 Task: Look for space in Montijo, Spain from 15th June, 2023 to 21st June, 2023 for 5 adults in price range Rs.14000 to Rs.25000. Place can be entire place with 3 bedrooms having 3 beds and 3 bathrooms. Property type can be house, flat, guest house. Booking option can be shelf check-in. Required host language is English.
Action: Mouse moved to (346, 175)
Screenshot: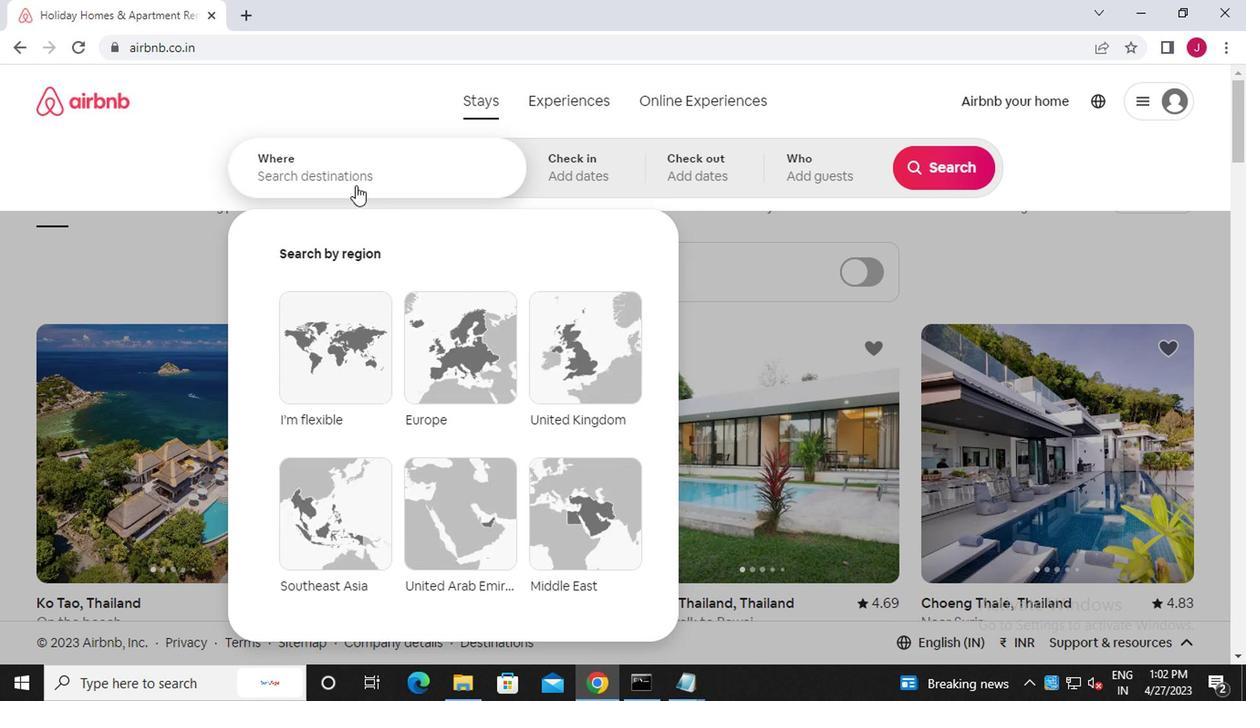 
Action: Mouse pressed left at (346, 175)
Screenshot: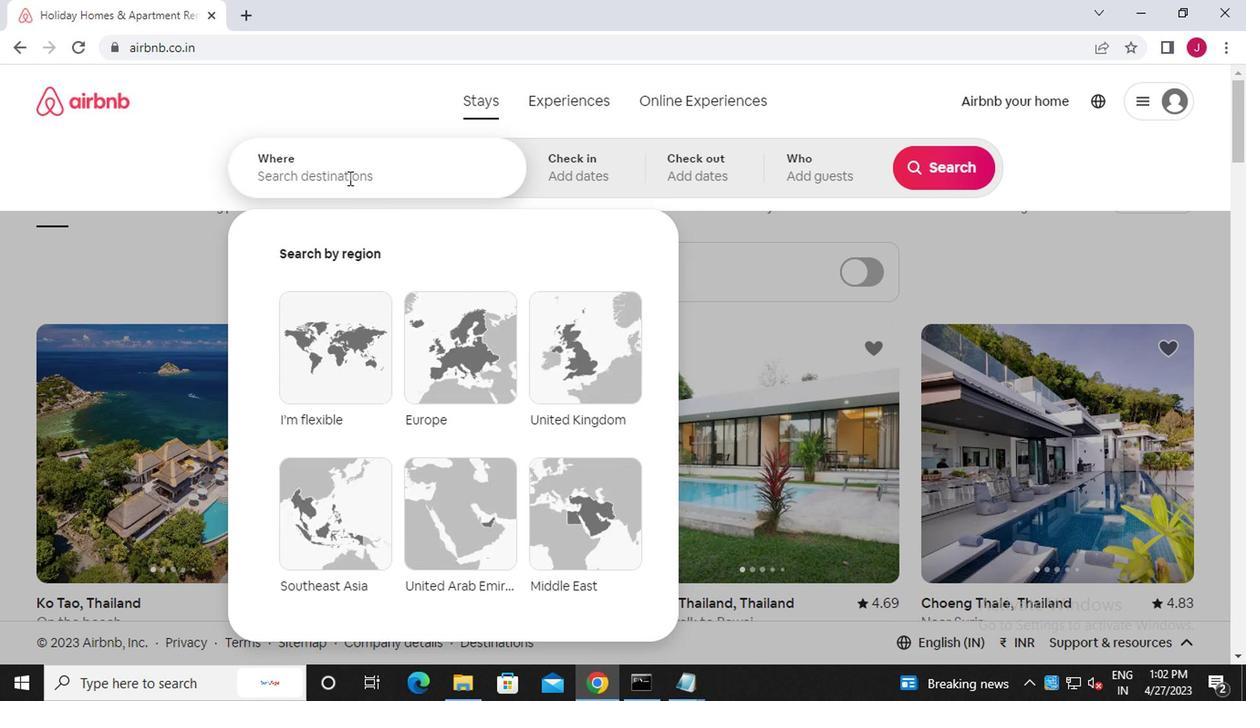
Action: Key pressed <Key.caps_lock>m<Key.caps_lock>ontijo,spain
Screenshot: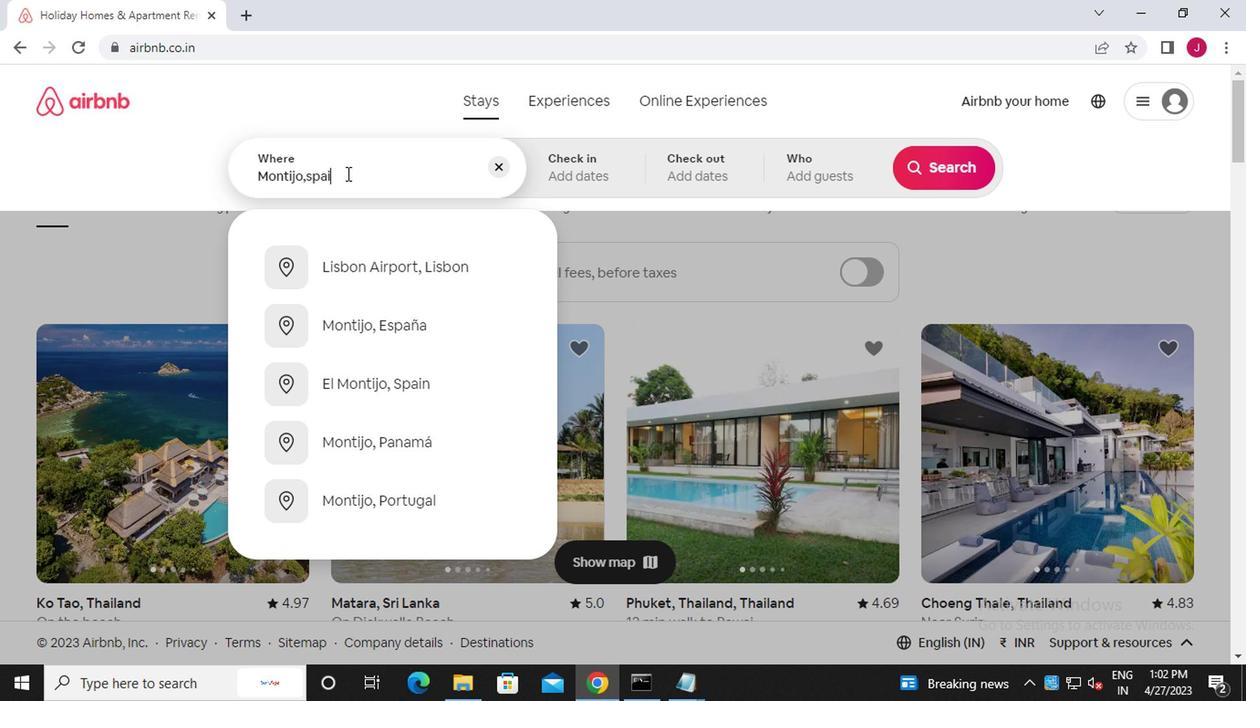 
Action: Mouse moved to (570, 177)
Screenshot: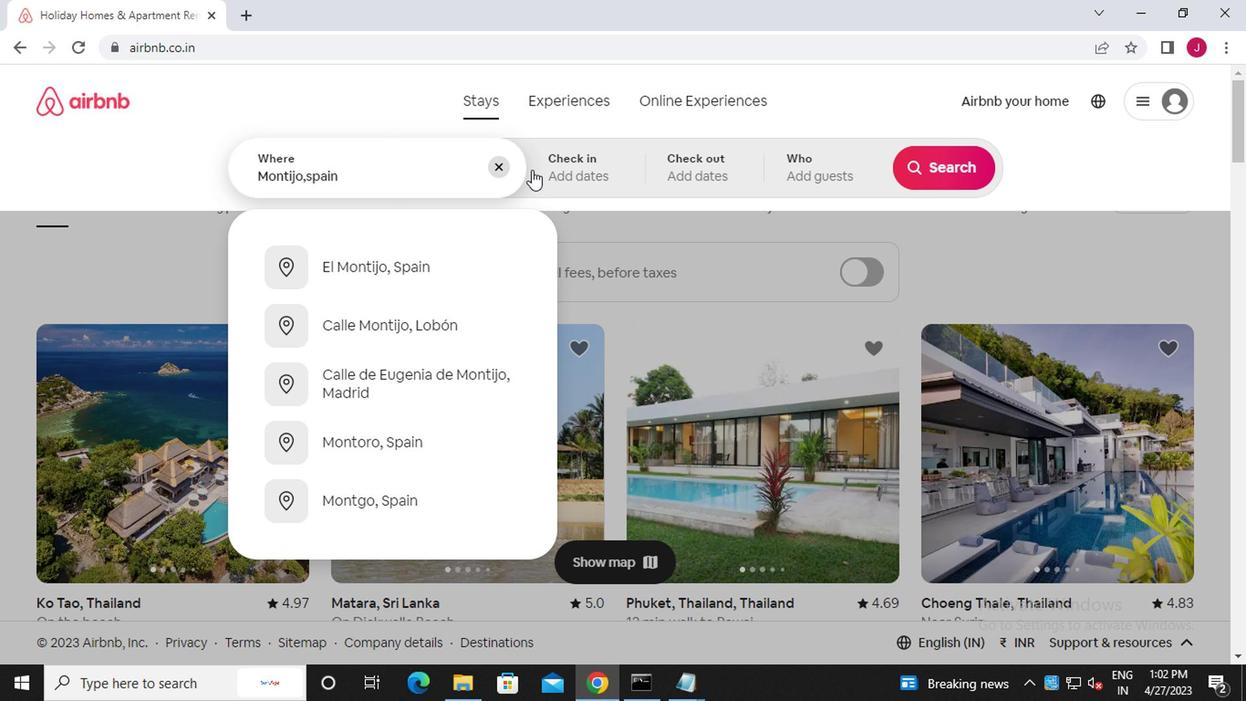 
Action: Mouse pressed left at (570, 177)
Screenshot: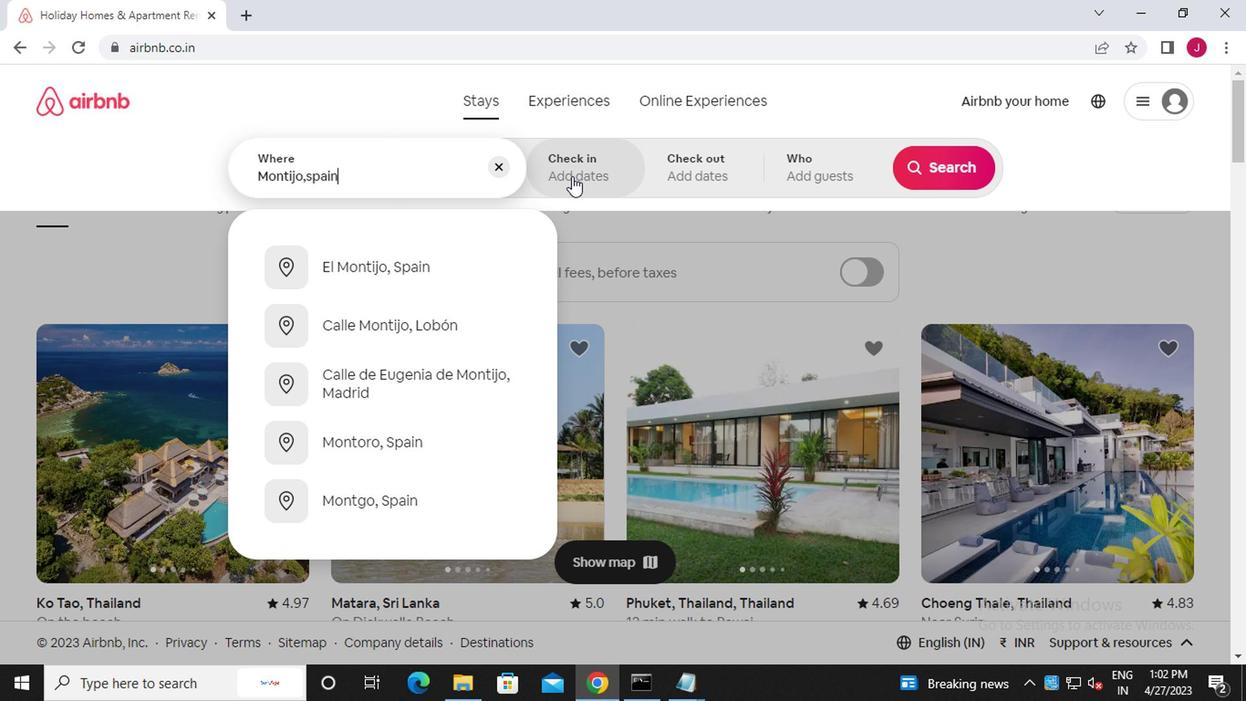 
Action: Mouse moved to (928, 322)
Screenshot: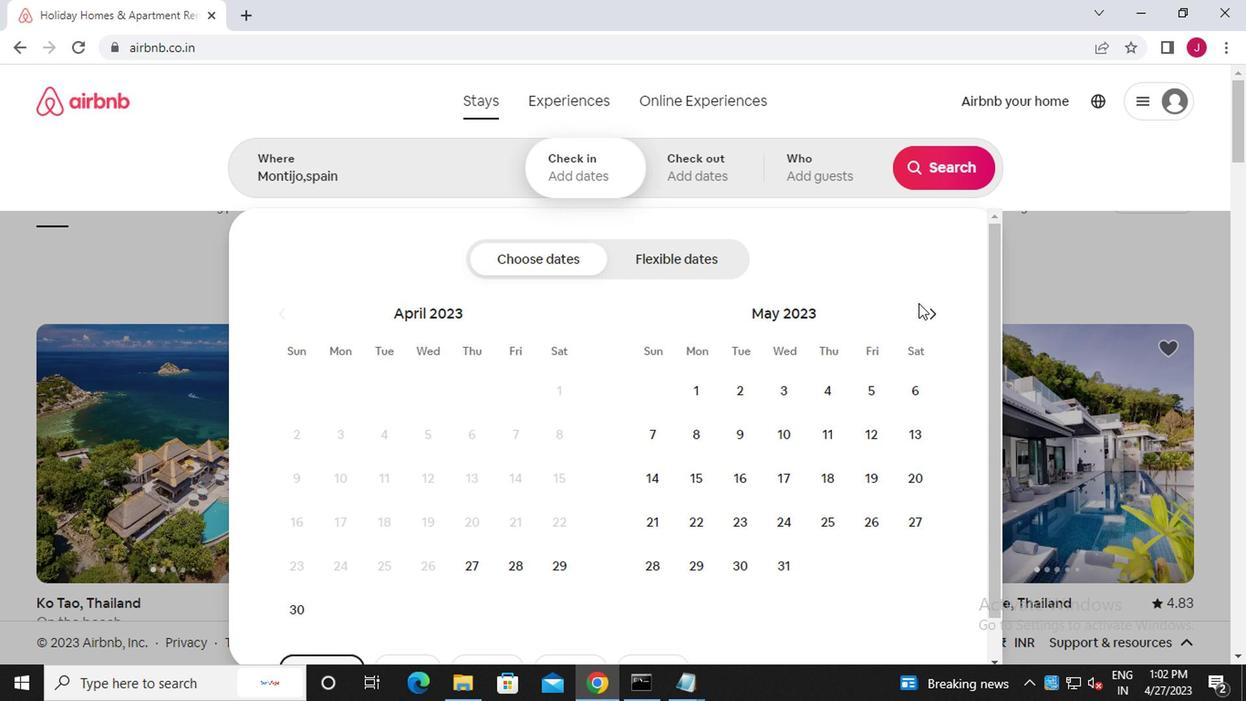 
Action: Mouse pressed left at (928, 322)
Screenshot: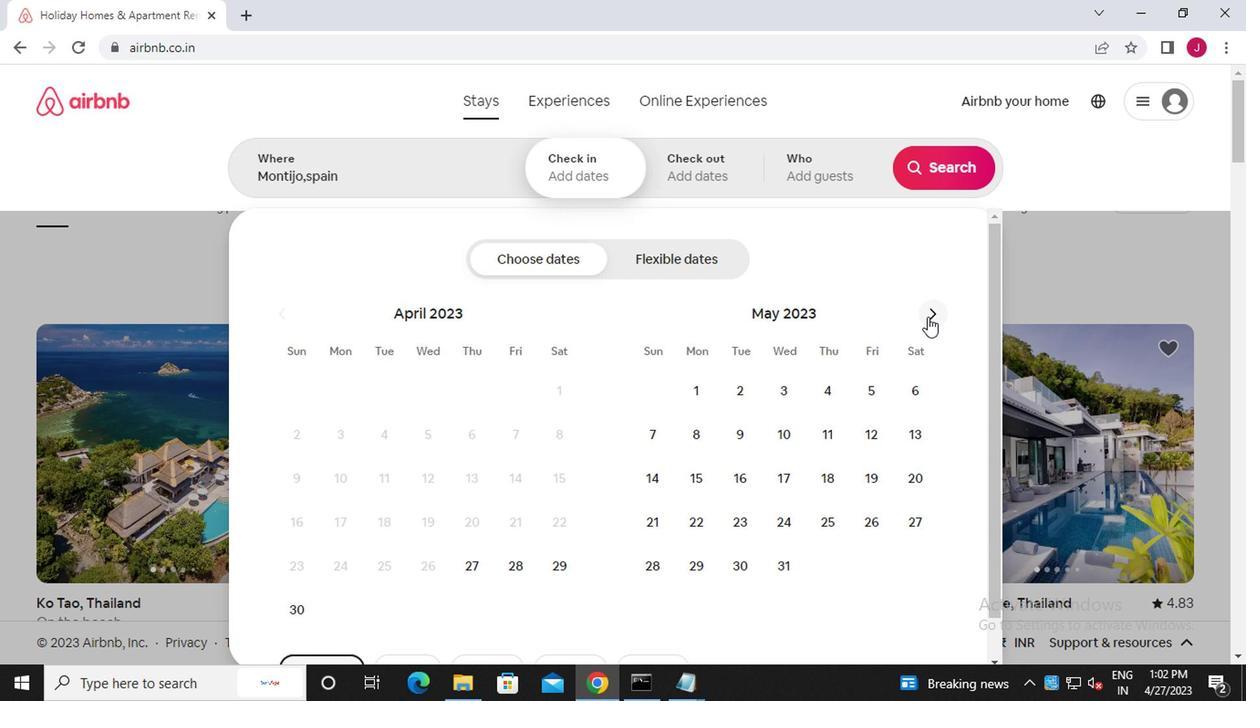 
Action: Mouse moved to (824, 479)
Screenshot: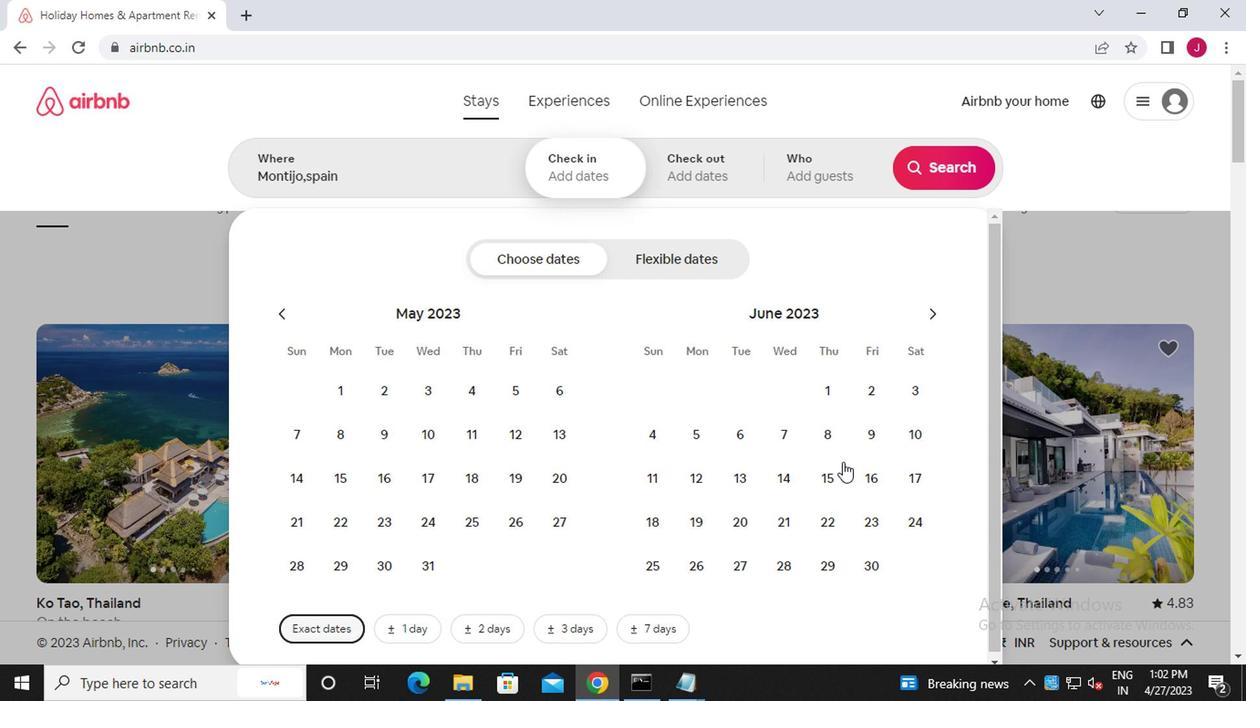 
Action: Mouse pressed left at (824, 479)
Screenshot: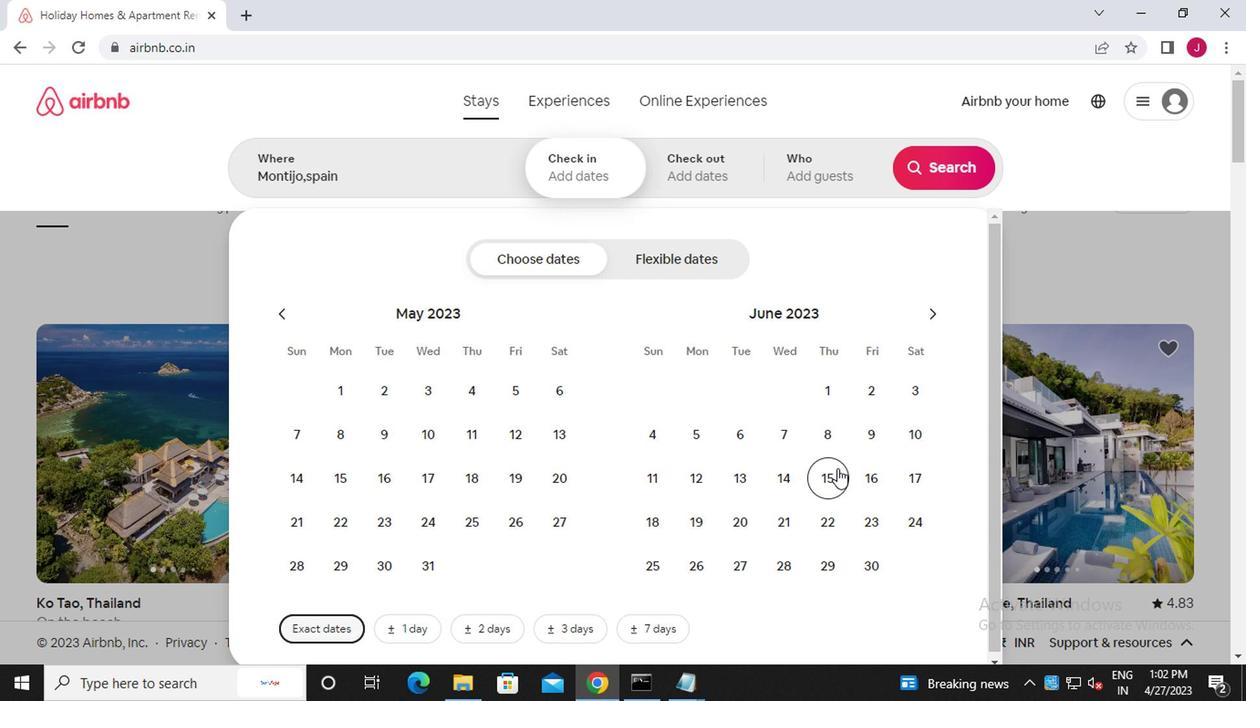 
Action: Mouse moved to (782, 521)
Screenshot: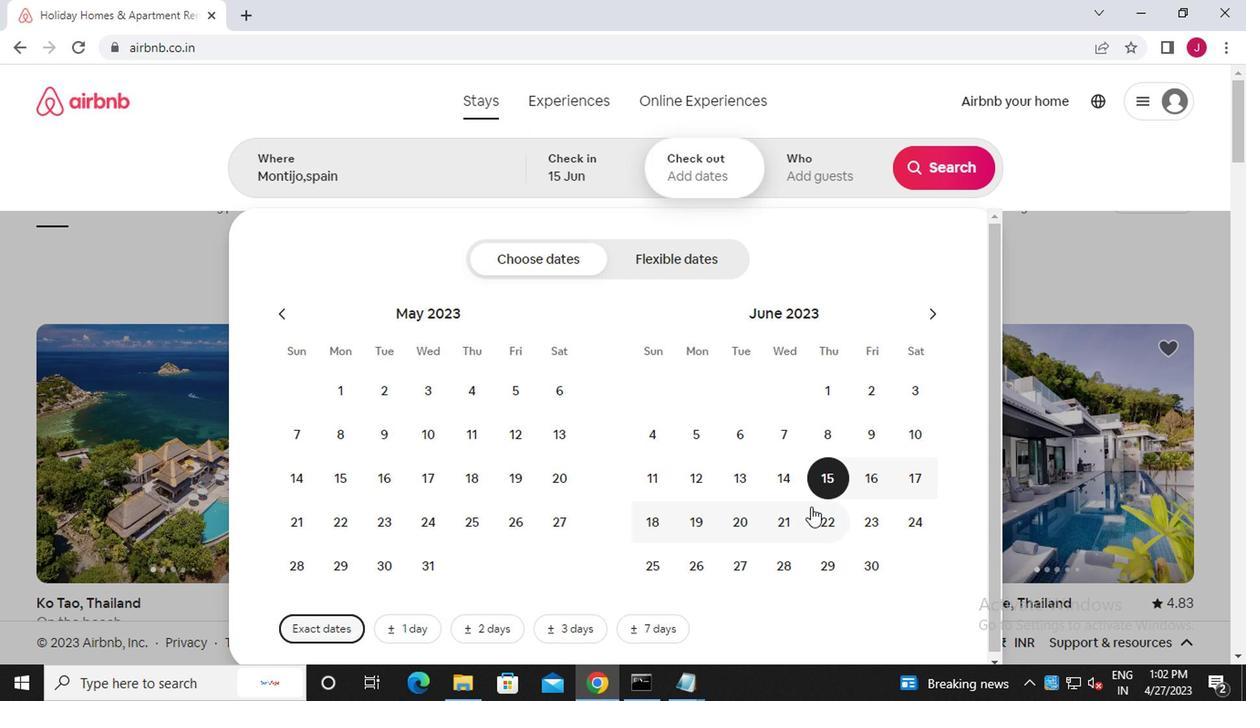 
Action: Mouse pressed left at (782, 521)
Screenshot: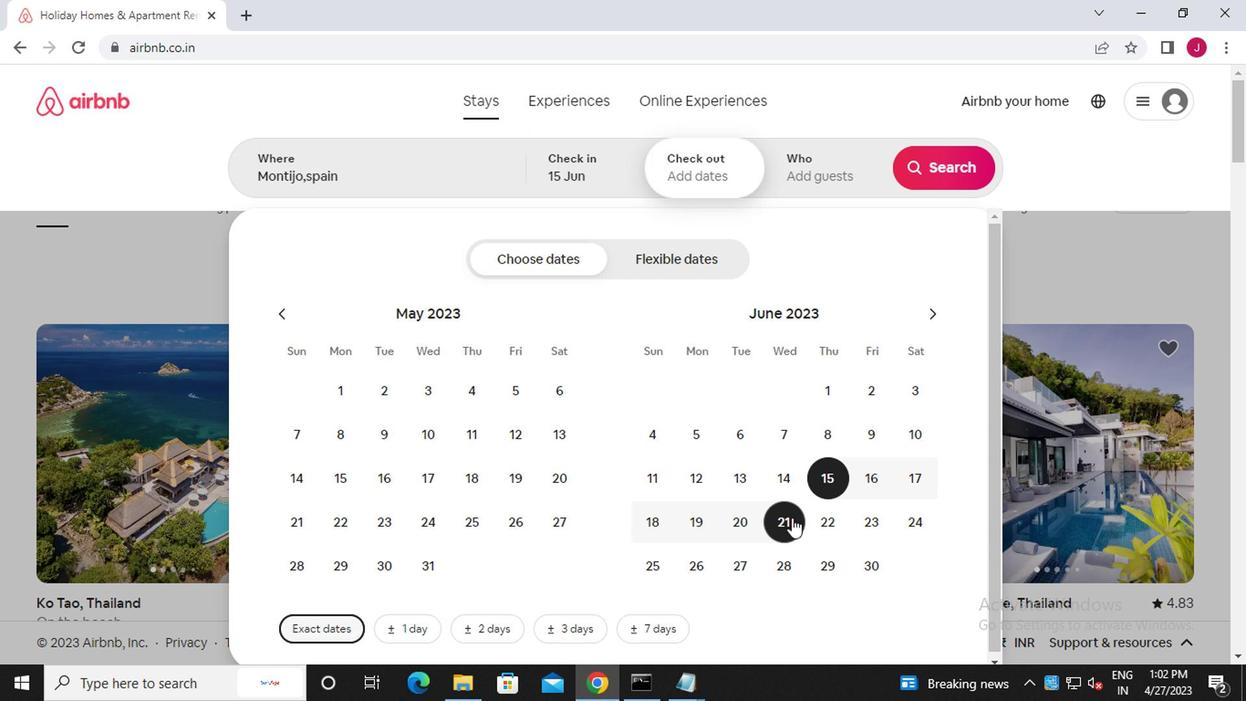 
Action: Mouse moved to (830, 164)
Screenshot: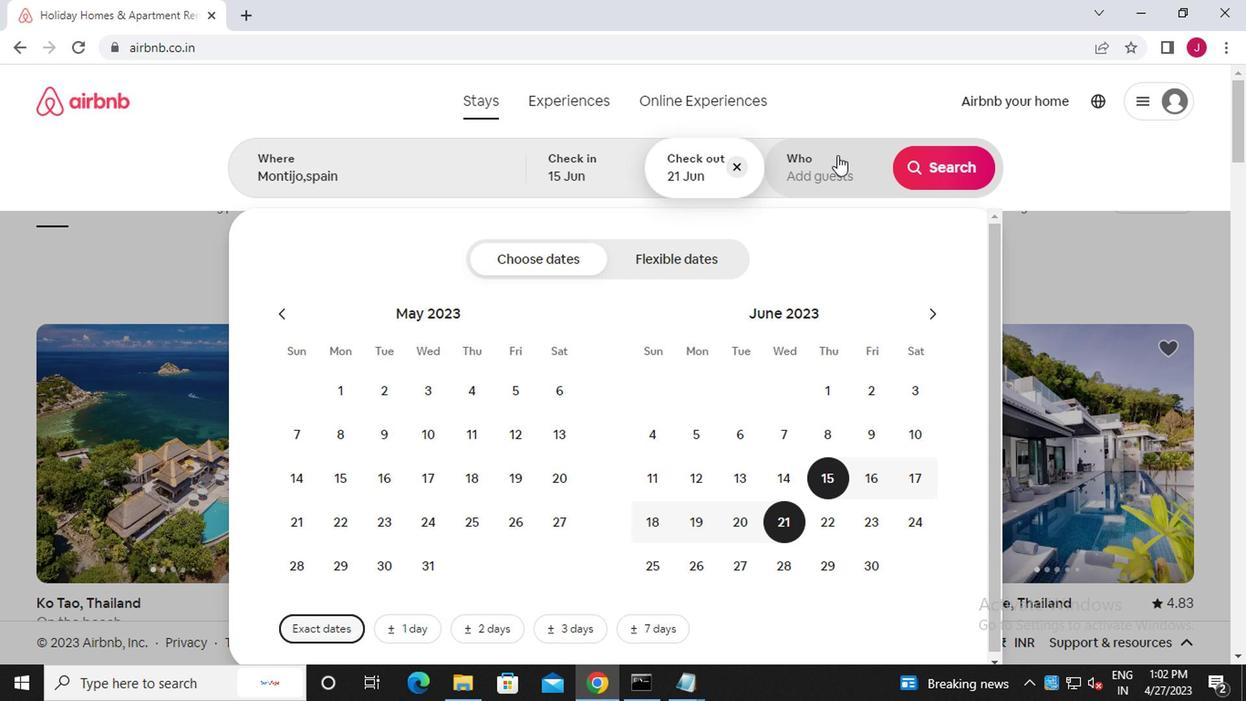 
Action: Mouse pressed left at (830, 164)
Screenshot: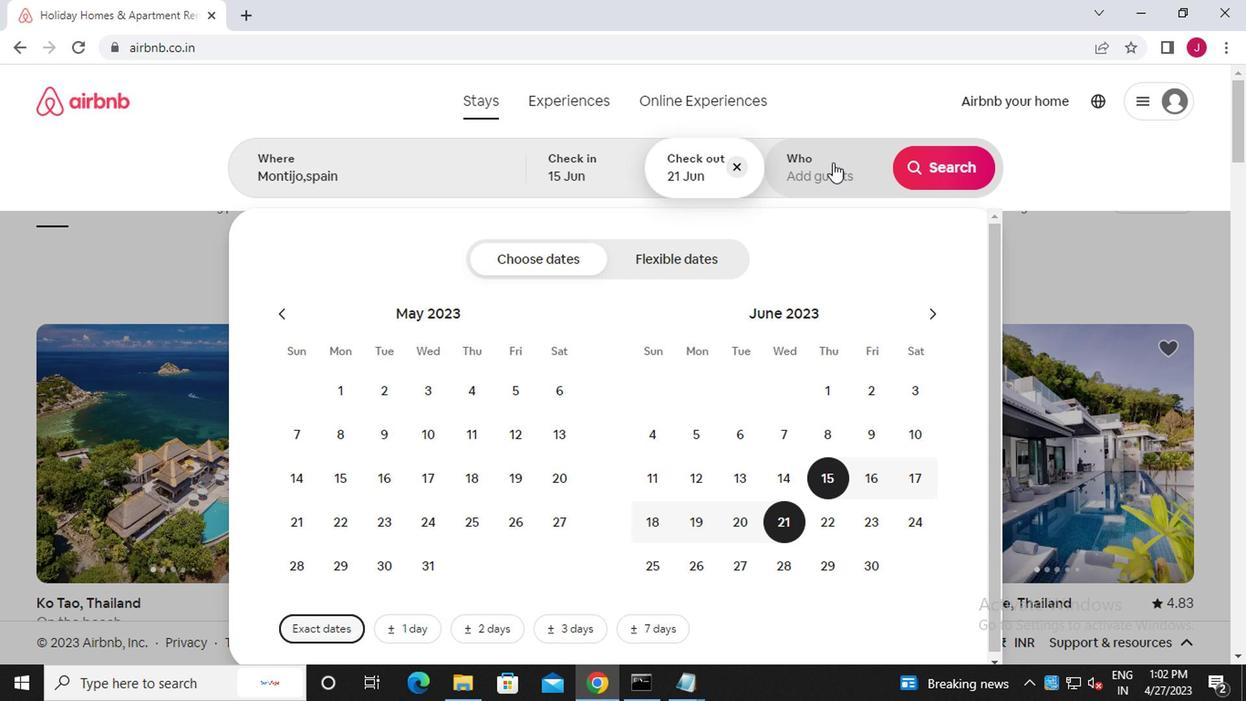 
Action: Mouse moved to (944, 262)
Screenshot: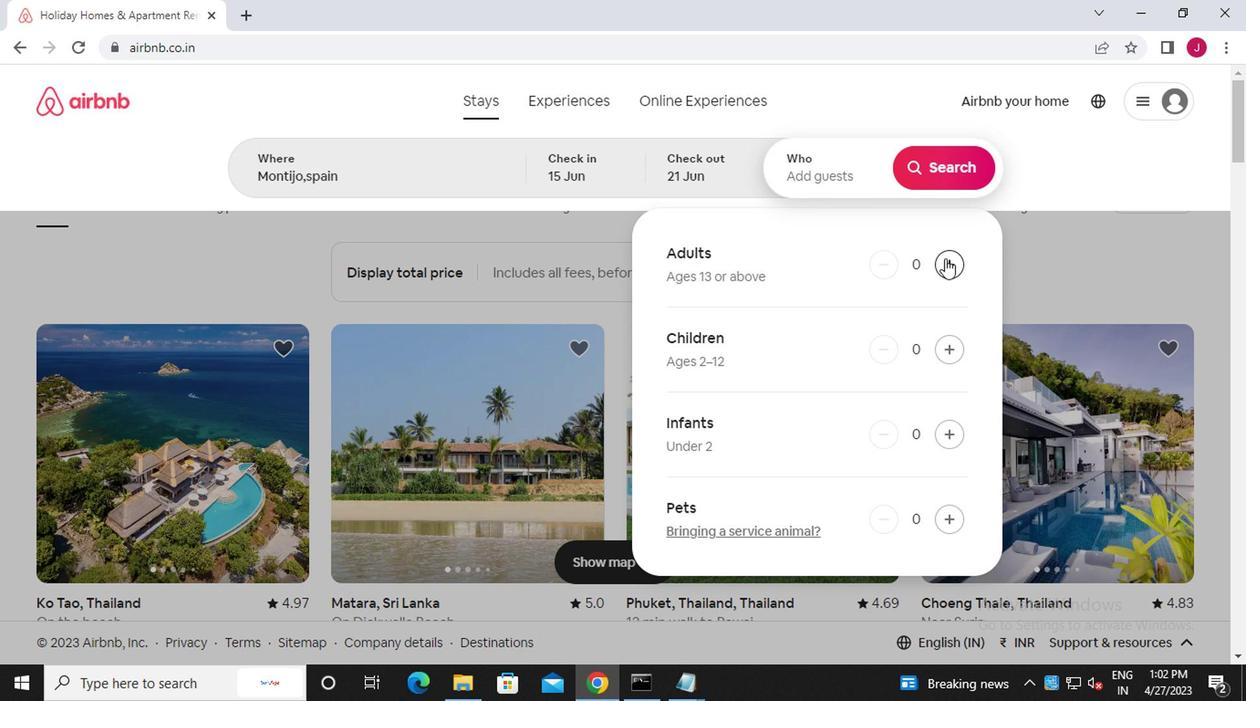 
Action: Mouse pressed left at (944, 262)
Screenshot: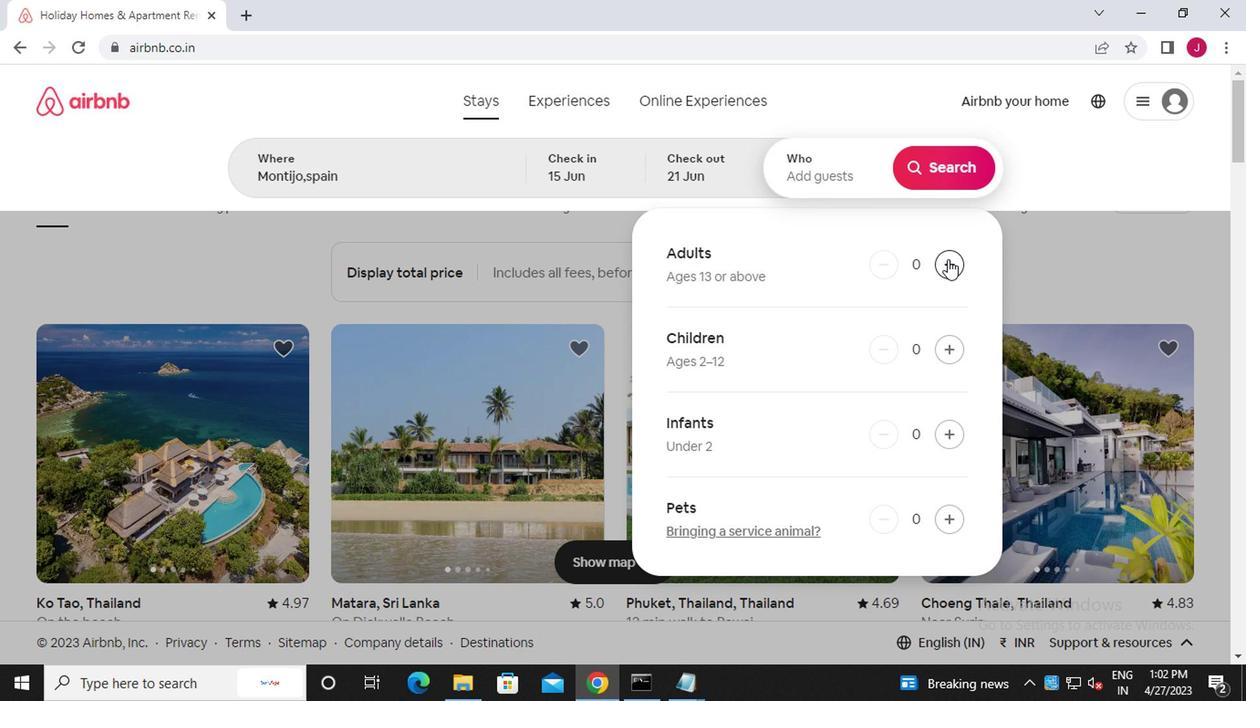 
Action: Mouse moved to (944, 262)
Screenshot: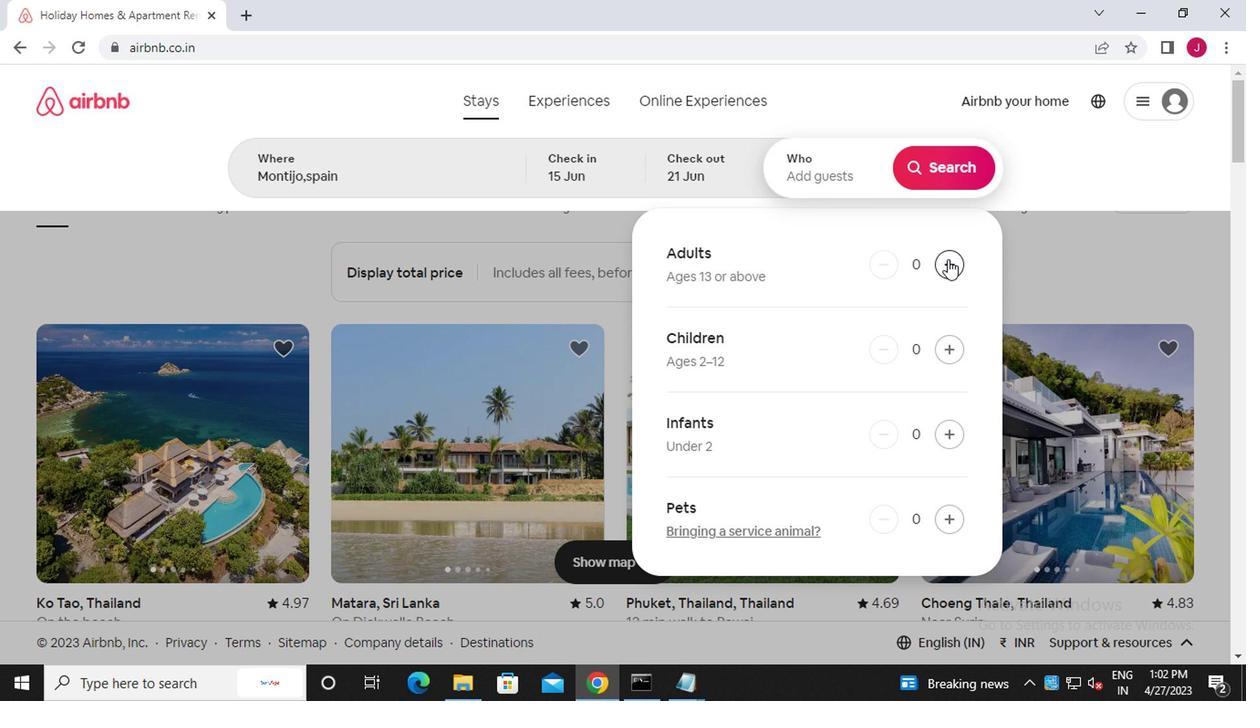 
Action: Mouse pressed left at (944, 262)
Screenshot: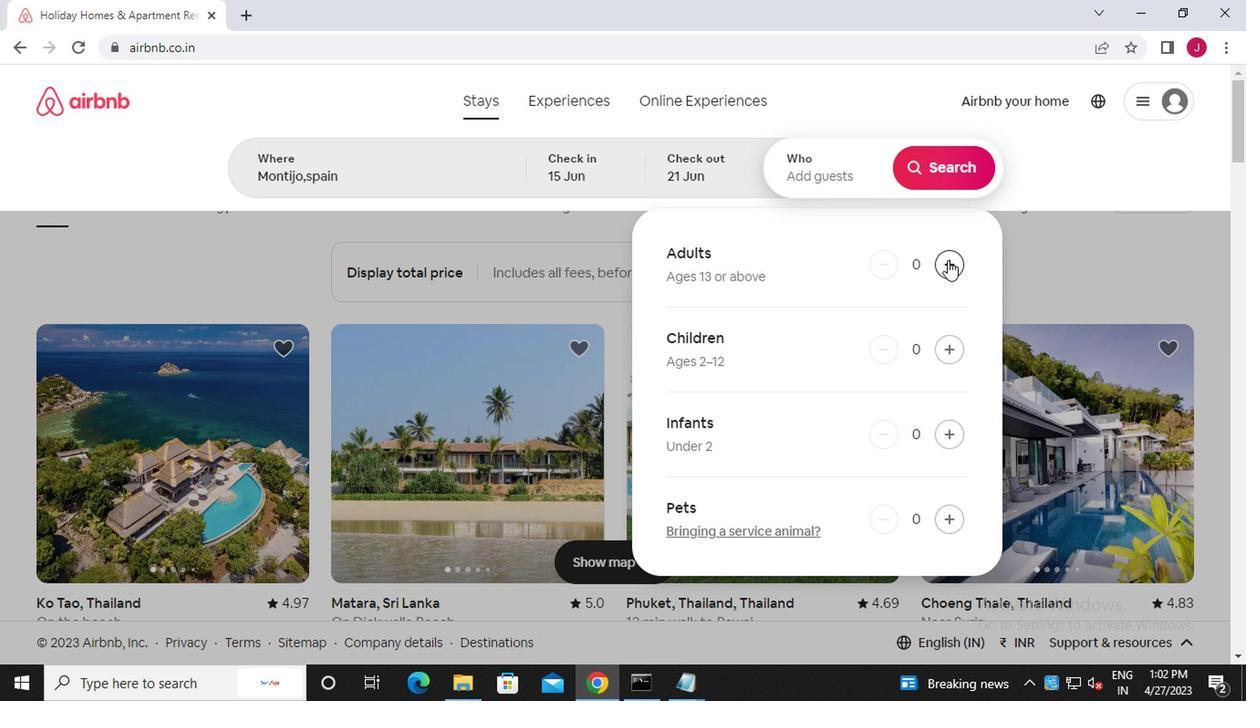 
Action: Mouse pressed left at (944, 262)
Screenshot: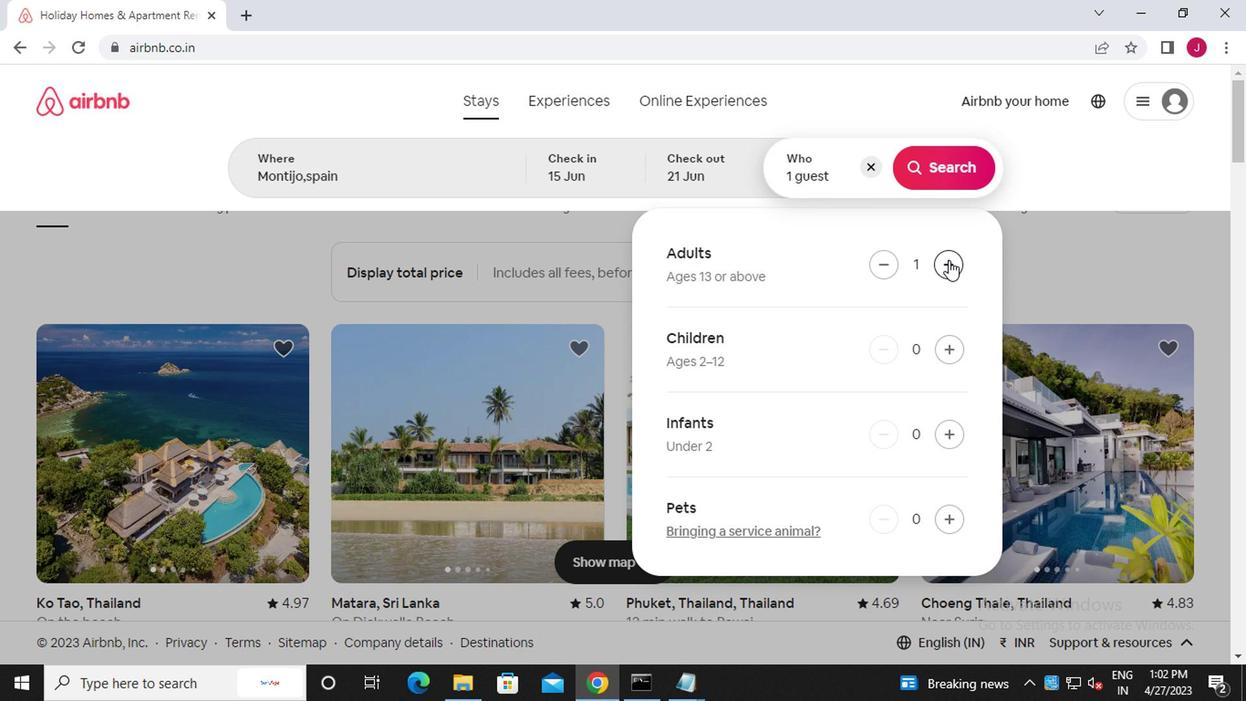 
Action: Mouse pressed left at (944, 262)
Screenshot: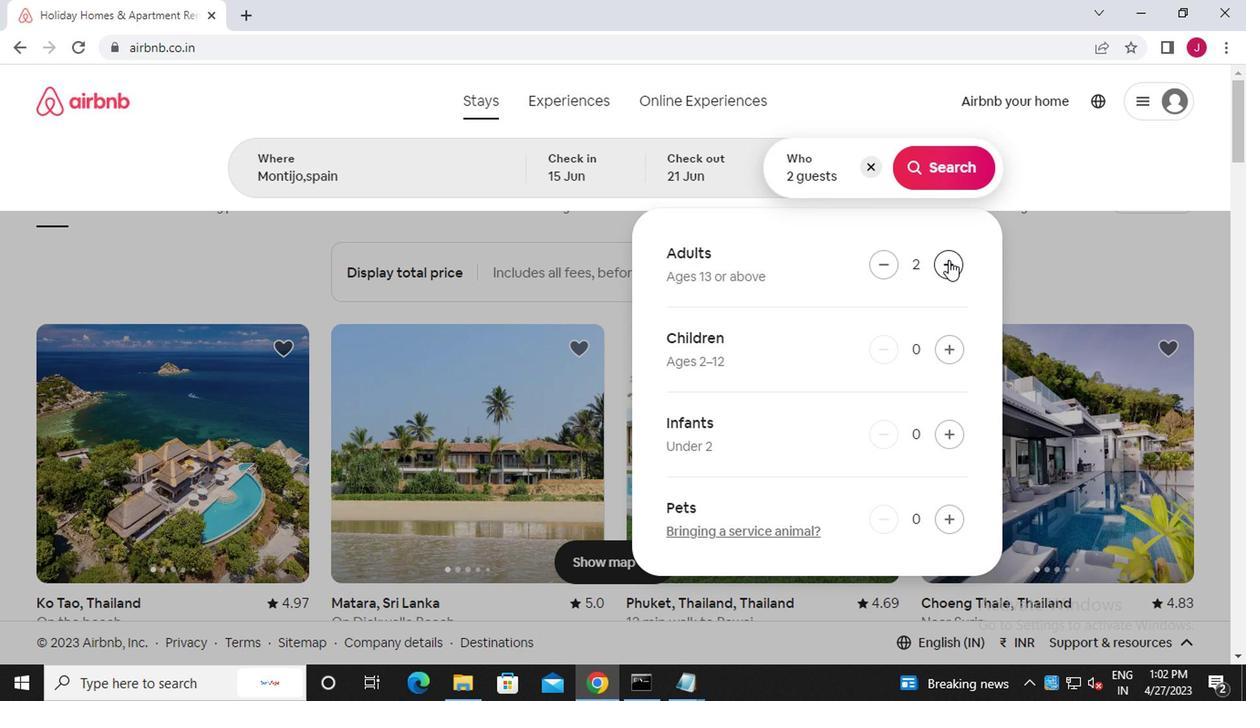 
Action: Mouse pressed left at (944, 262)
Screenshot: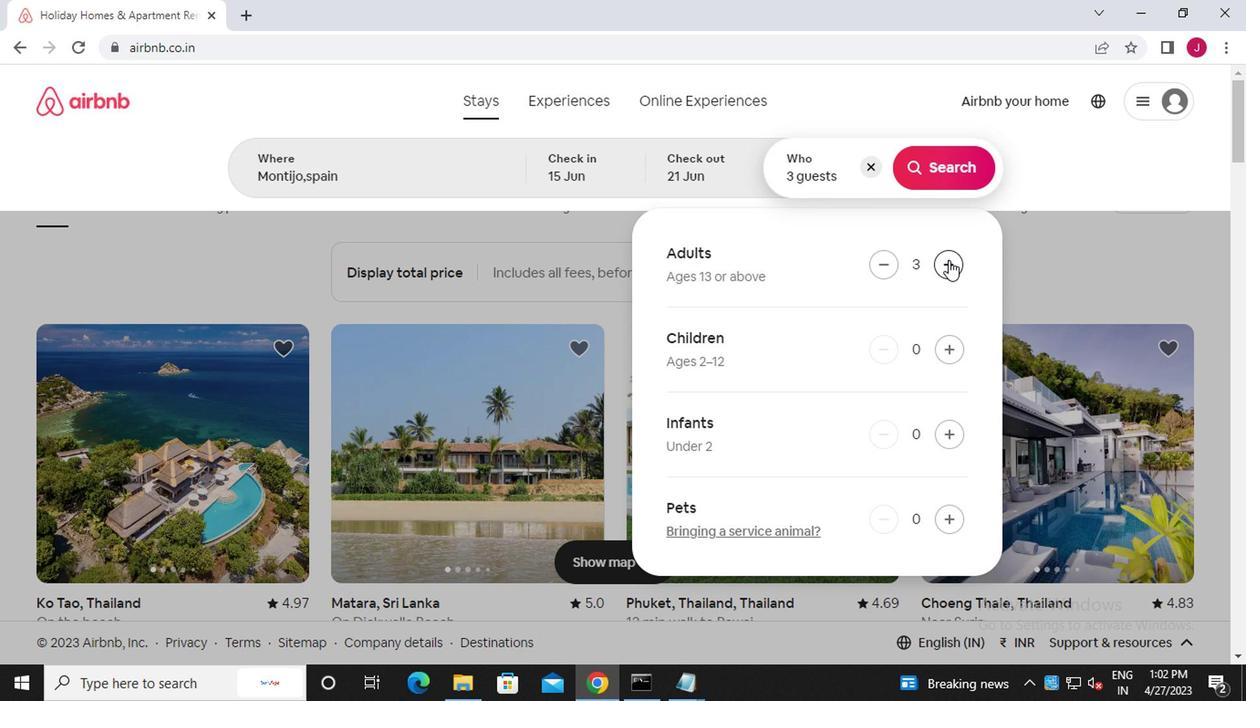 
Action: Mouse moved to (944, 175)
Screenshot: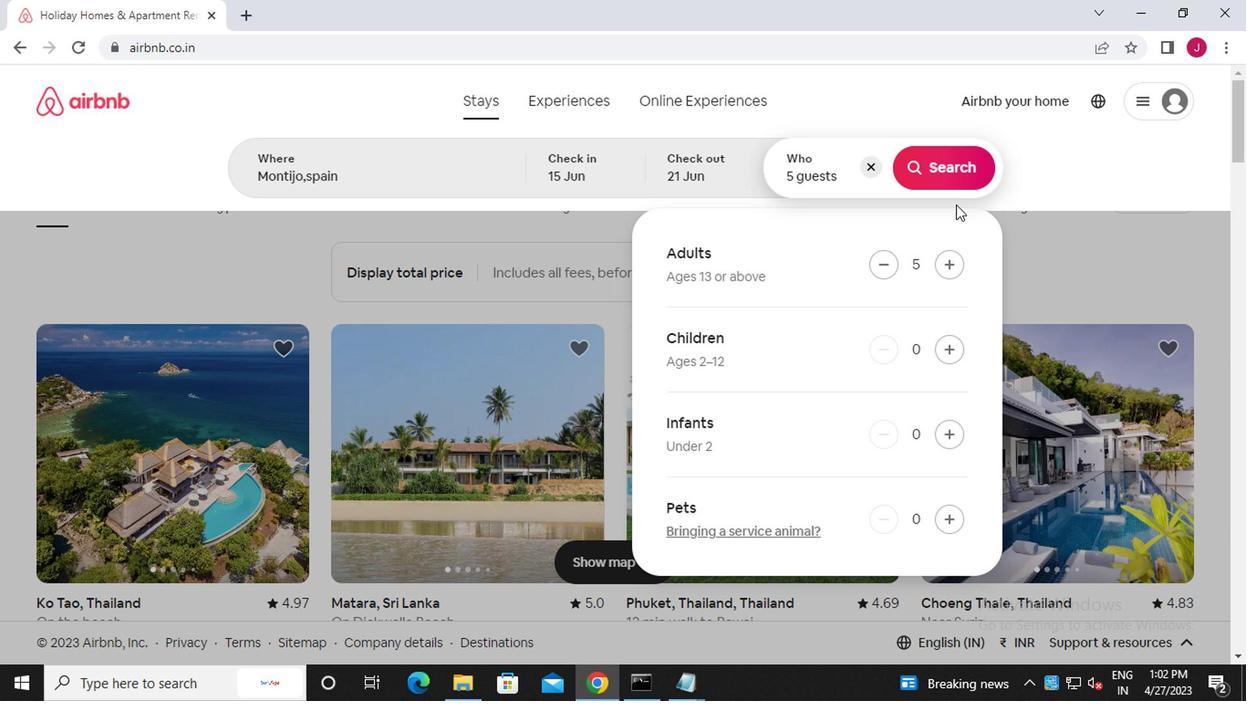 
Action: Mouse pressed left at (944, 175)
Screenshot: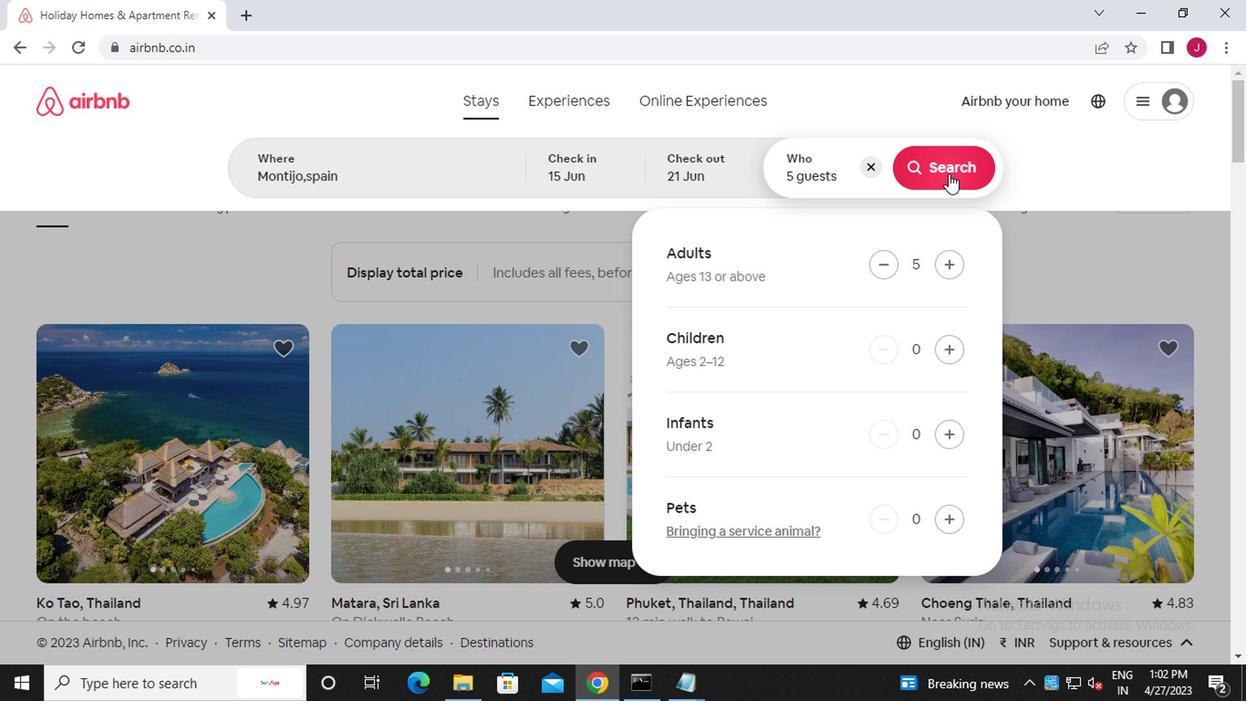
Action: Mouse moved to (1173, 176)
Screenshot: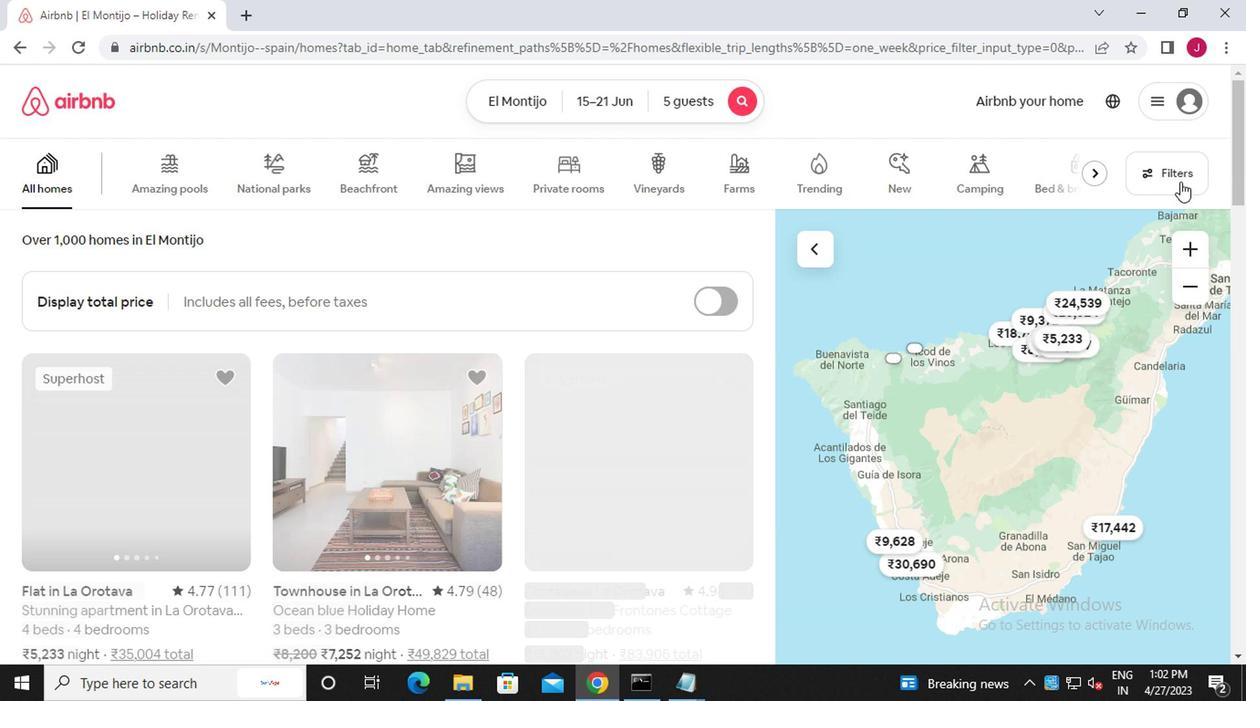 
Action: Mouse pressed left at (1173, 176)
Screenshot: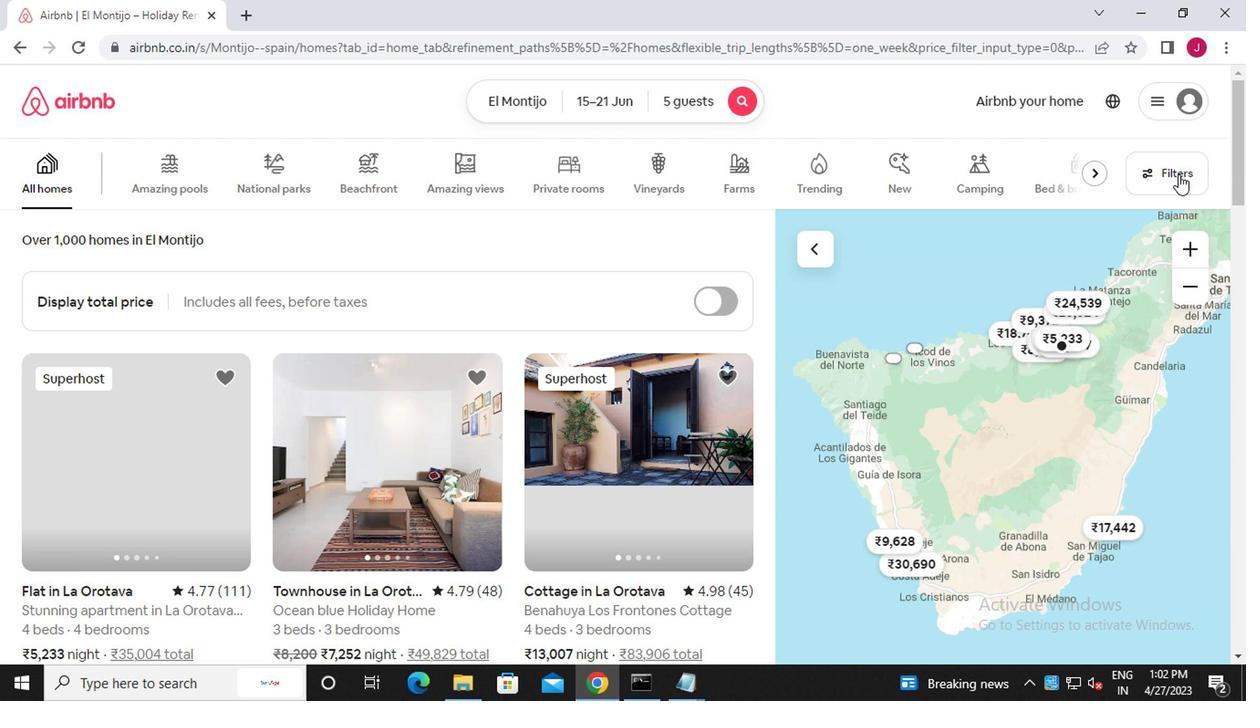 
Action: Mouse moved to (388, 395)
Screenshot: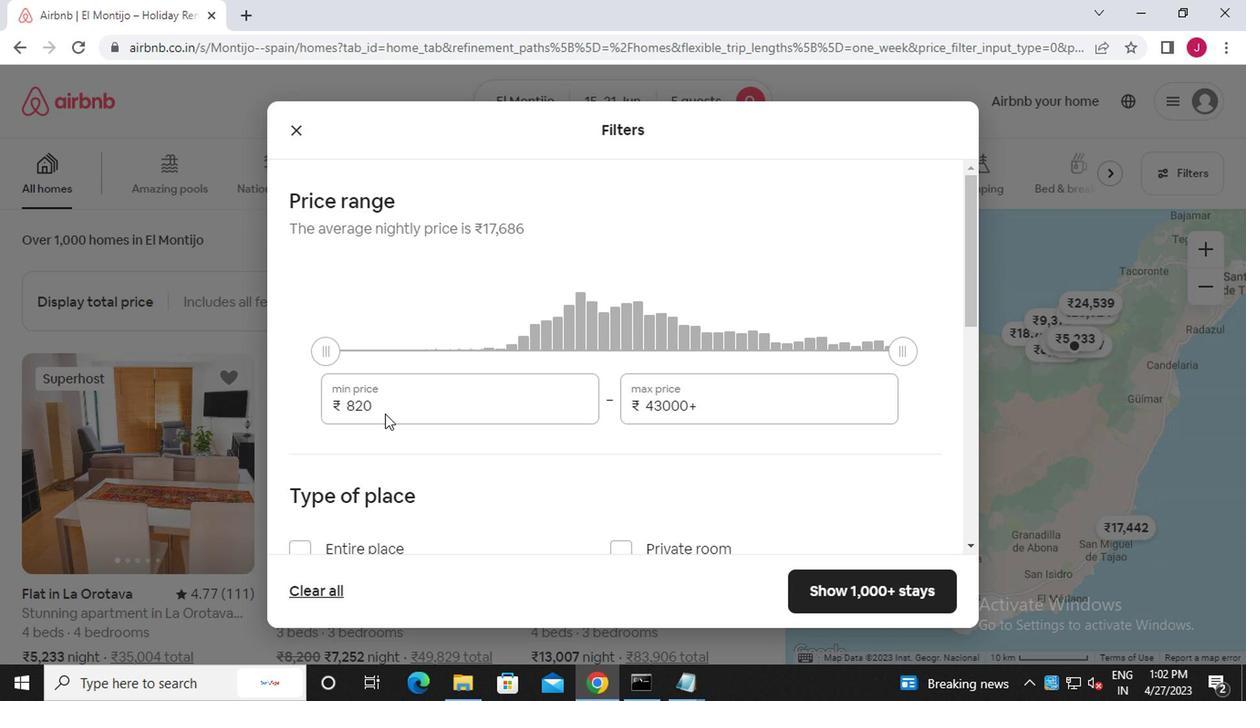 
Action: Mouse pressed left at (388, 395)
Screenshot: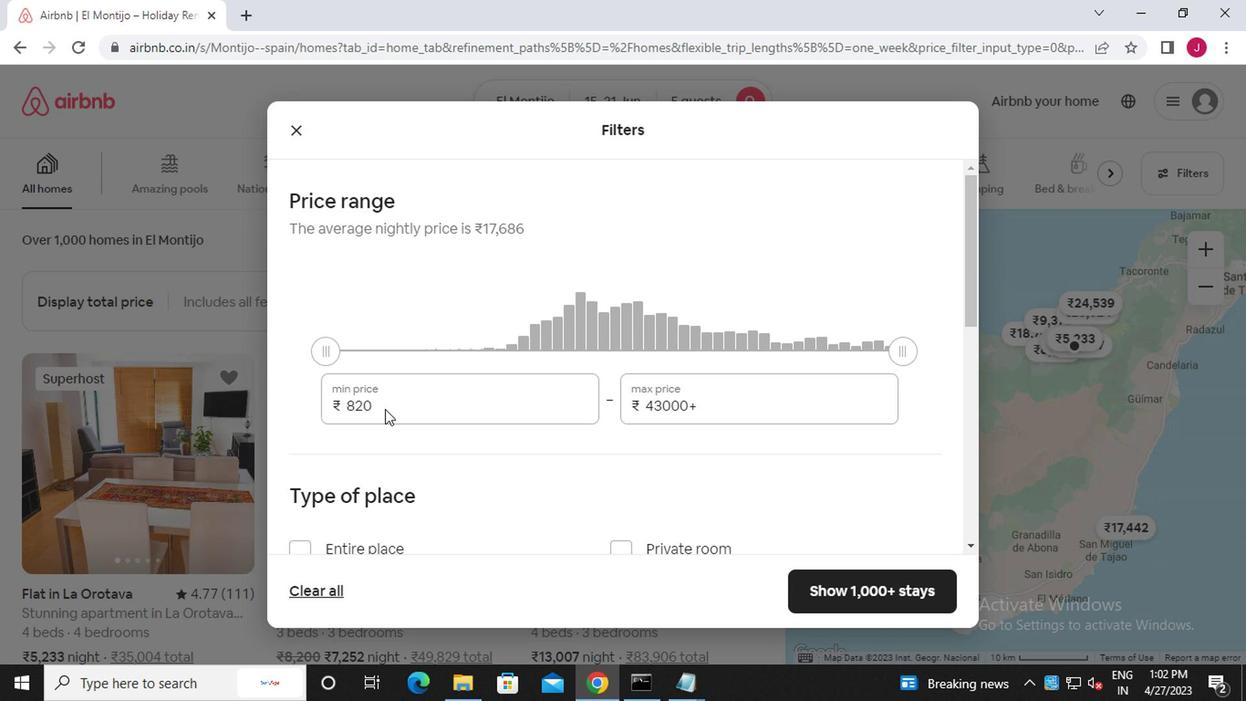 
Action: Mouse moved to (386, 394)
Screenshot: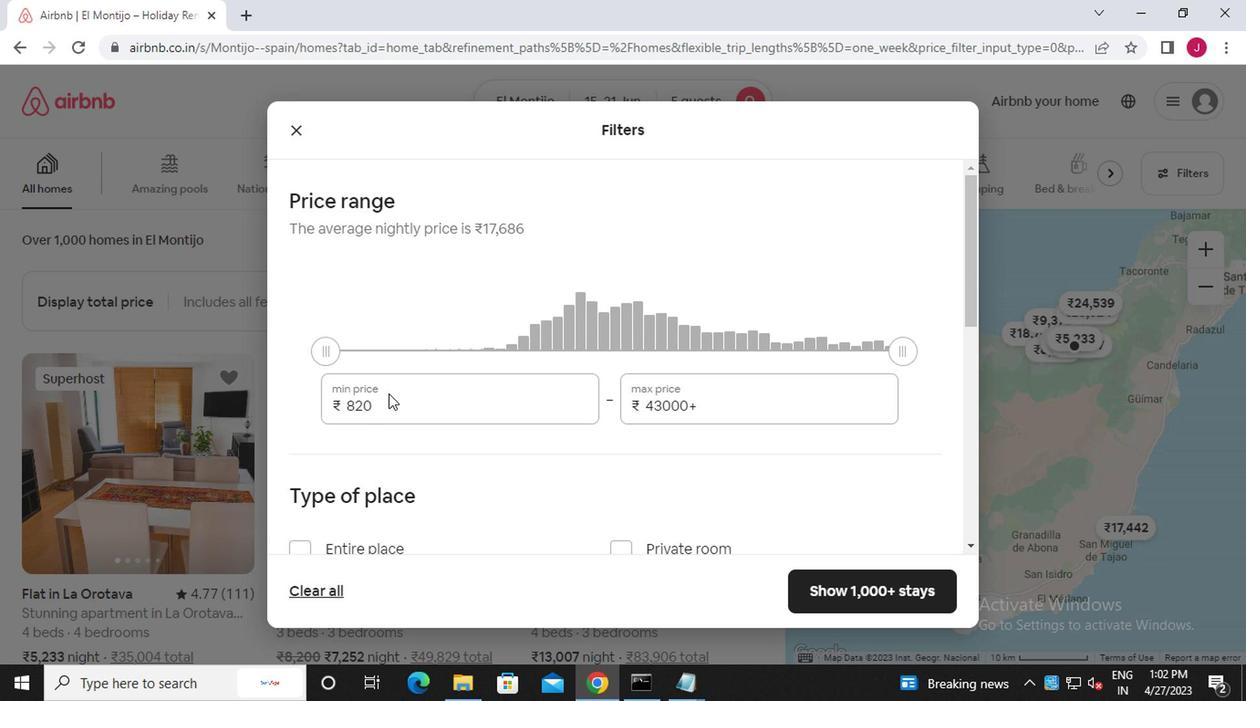 
Action: Key pressed <Key.backspace><Key.backspace><Key.backspace><<97>><<100>><<96>><<96>><<96>>
Screenshot: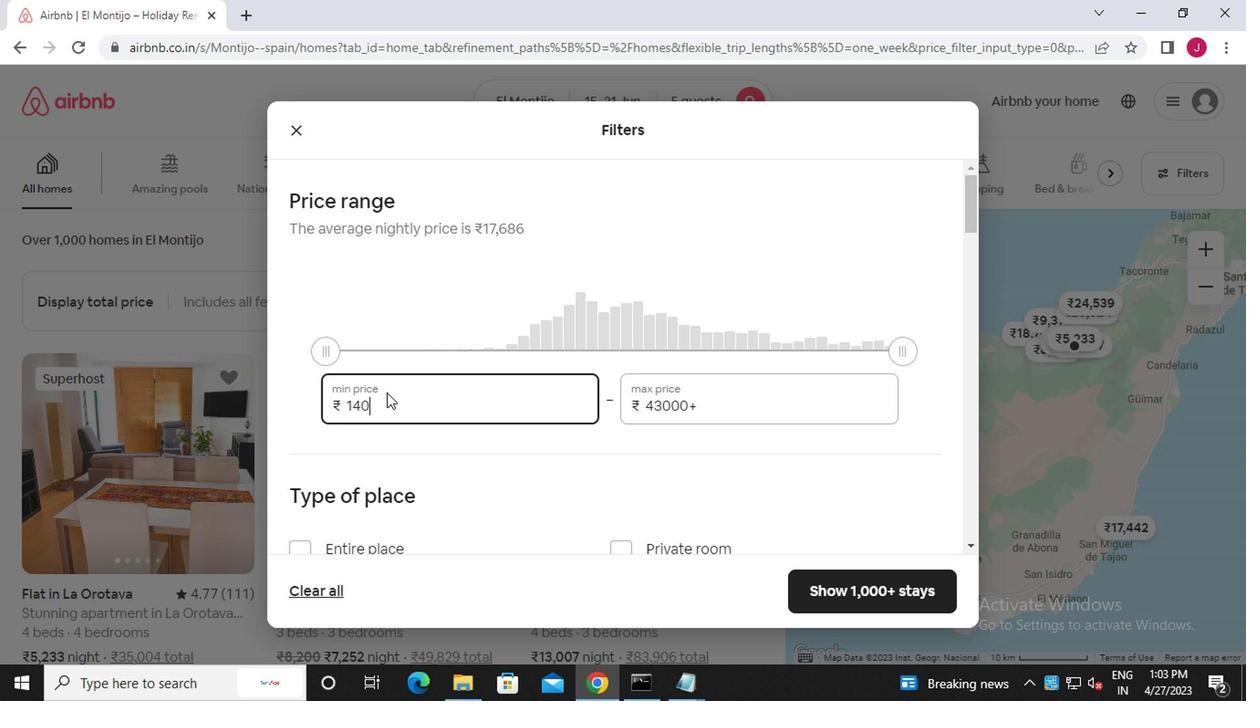 
Action: Mouse moved to (718, 416)
Screenshot: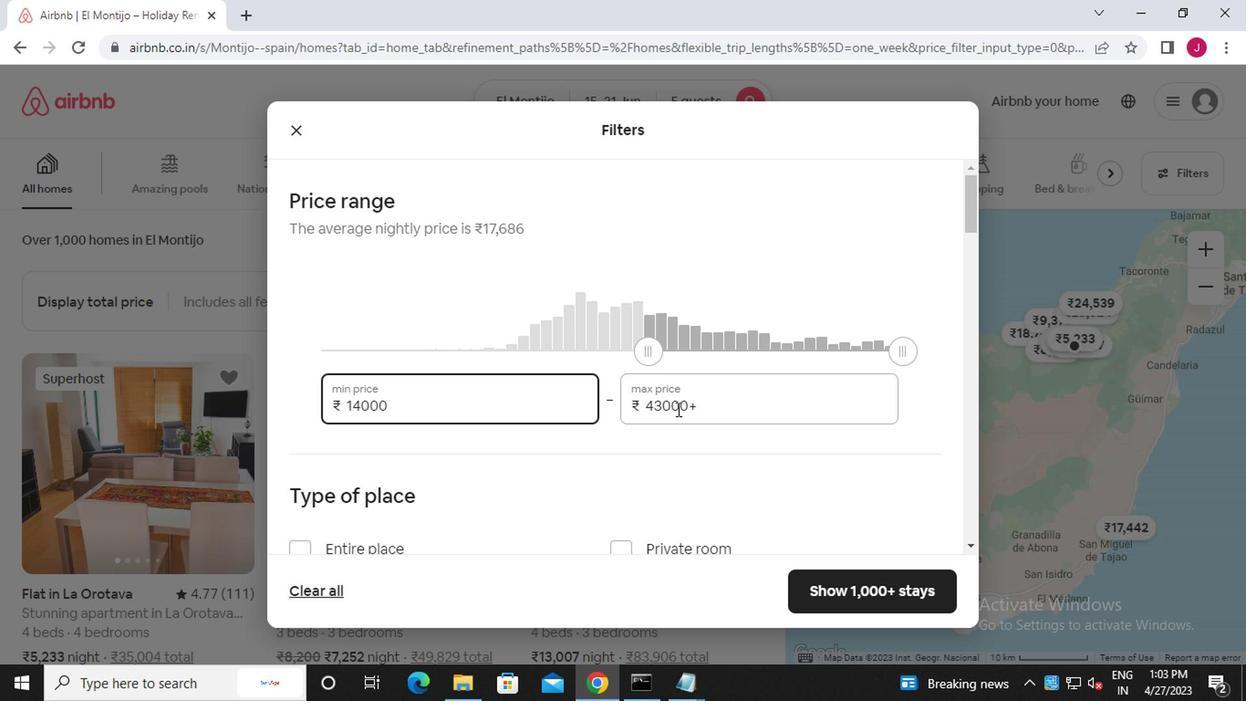 
Action: Mouse pressed left at (718, 416)
Screenshot: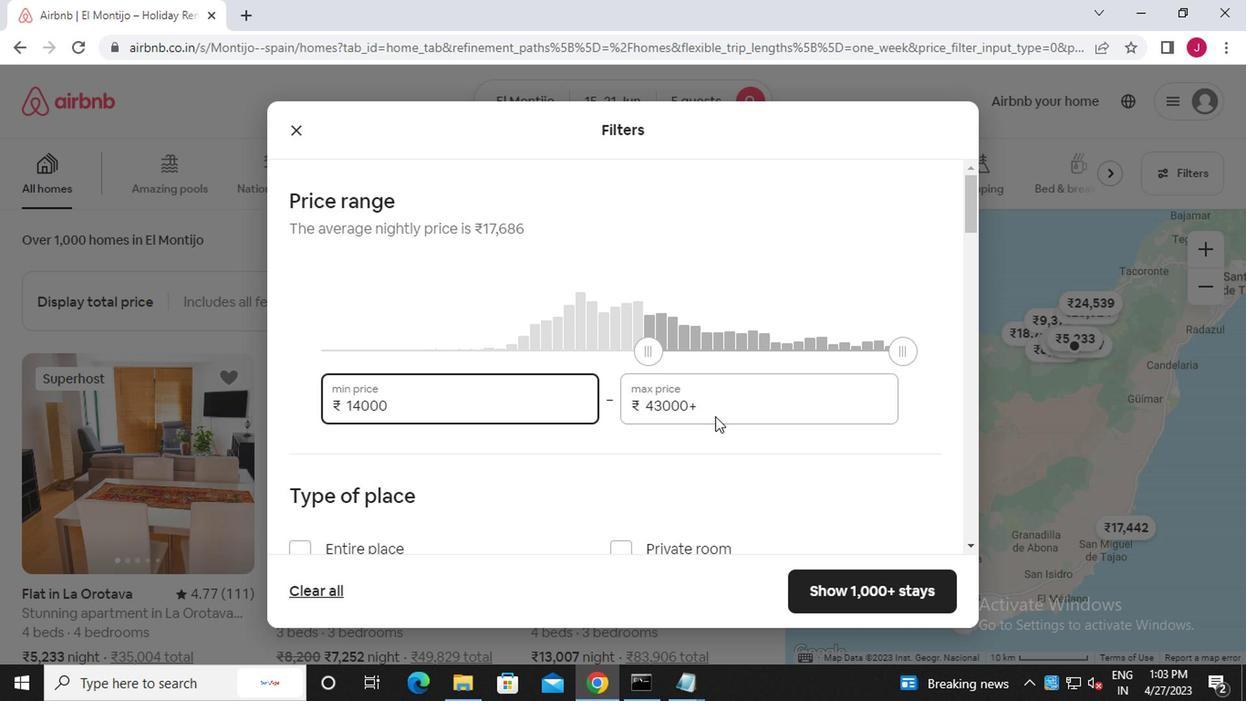 
Action: Mouse moved to (716, 416)
Screenshot: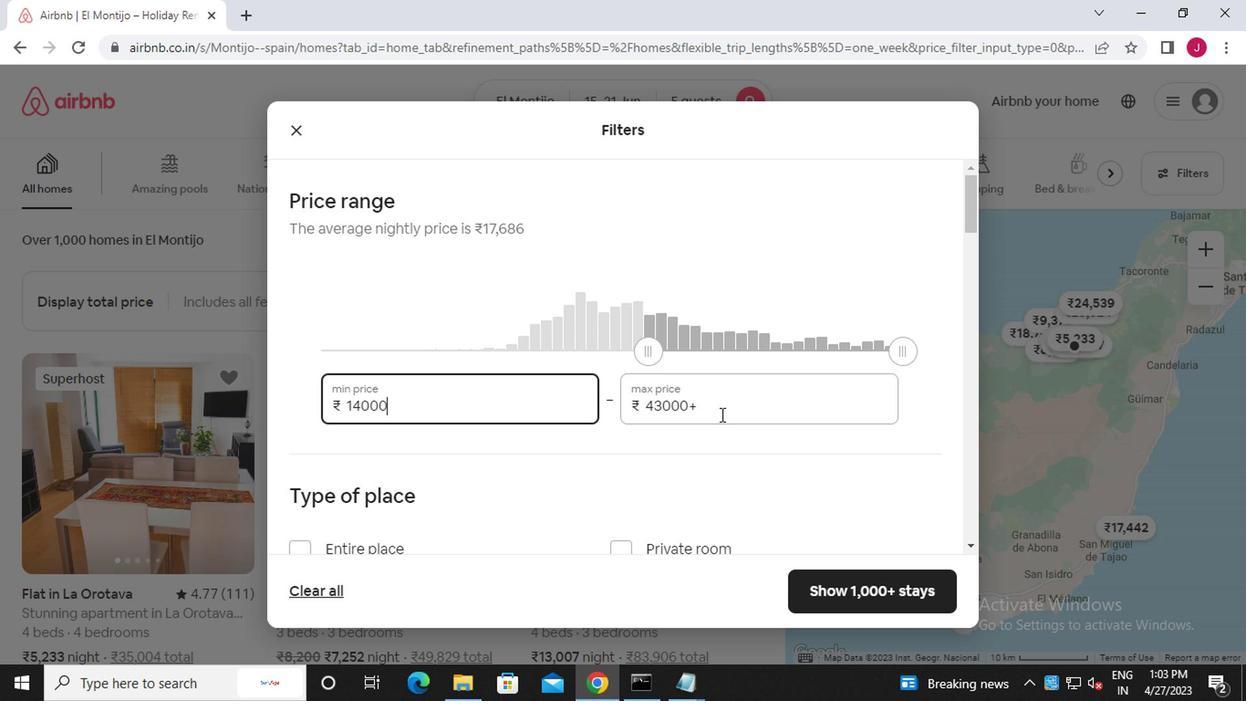 
Action: Key pressed <Key.backspace><Key.backspace><Key.backspace><Key.backspace><Key.backspace><Key.backspace><Key.backspace><Key.backspace><Key.backspace><Key.backspace><Key.backspace><<98>><<101>><<96>><<96>><<96>>
Screenshot: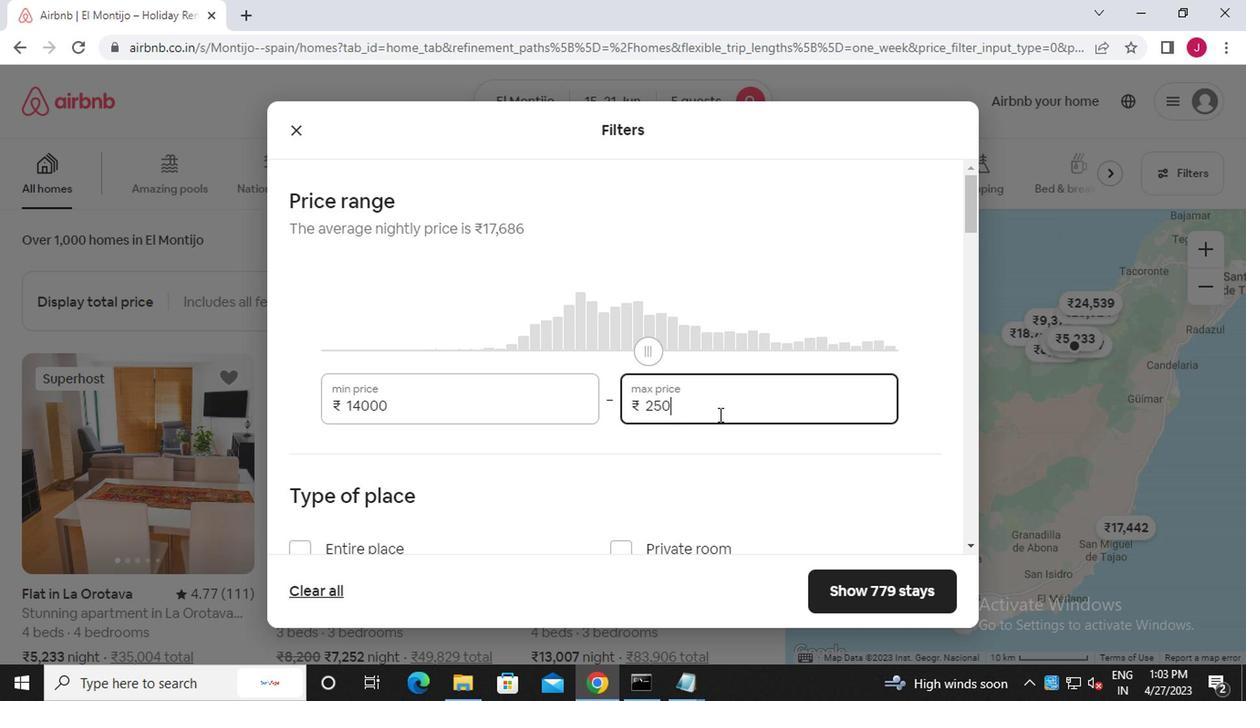 
Action: Mouse scrolled (716, 415) with delta (0, 0)
Screenshot: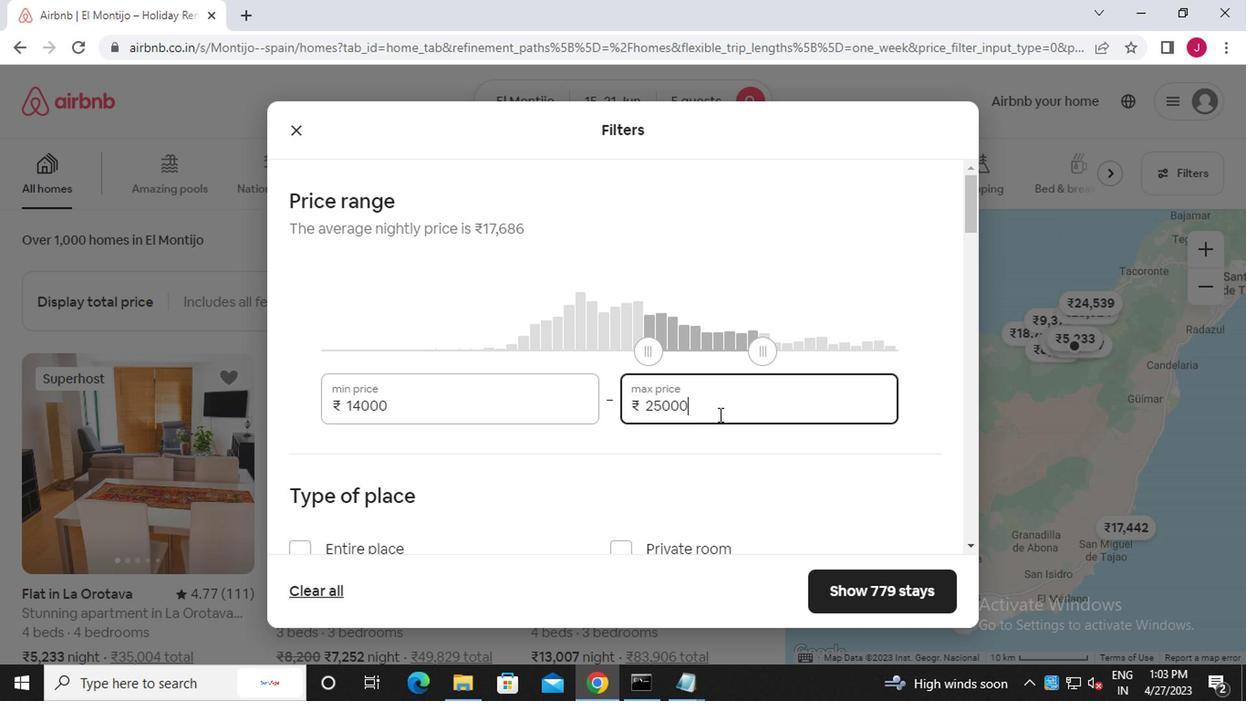 
Action: Mouse scrolled (716, 415) with delta (0, 0)
Screenshot: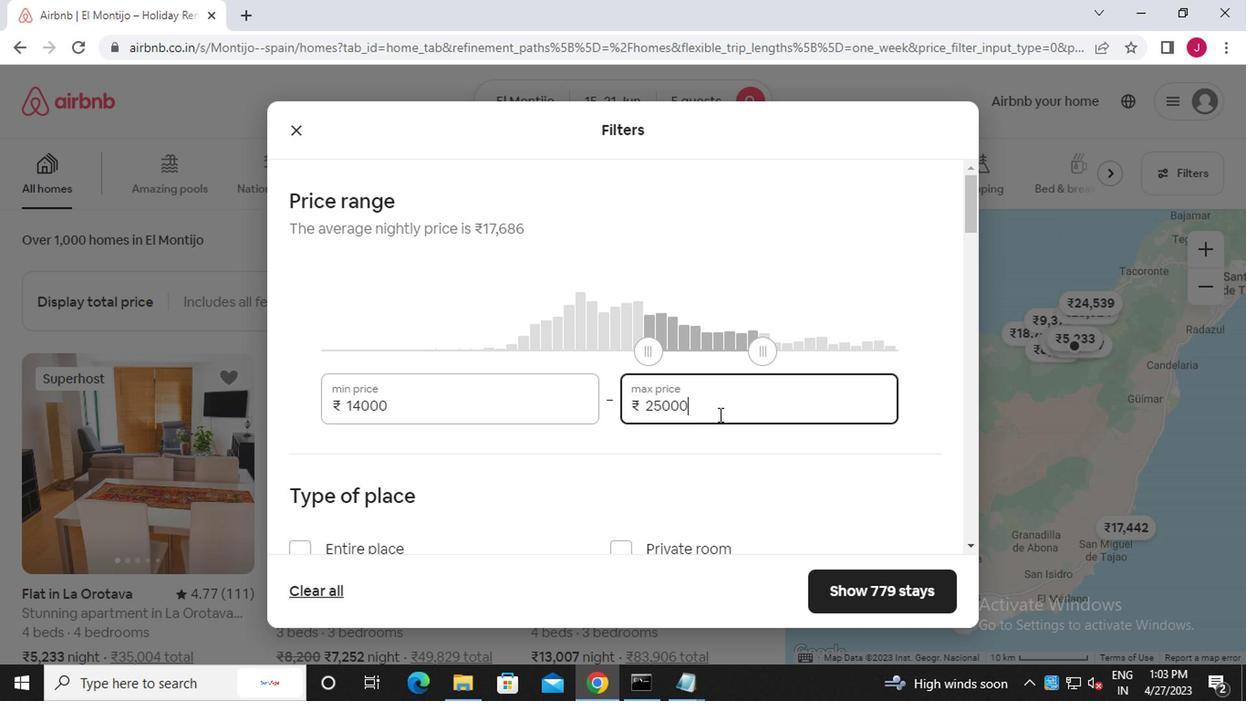 
Action: Mouse scrolled (716, 415) with delta (0, 0)
Screenshot: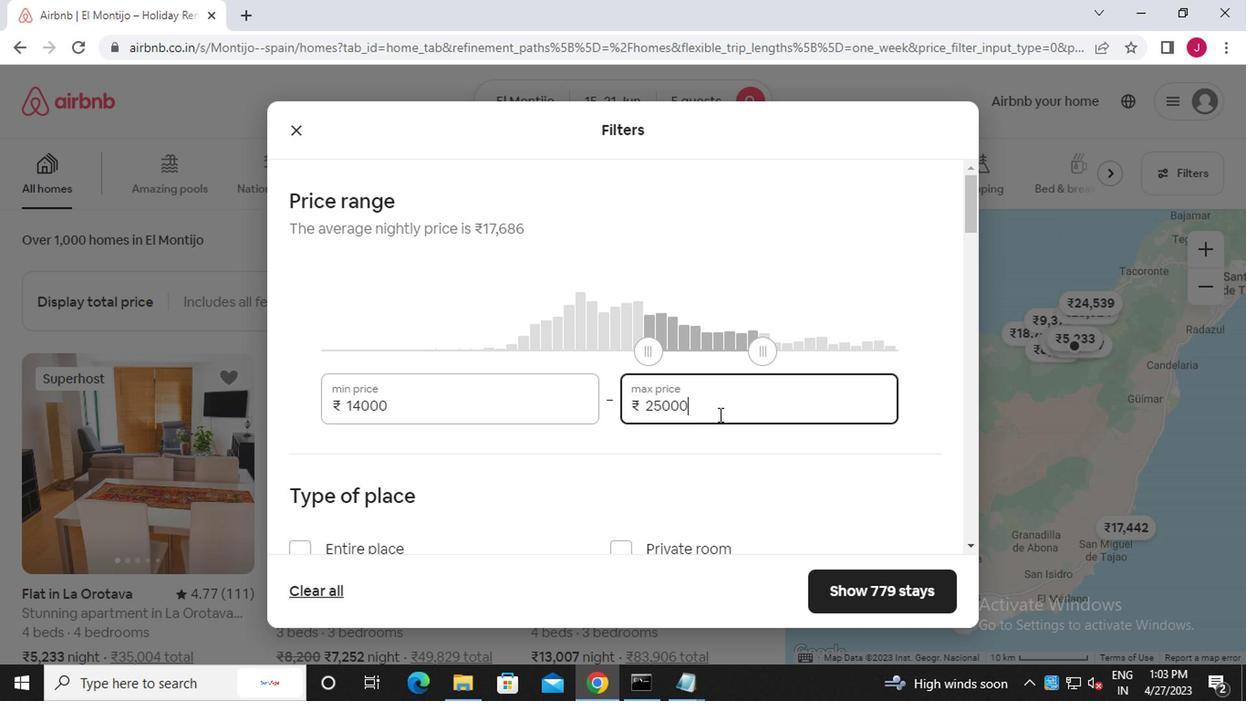 
Action: Mouse moved to (300, 276)
Screenshot: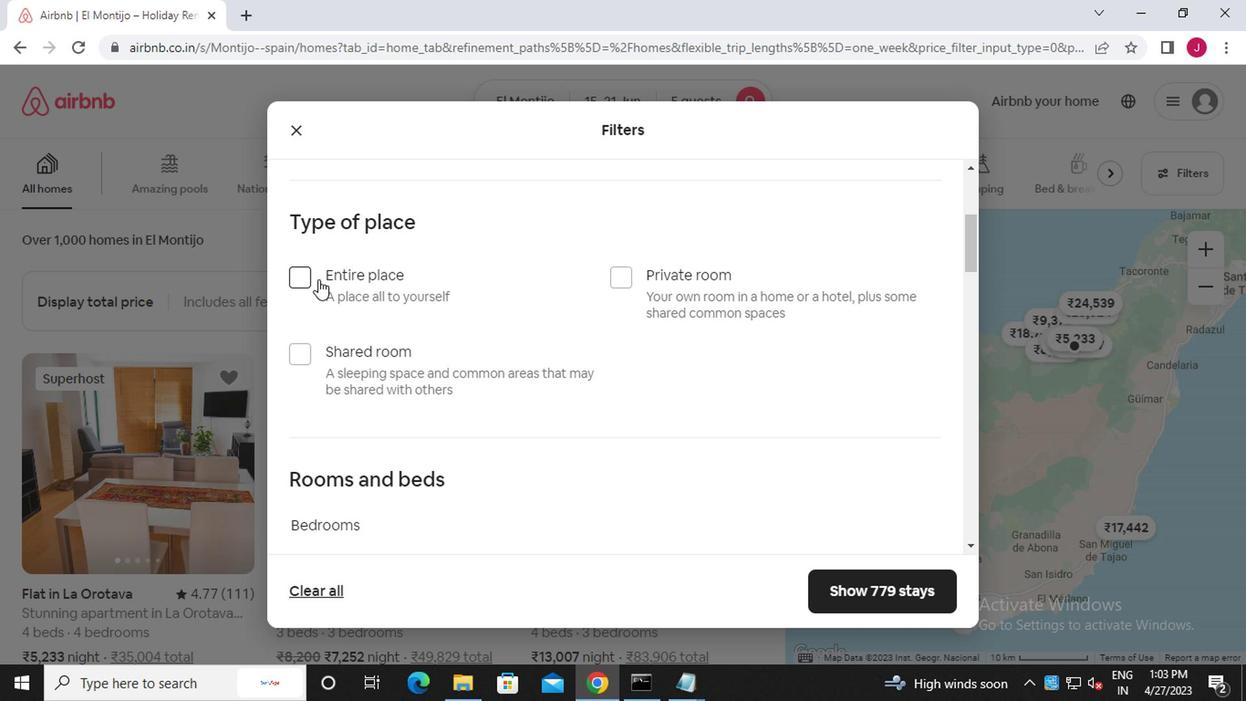 
Action: Mouse pressed left at (300, 276)
Screenshot: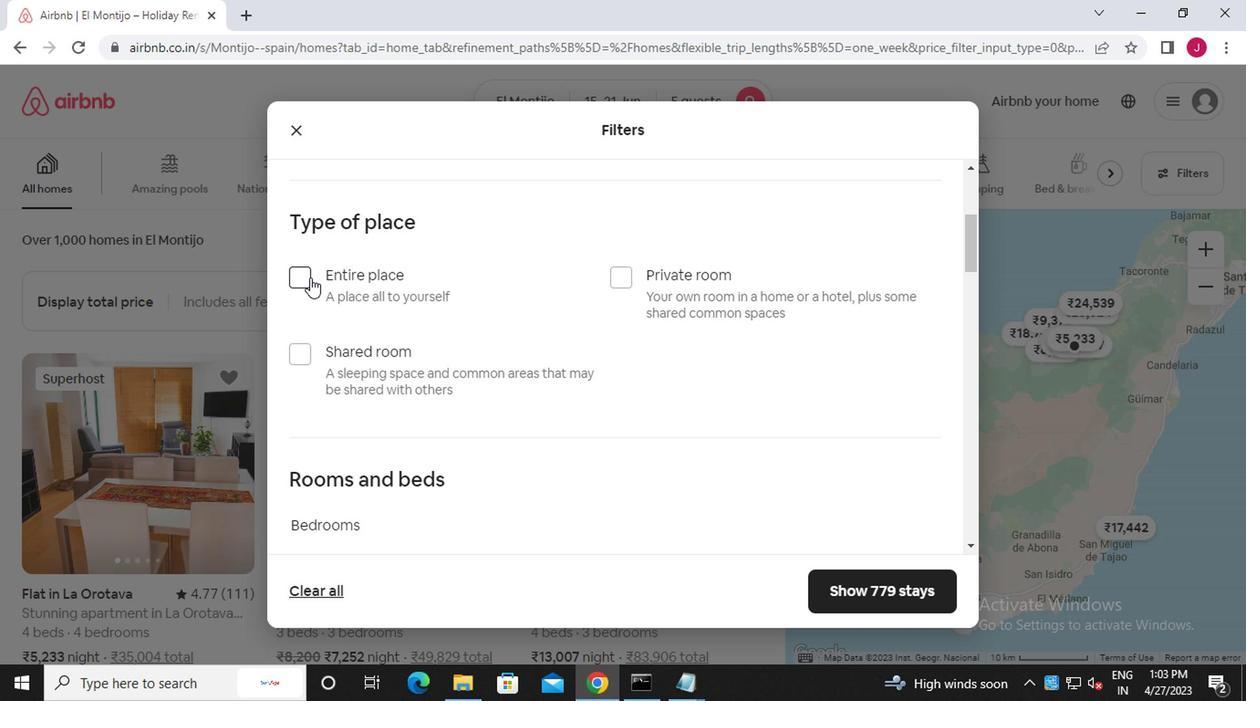 
Action: Mouse moved to (390, 309)
Screenshot: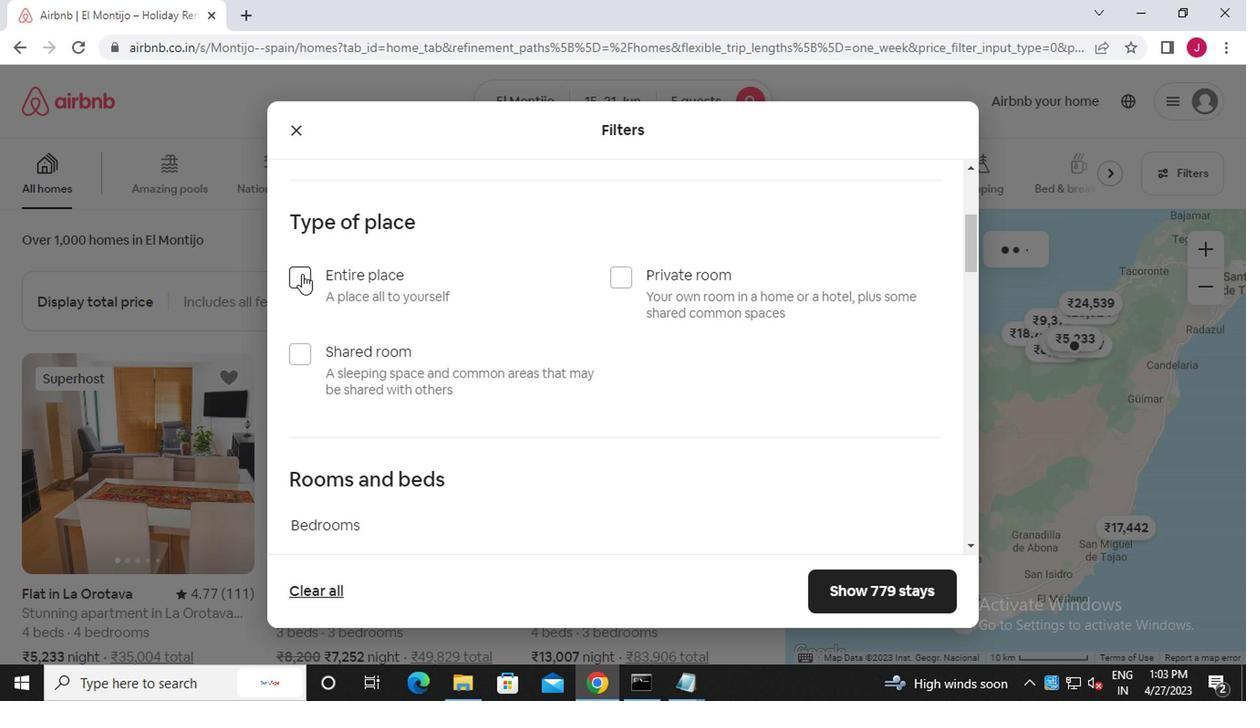 
Action: Mouse scrolled (390, 307) with delta (0, -1)
Screenshot: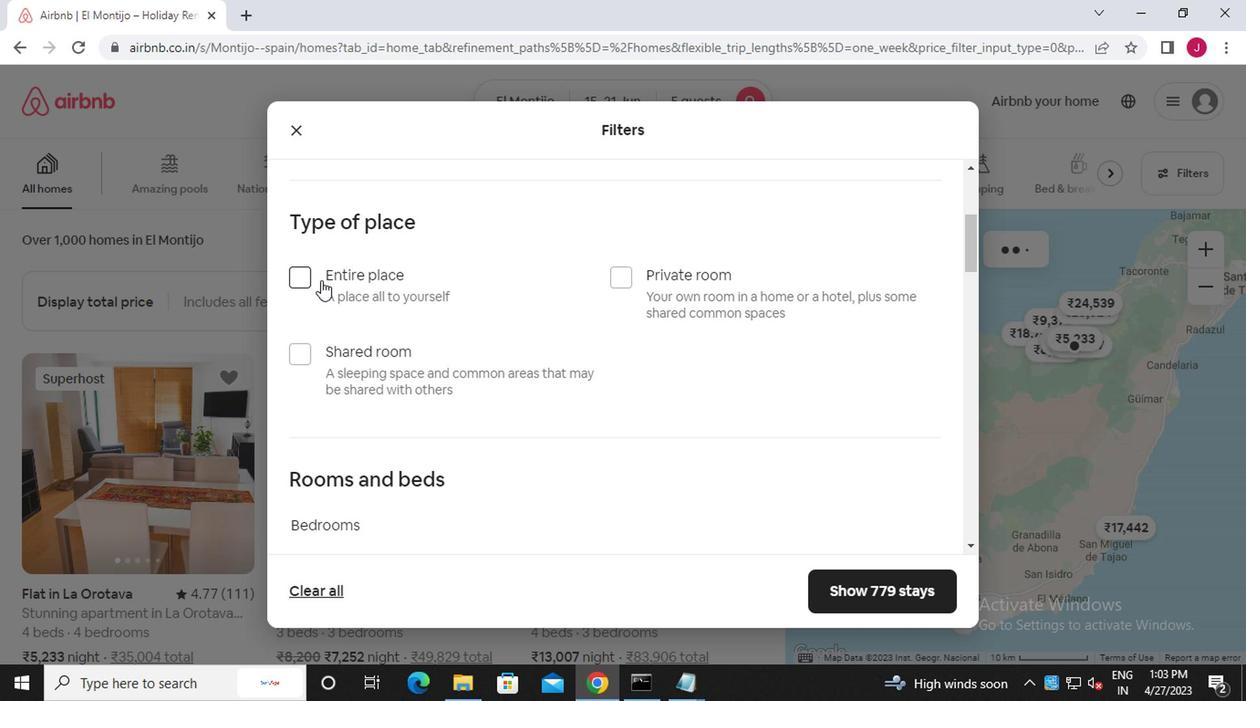 
Action: Mouse moved to (390, 309)
Screenshot: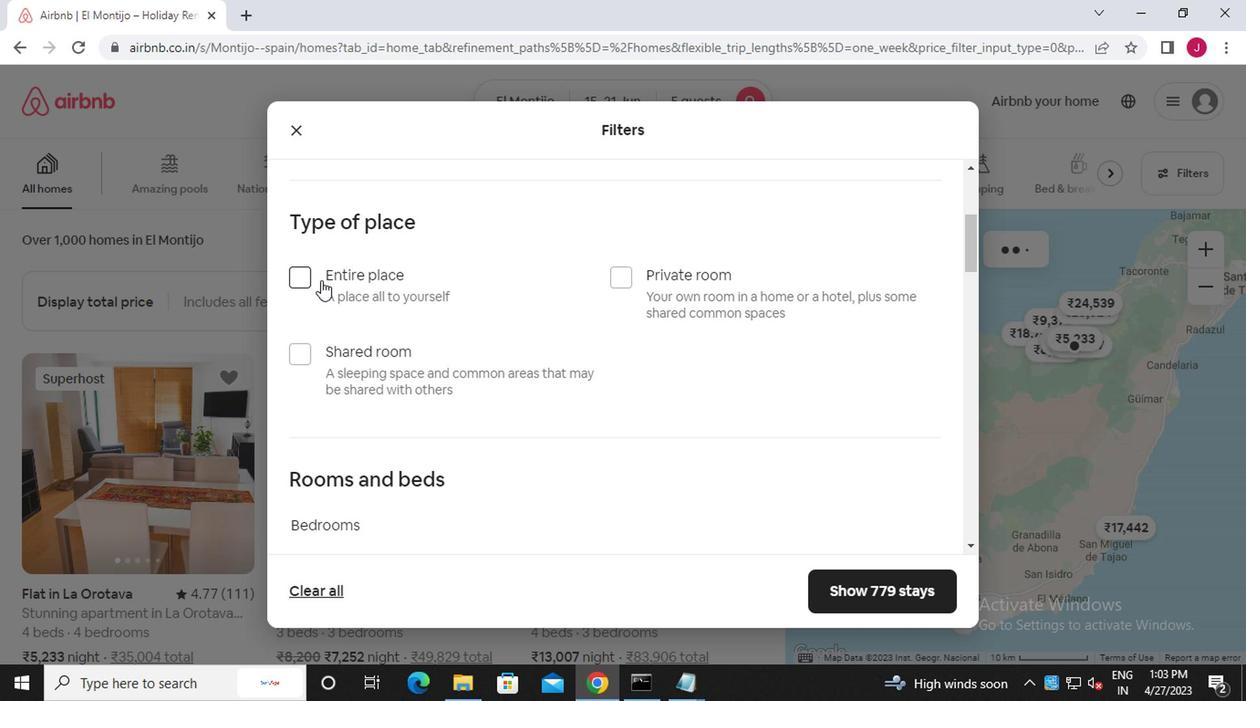 
Action: Mouse scrolled (390, 307) with delta (0, -1)
Screenshot: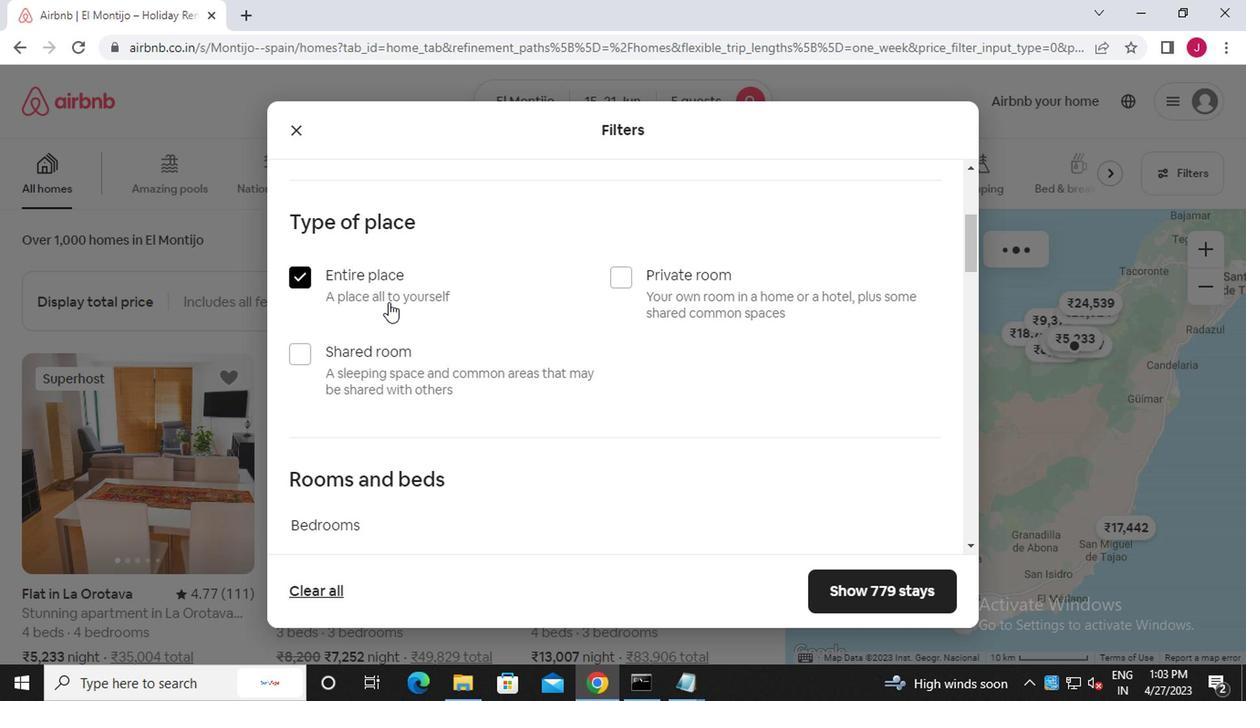 
Action: Mouse scrolled (390, 307) with delta (0, -1)
Screenshot: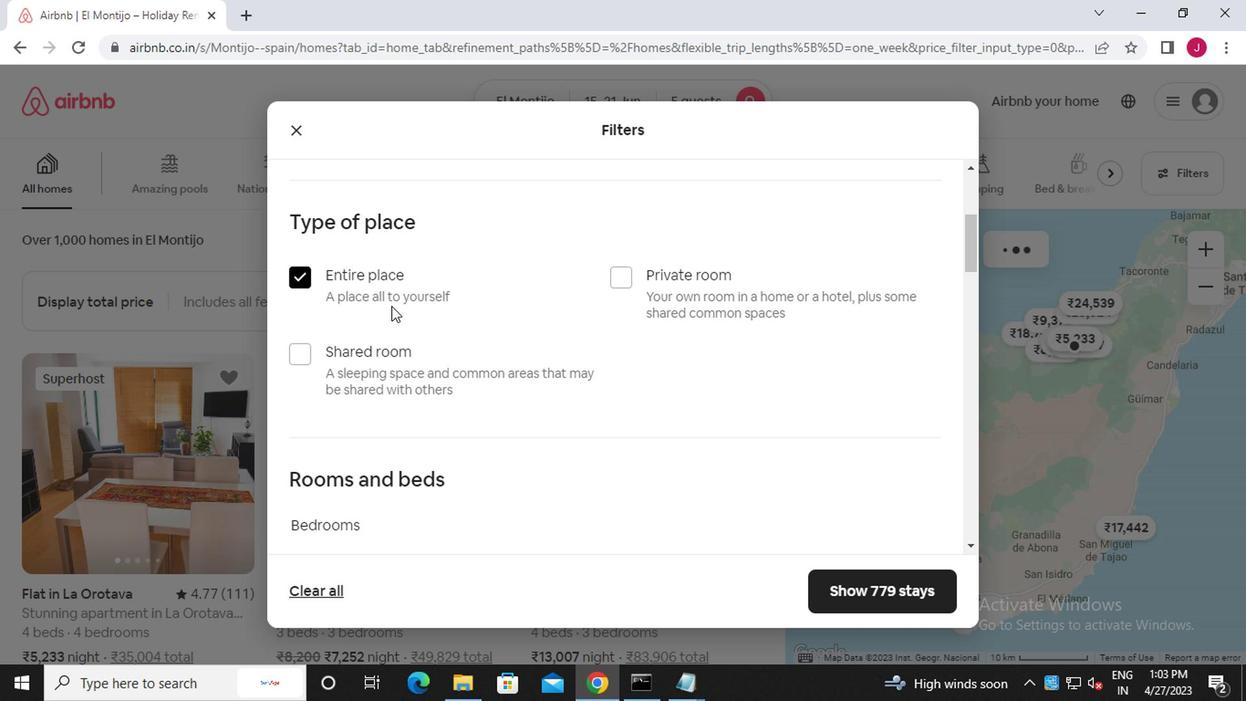 
Action: Mouse scrolled (390, 307) with delta (0, -1)
Screenshot: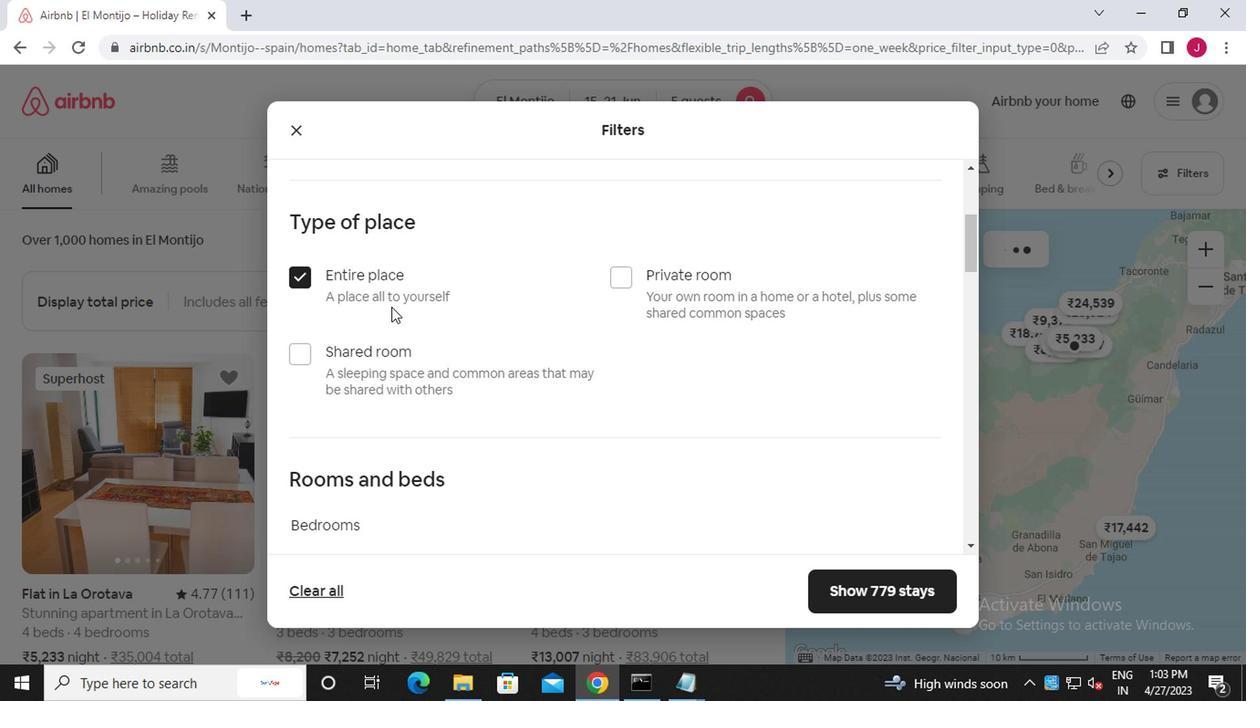 
Action: Mouse moved to (512, 211)
Screenshot: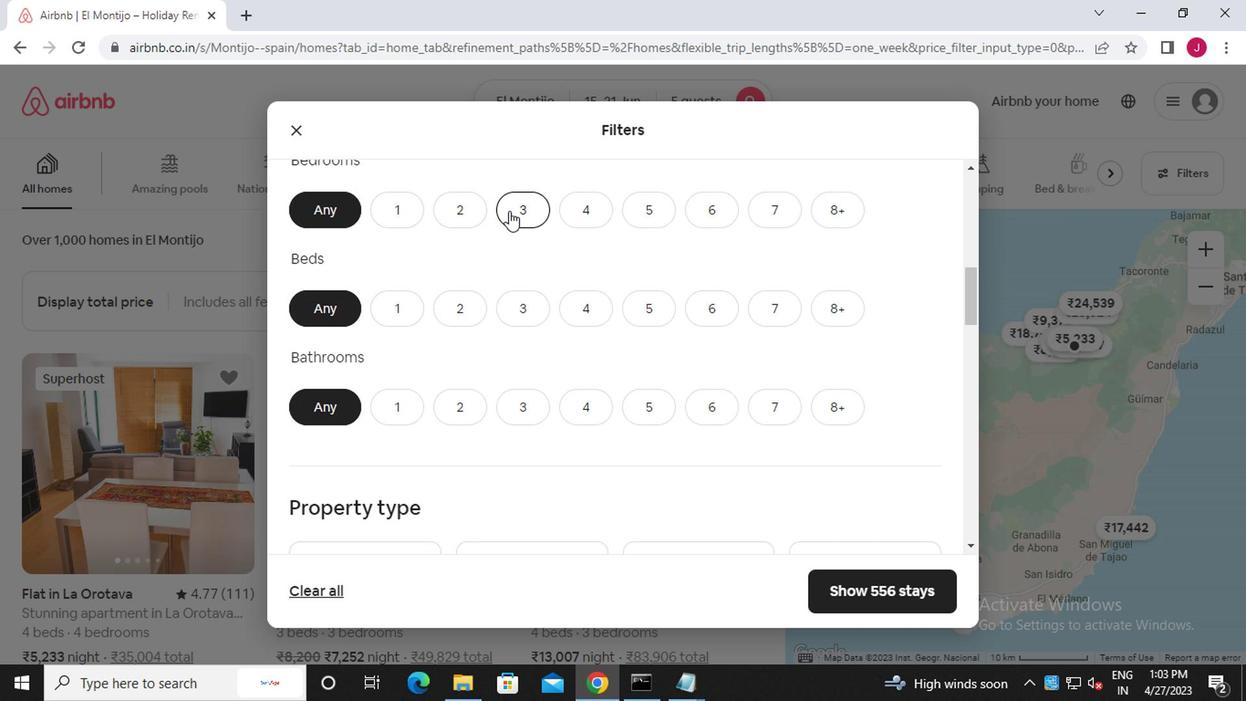 
Action: Mouse pressed left at (512, 211)
Screenshot: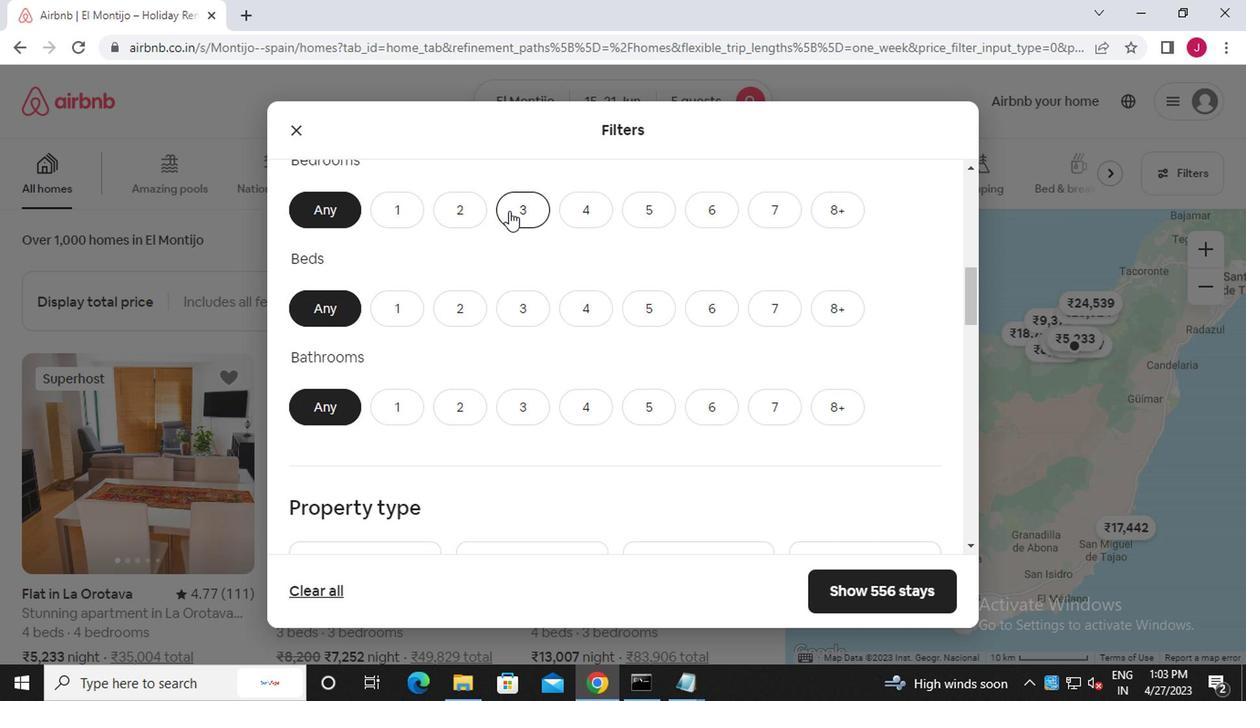 
Action: Mouse moved to (535, 322)
Screenshot: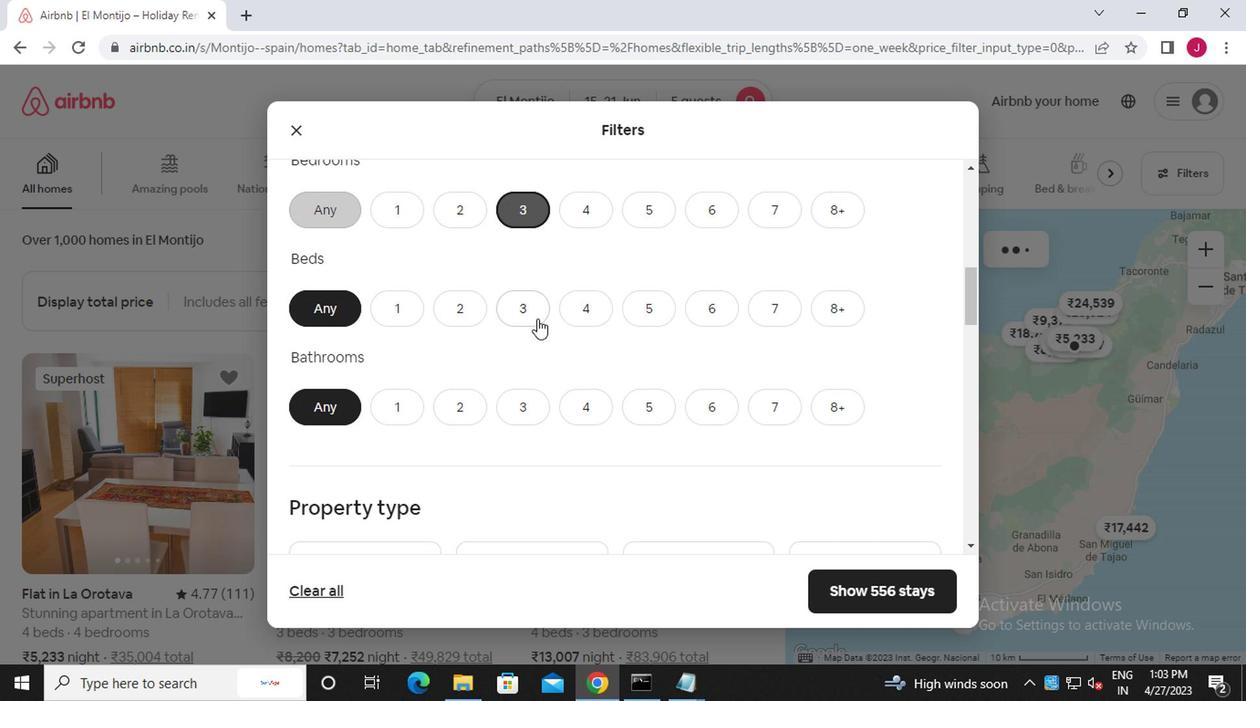 
Action: Mouse pressed left at (535, 322)
Screenshot: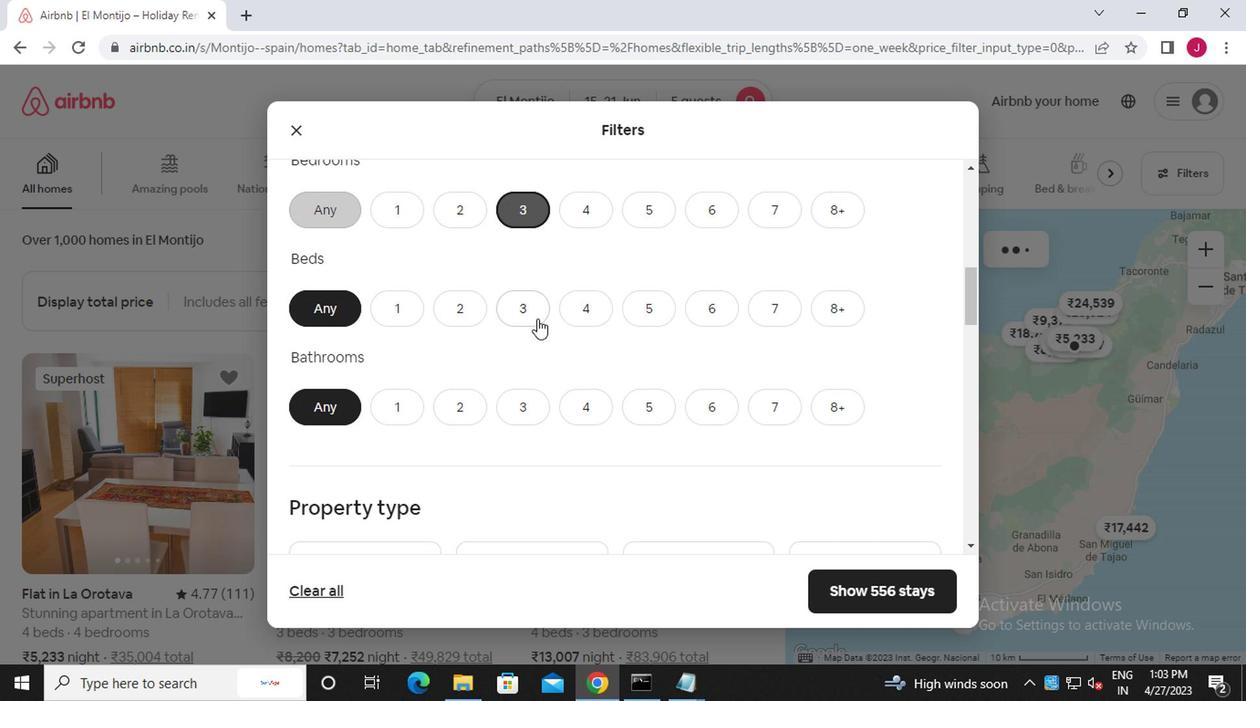 
Action: Mouse moved to (517, 417)
Screenshot: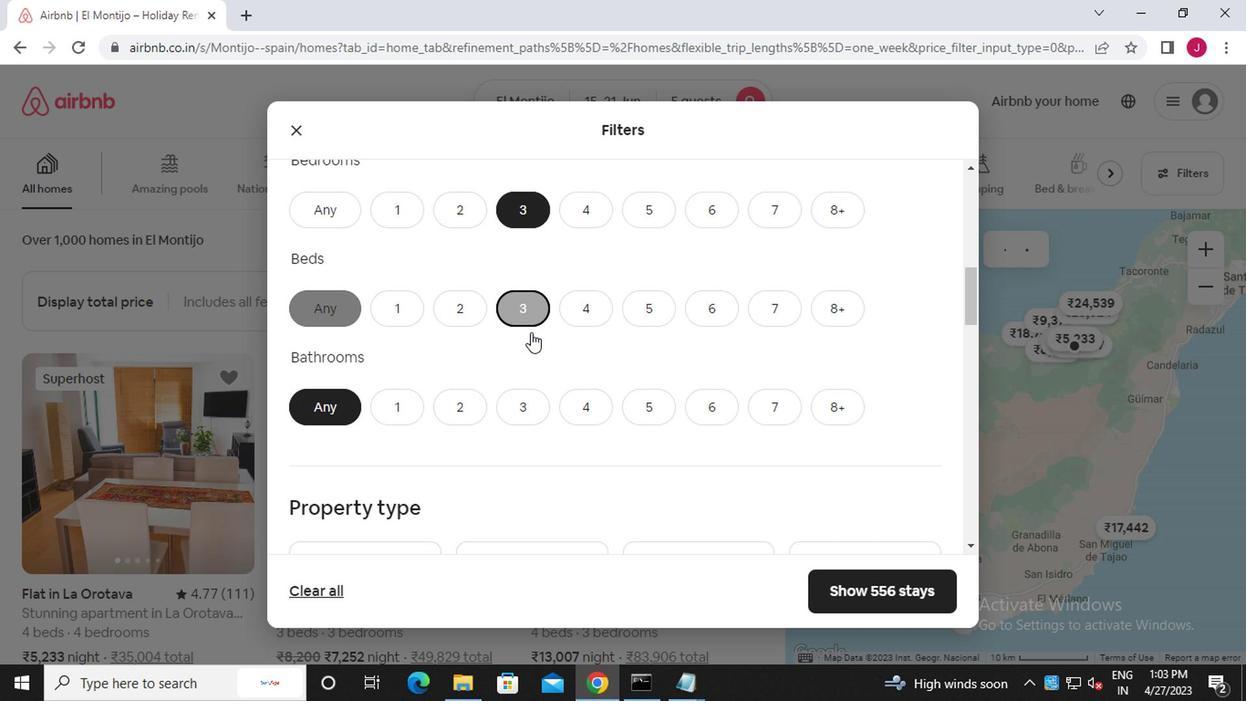 
Action: Mouse pressed left at (517, 417)
Screenshot: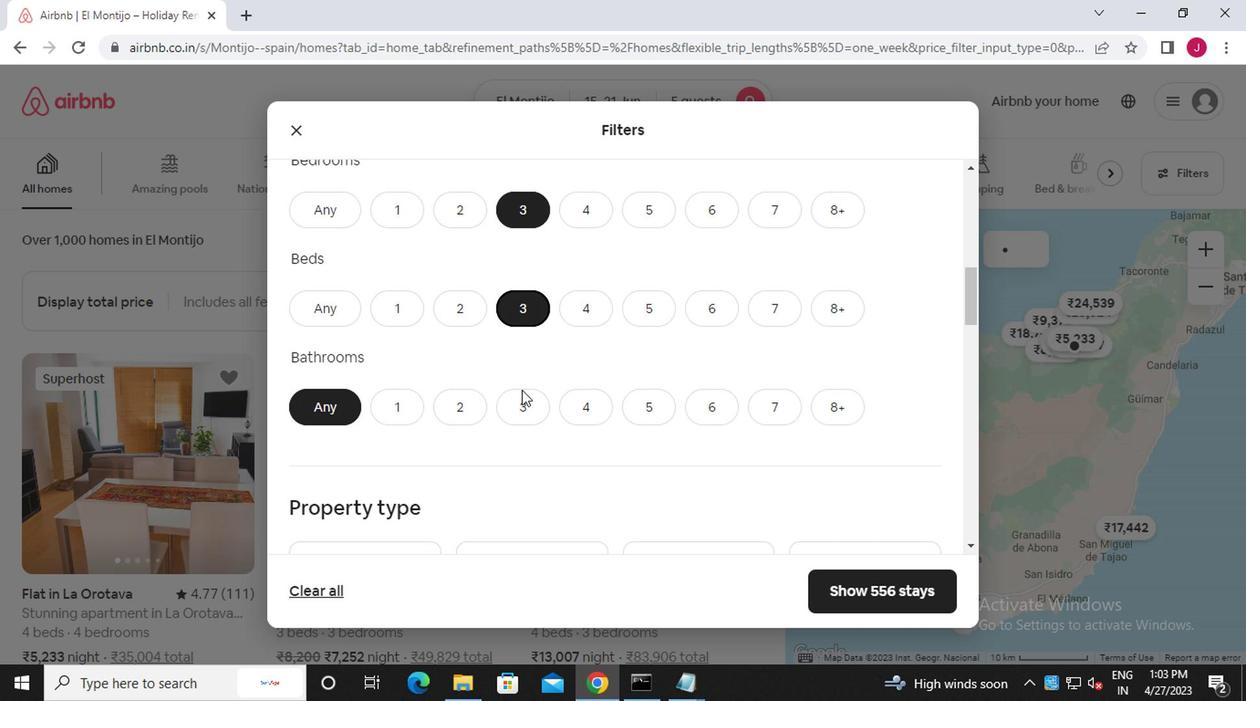 
Action: Mouse moved to (513, 413)
Screenshot: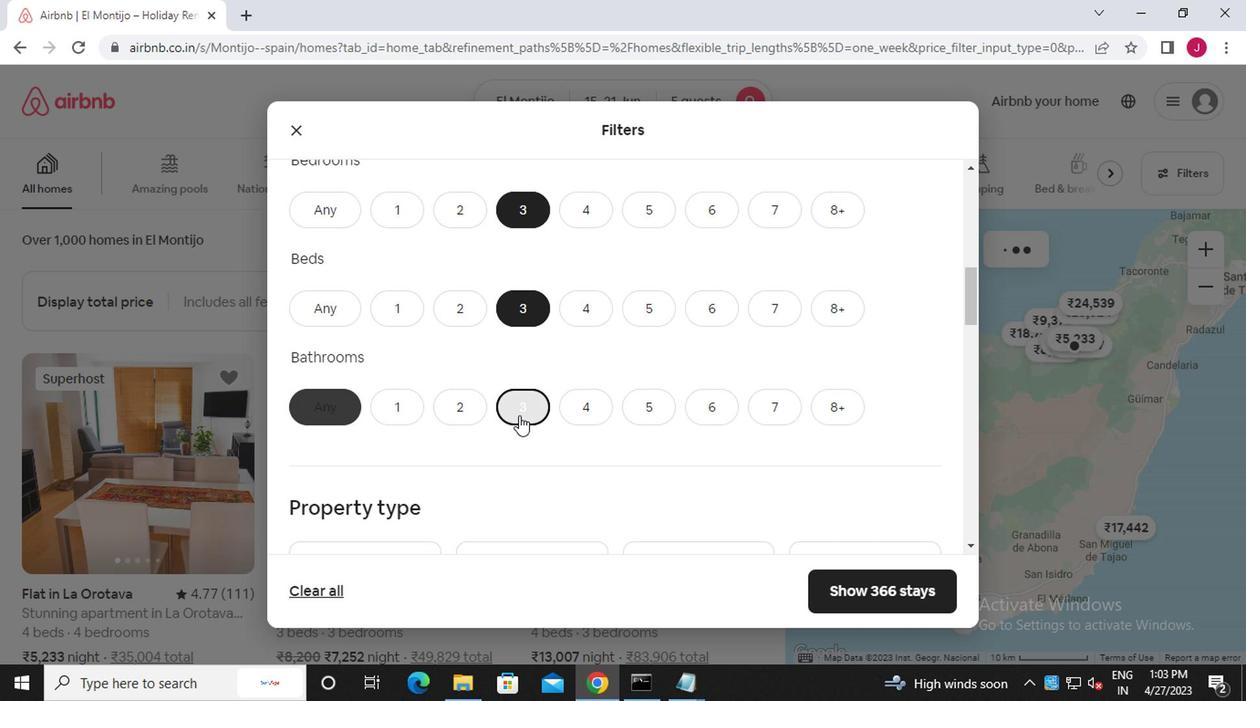 
Action: Mouse scrolled (513, 411) with delta (0, -1)
Screenshot: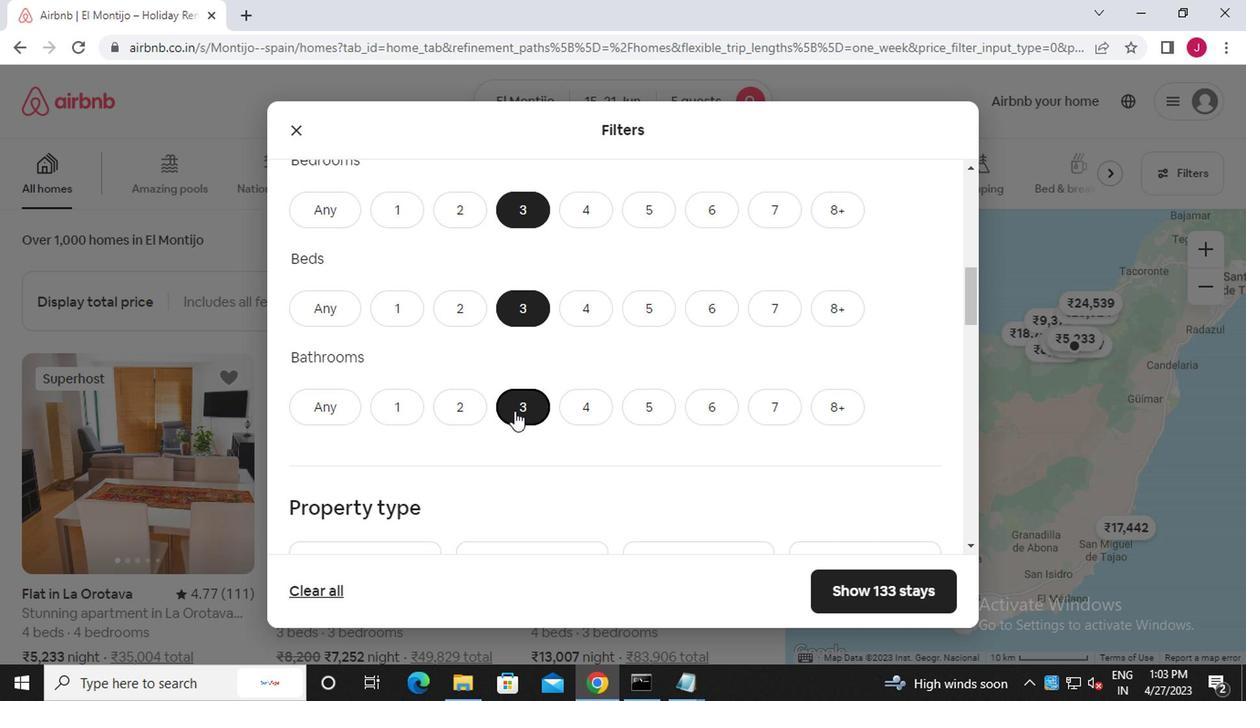 
Action: Mouse scrolled (513, 411) with delta (0, -1)
Screenshot: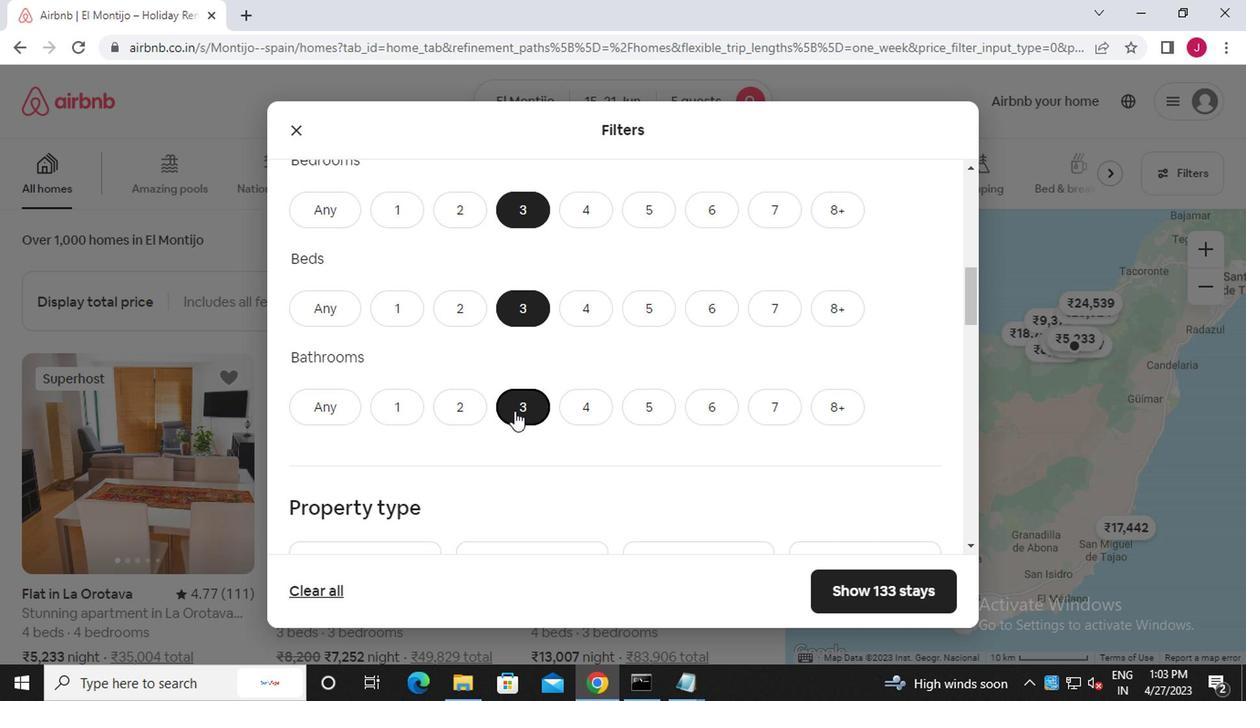 
Action: Mouse moved to (381, 415)
Screenshot: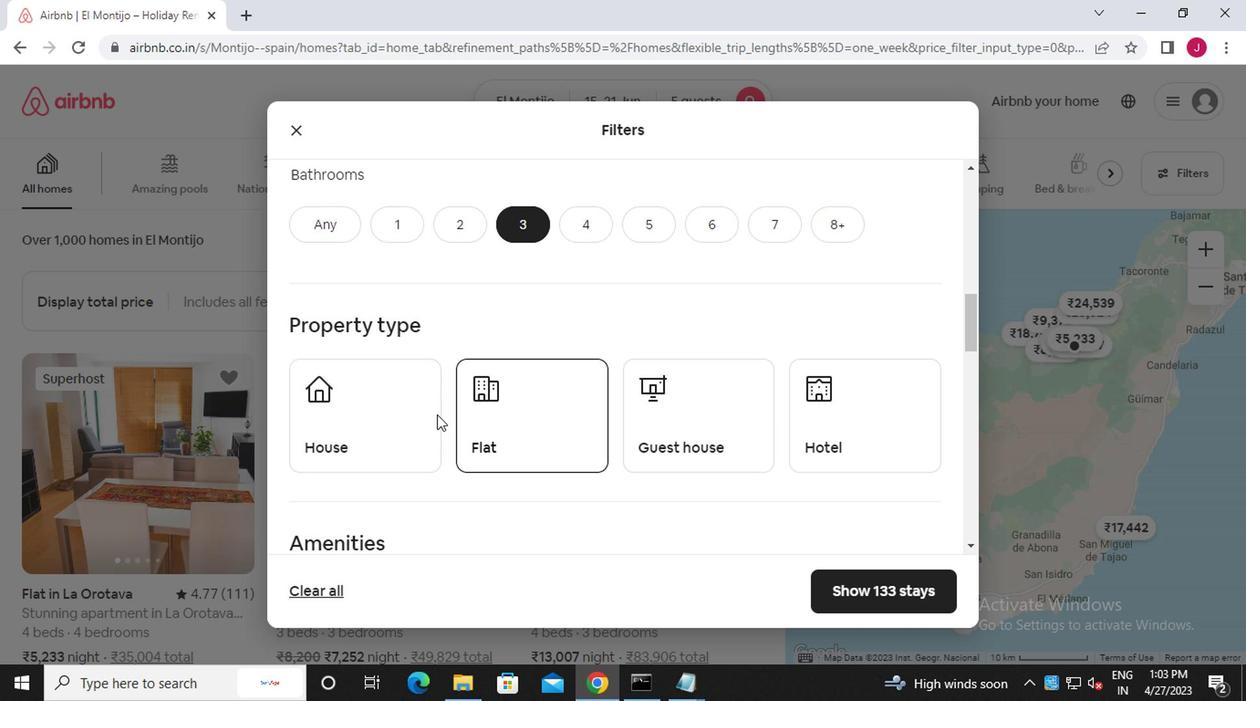 
Action: Mouse pressed left at (381, 415)
Screenshot: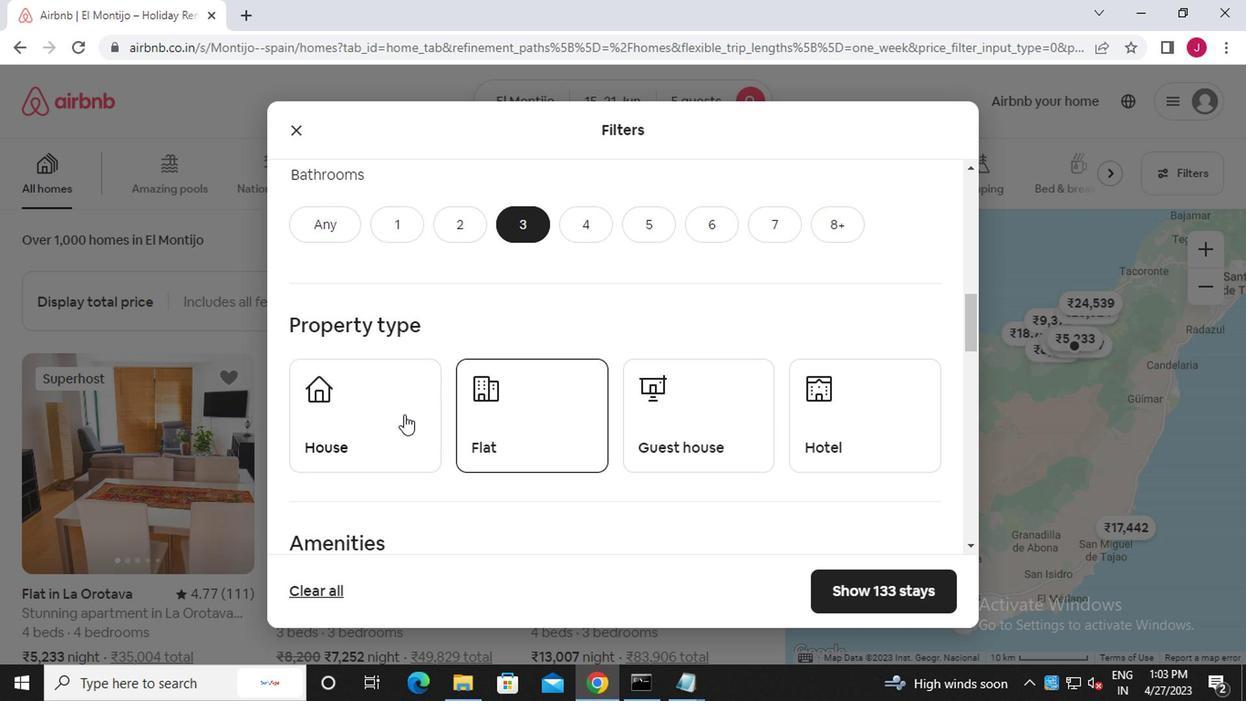 
Action: Mouse moved to (484, 426)
Screenshot: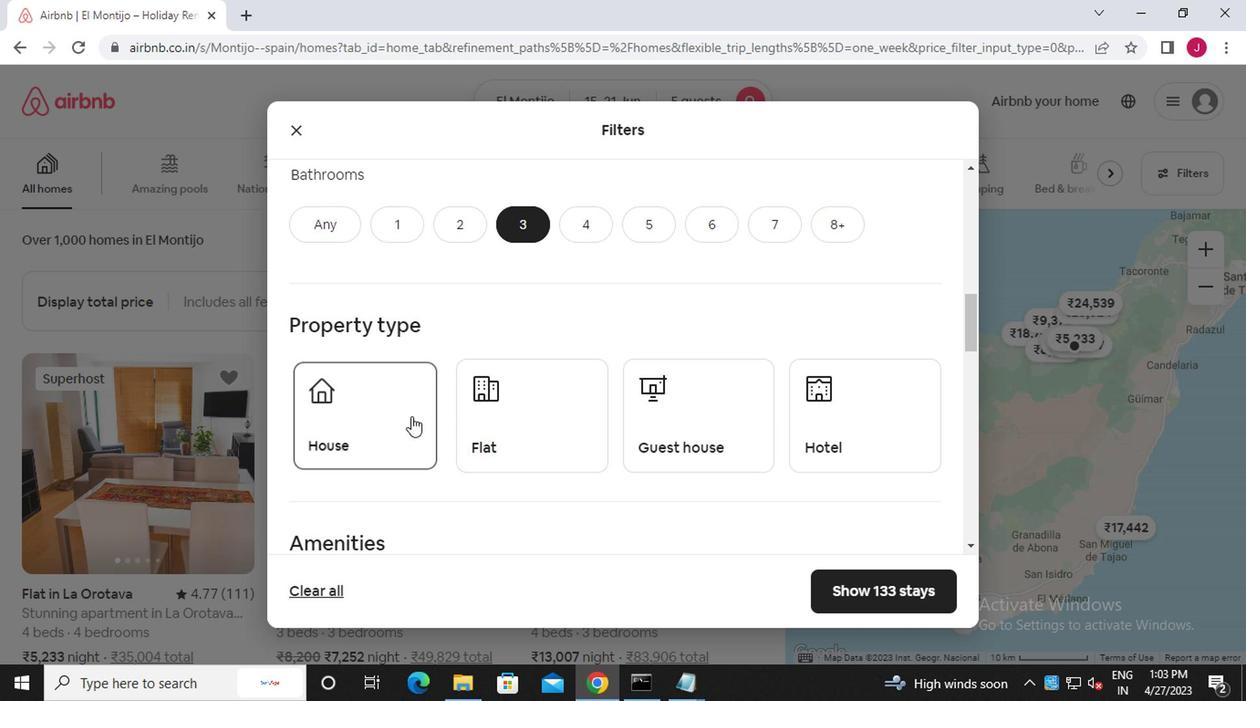 
Action: Mouse pressed left at (484, 426)
Screenshot: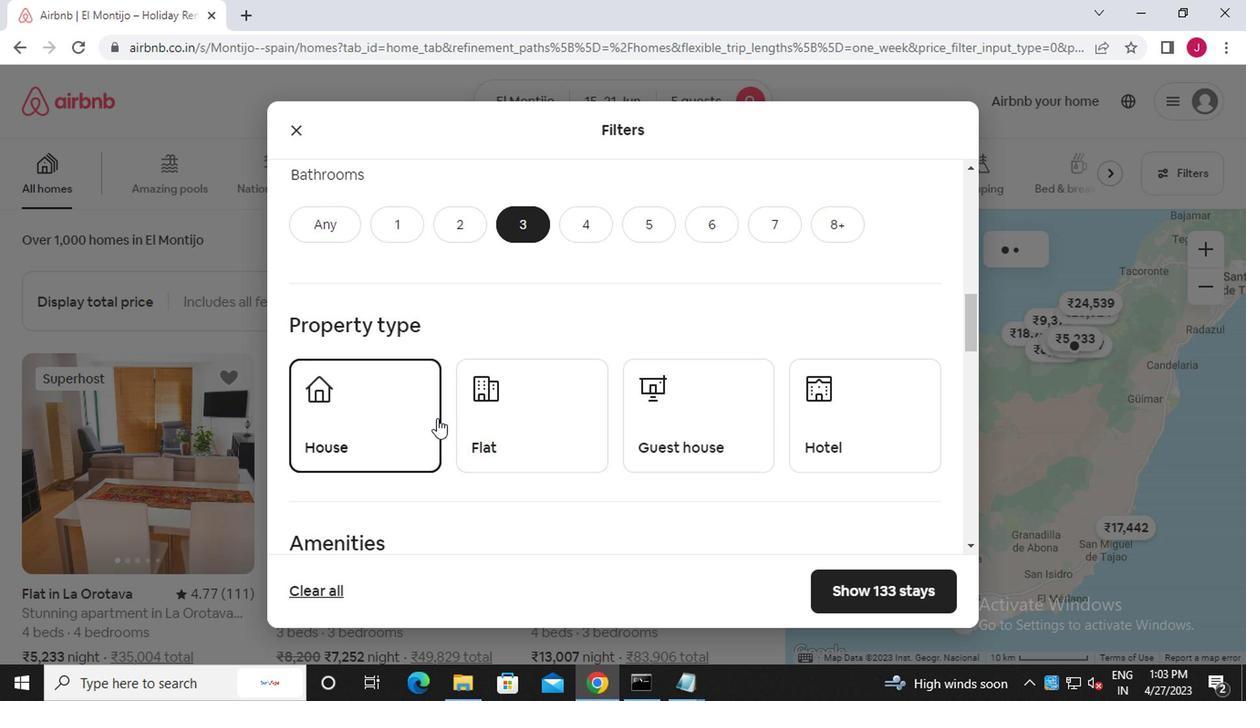 
Action: Mouse moved to (629, 430)
Screenshot: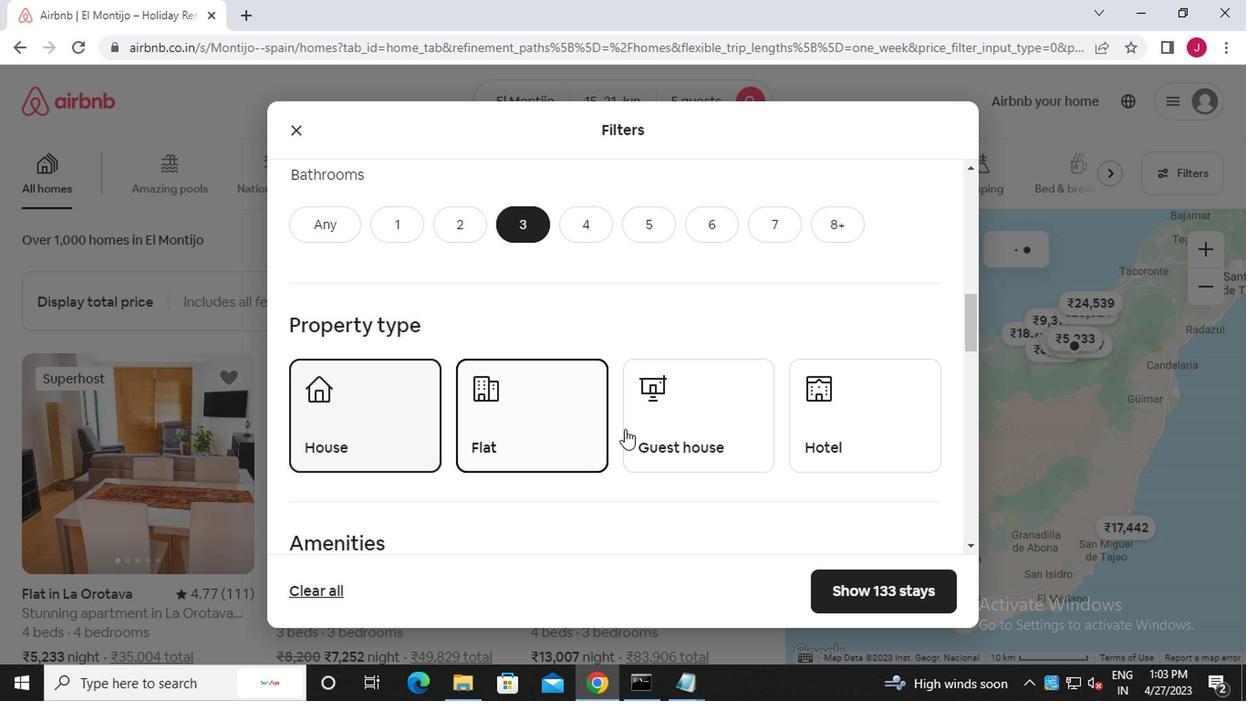 
Action: Mouse pressed left at (629, 430)
Screenshot: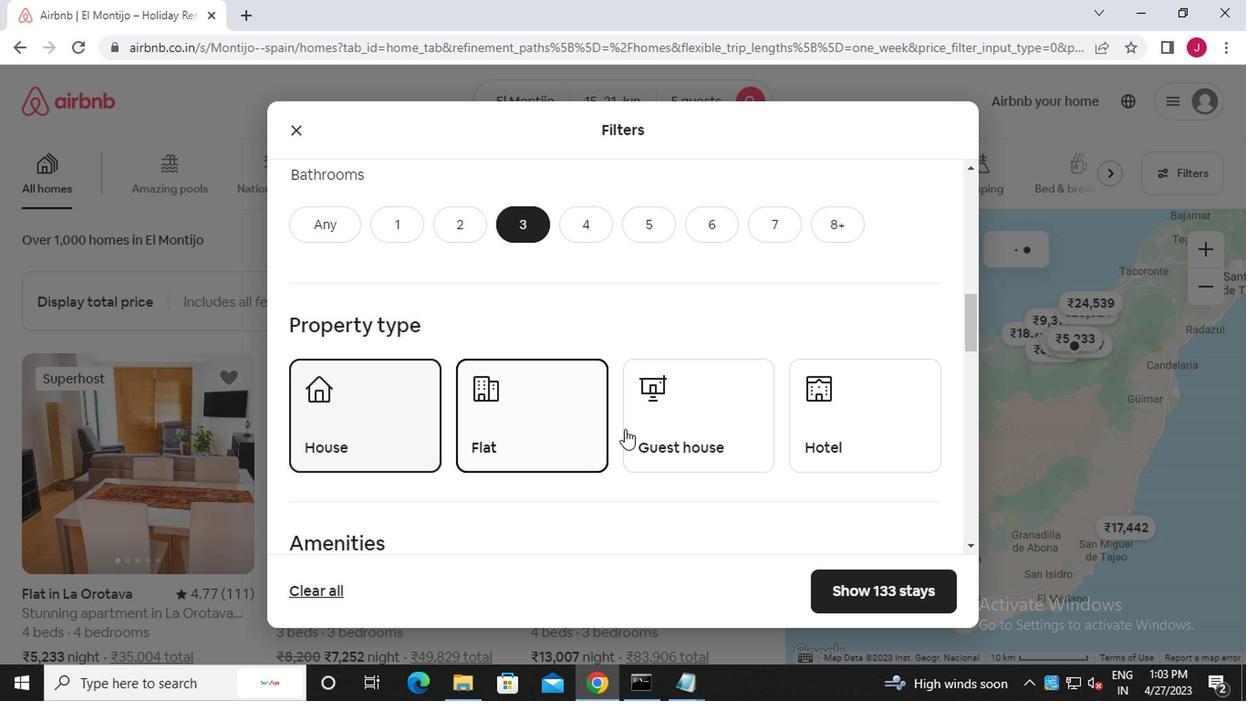 
Action: Mouse moved to (630, 433)
Screenshot: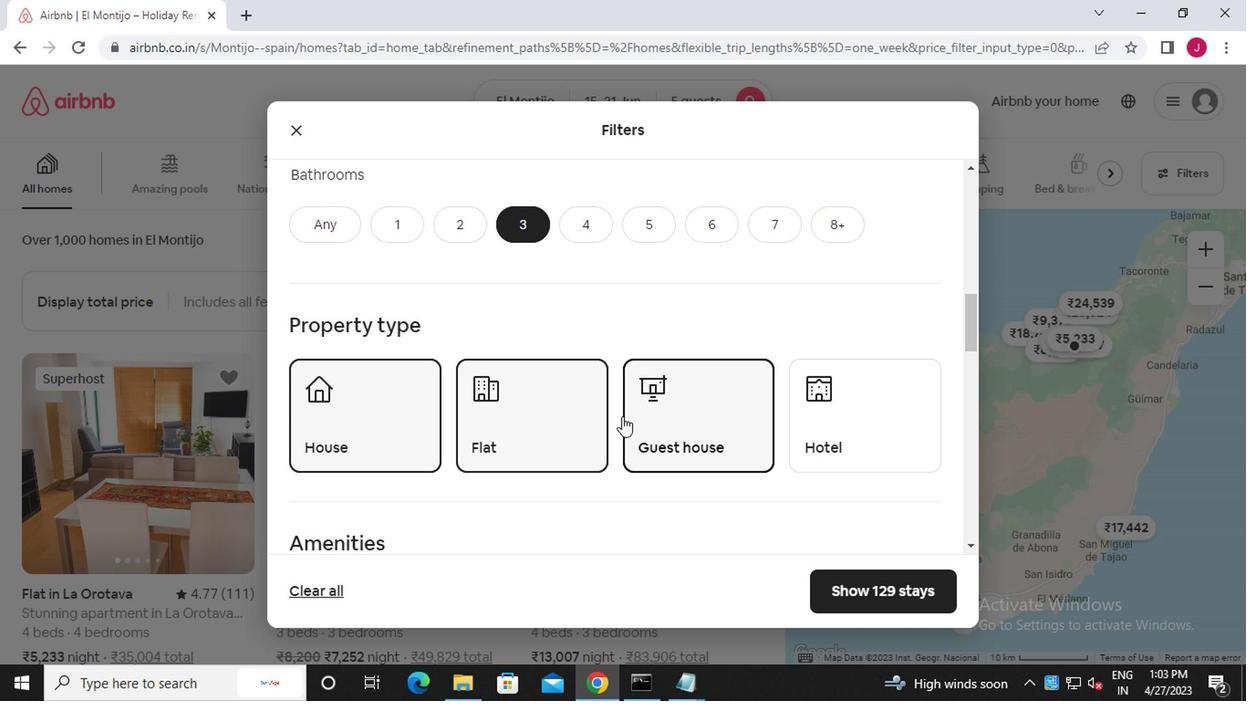 
Action: Mouse scrolled (630, 431) with delta (0, -1)
Screenshot: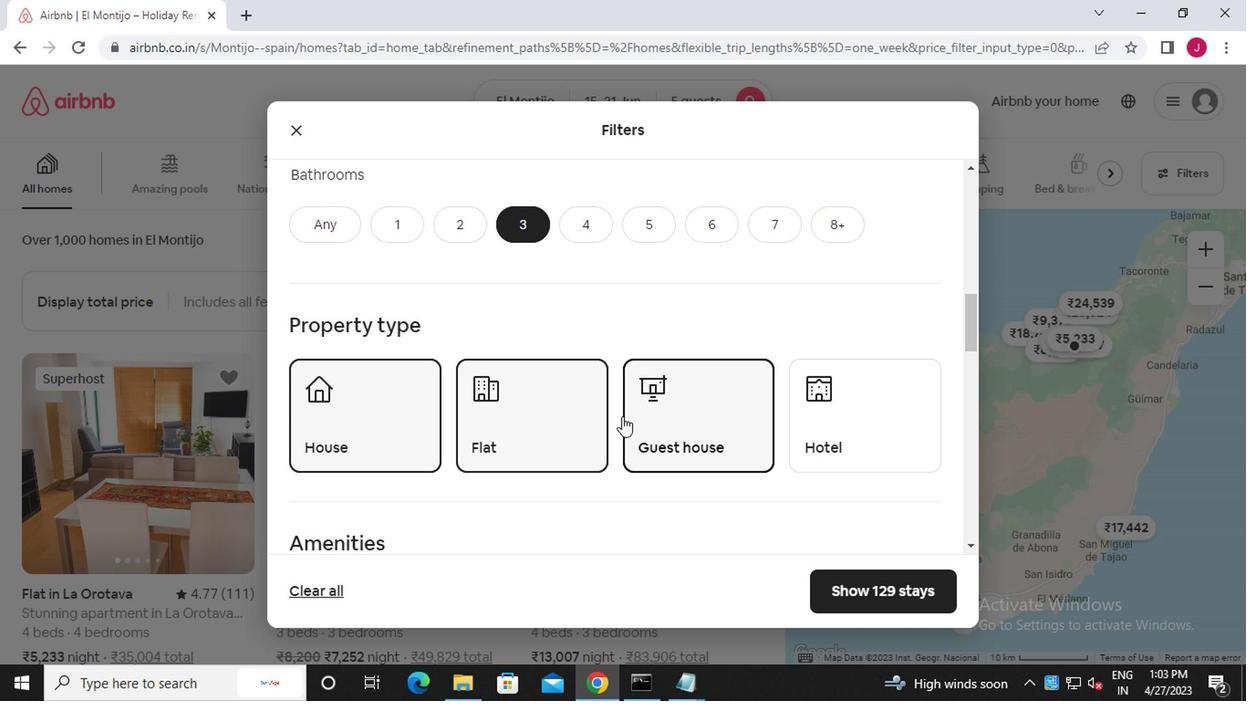
Action: Mouse moved to (633, 437)
Screenshot: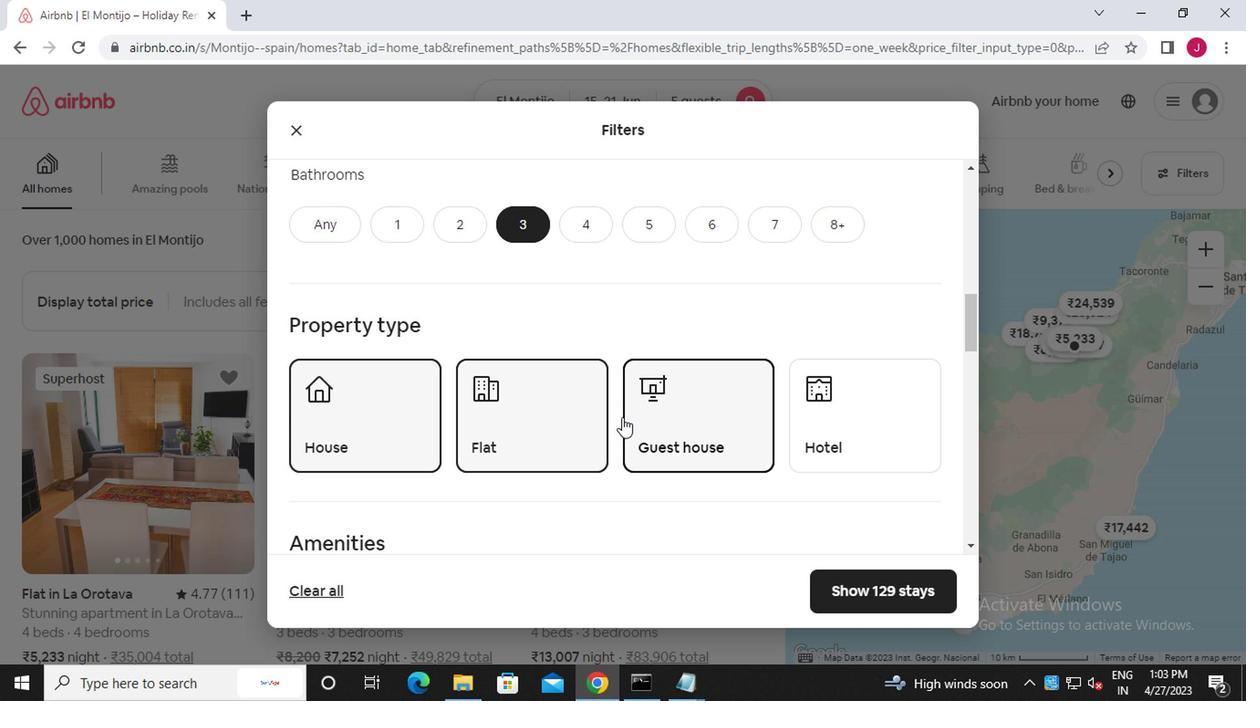 
Action: Mouse scrolled (633, 436) with delta (0, -1)
Screenshot: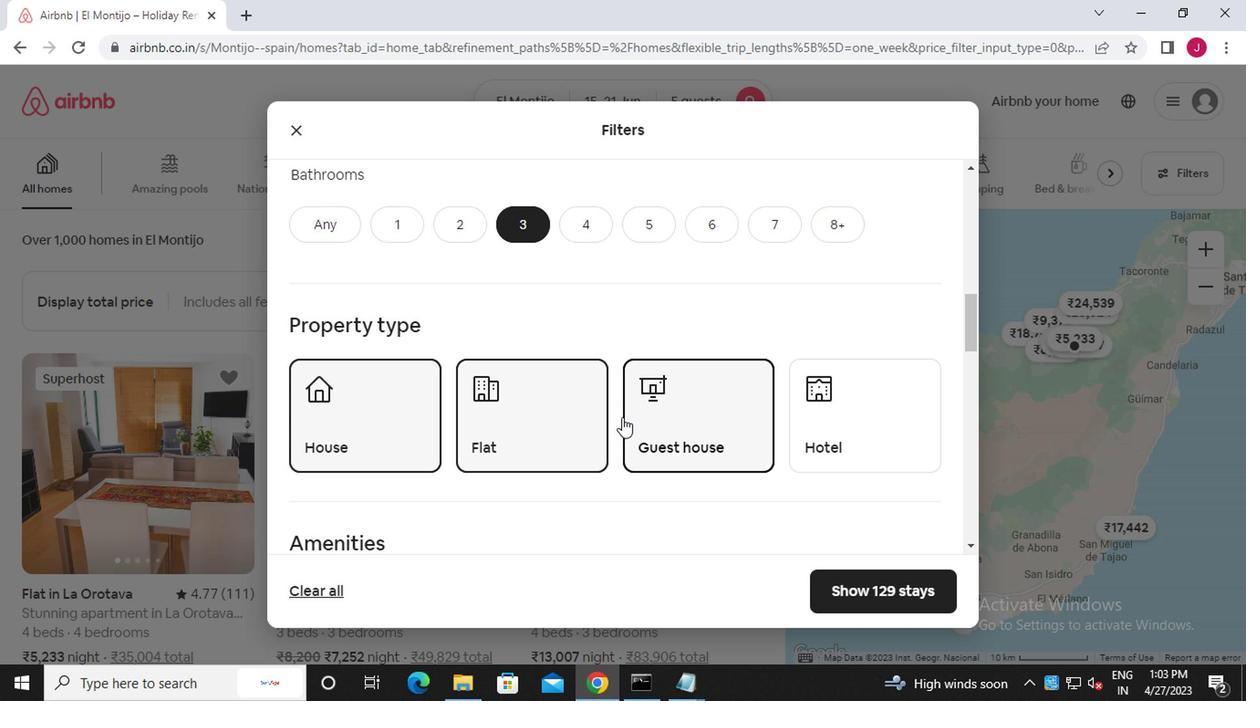 
Action: Mouse moved to (640, 445)
Screenshot: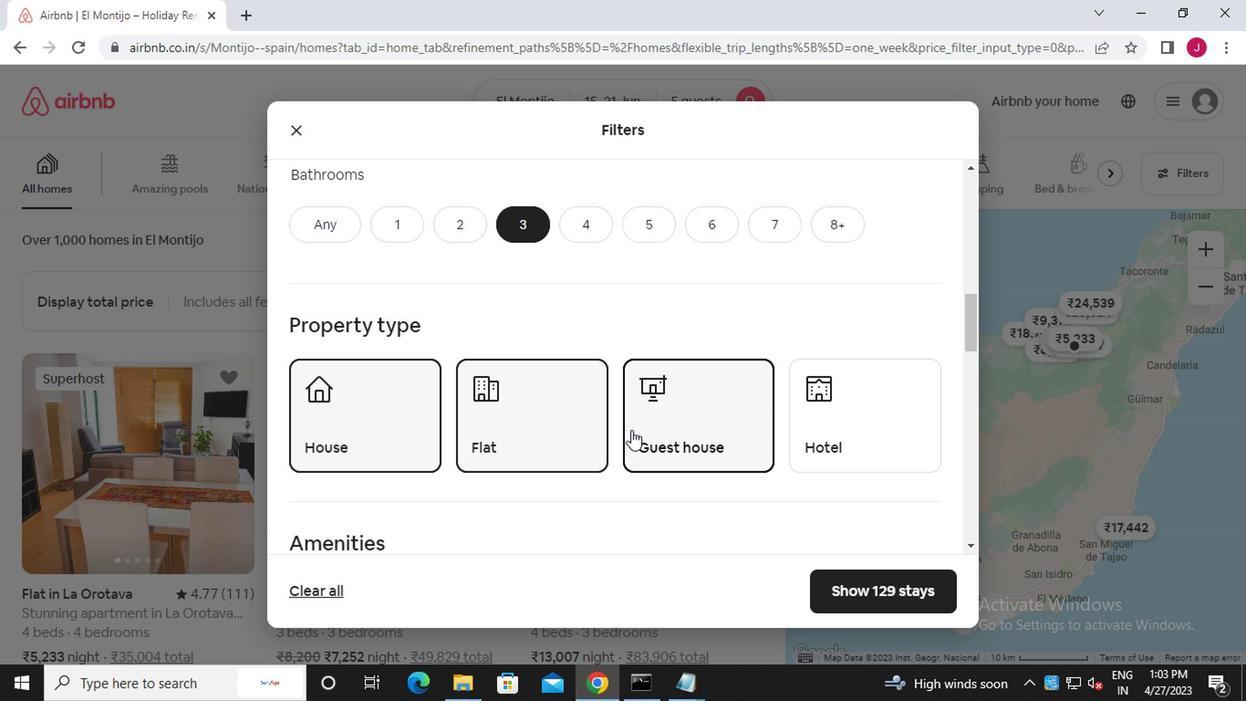
Action: Mouse scrolled (640, 444) with delta (0, 0)
Screenshot: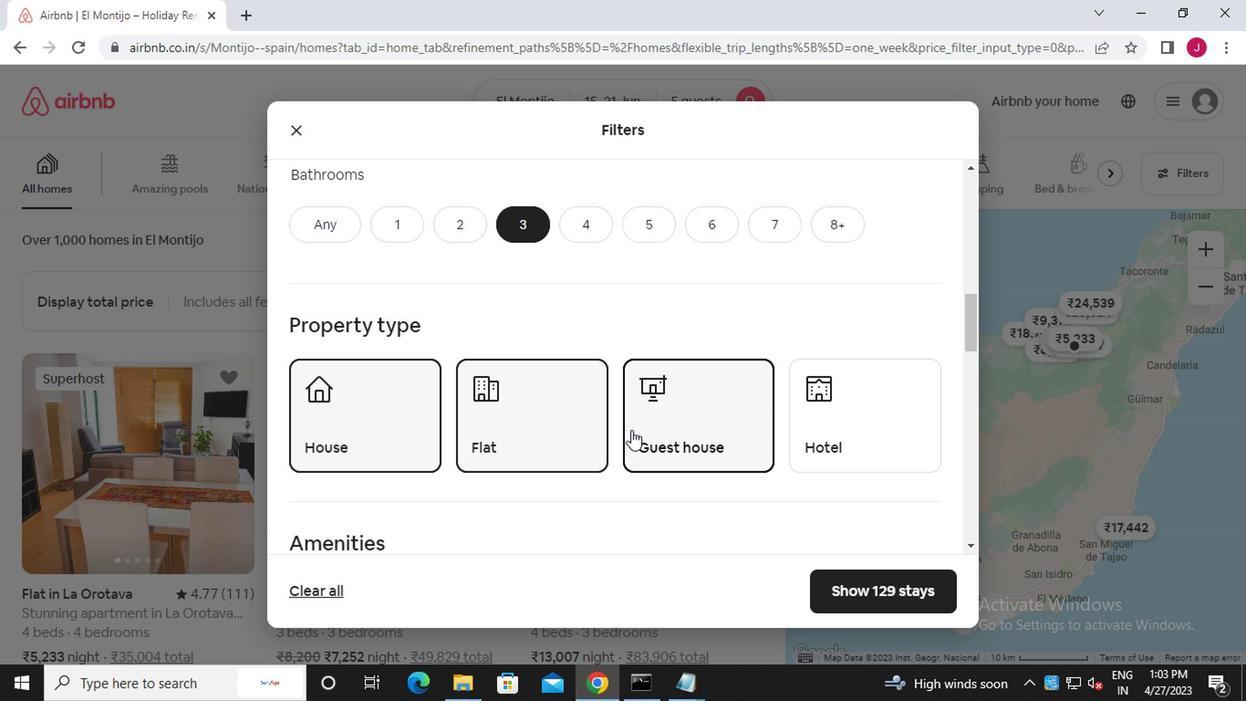 
Action: Mouse moved to (816, 462)
Screenshot: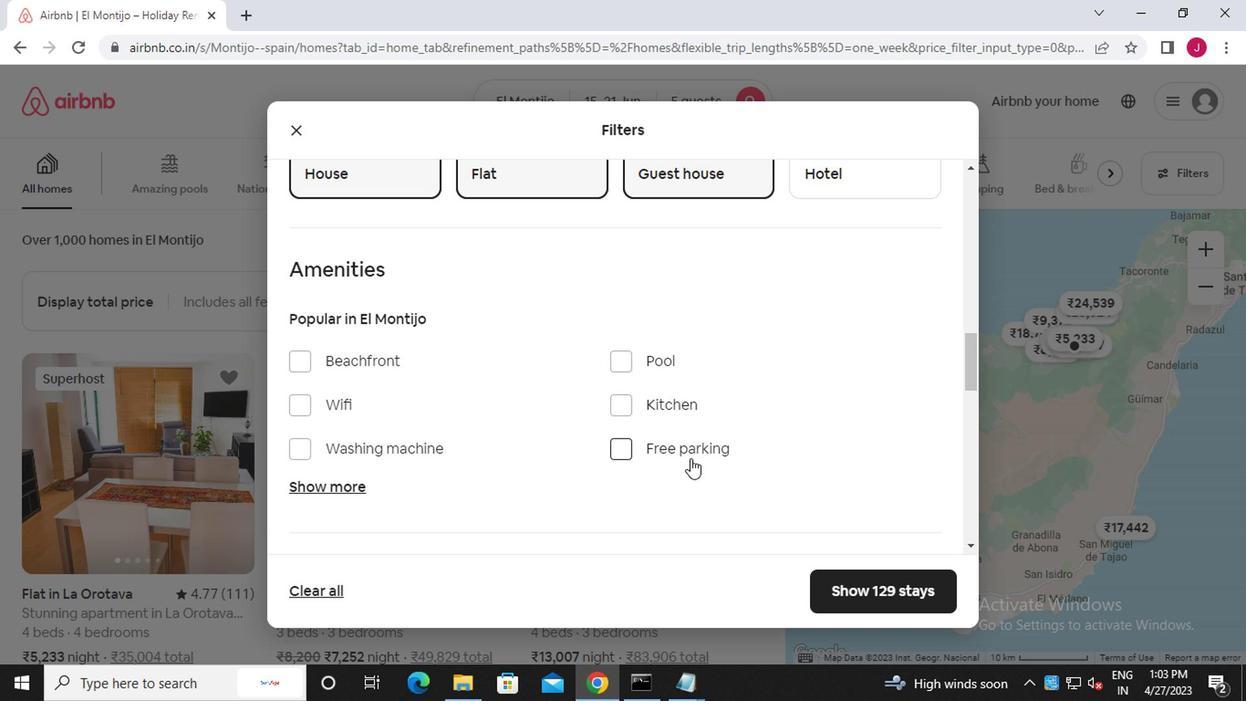 
Action: Mouse scrolled (816, 461) with delta (0, -1)
Screenshot: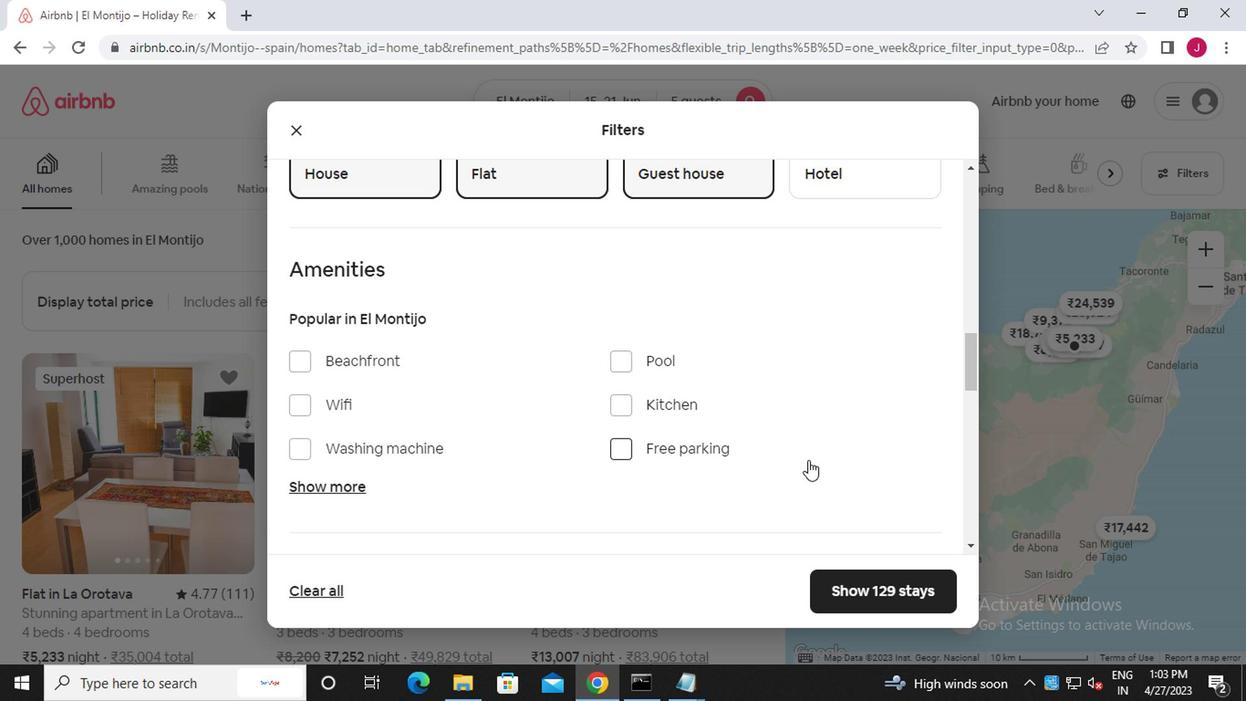 
Action: Mouse moved to (815, 458)
Screenshot: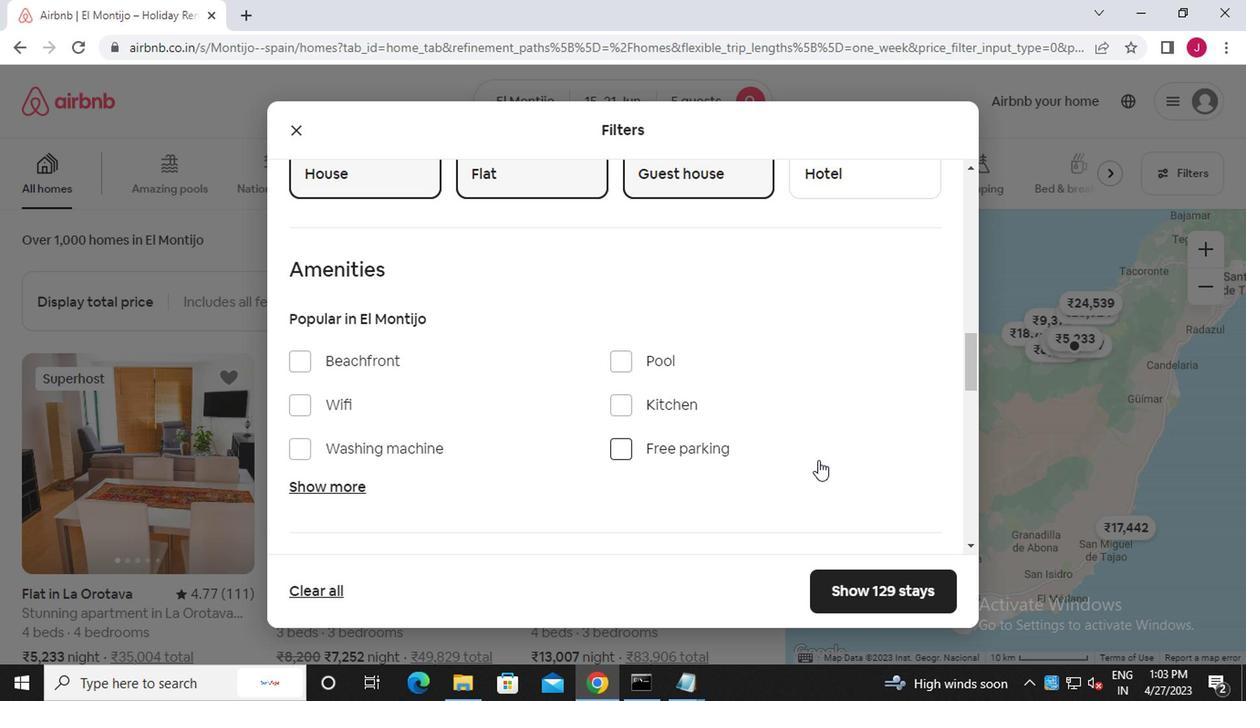 
Action: Mouse scrolled (815, 457) with delta (0, 0)
Screenshot: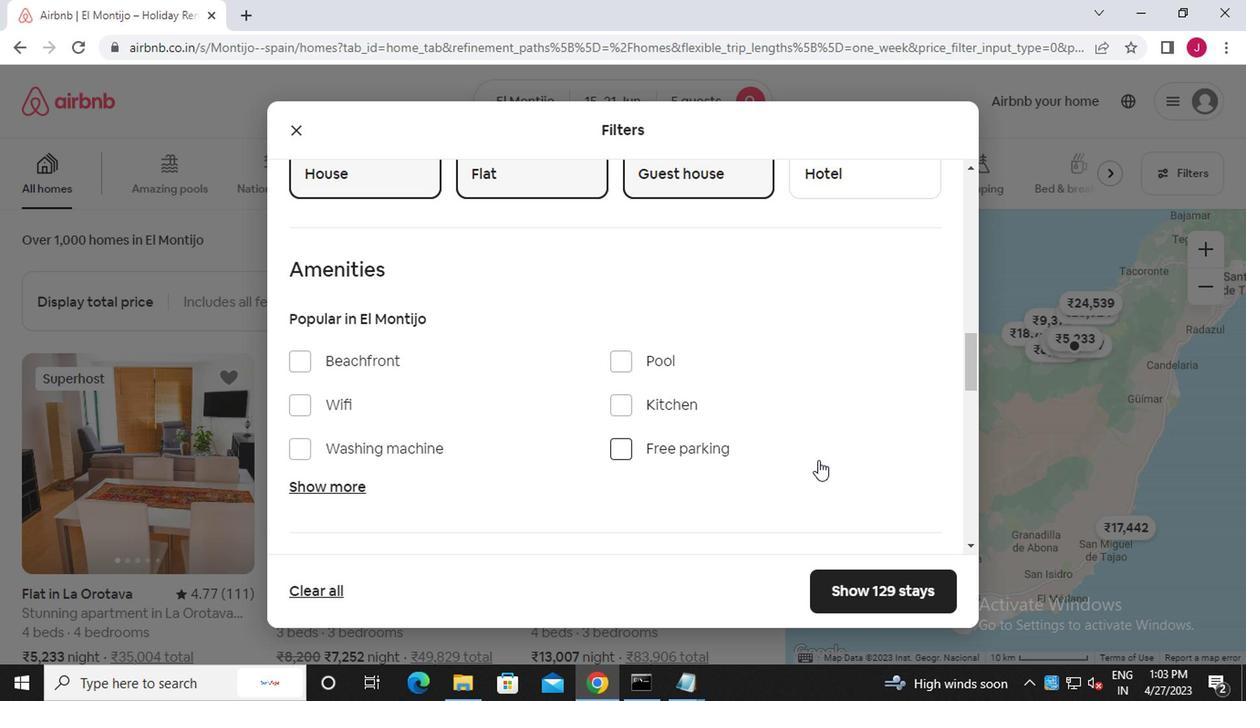 
Action: Mouse moved to (813, 455)
Screenshot: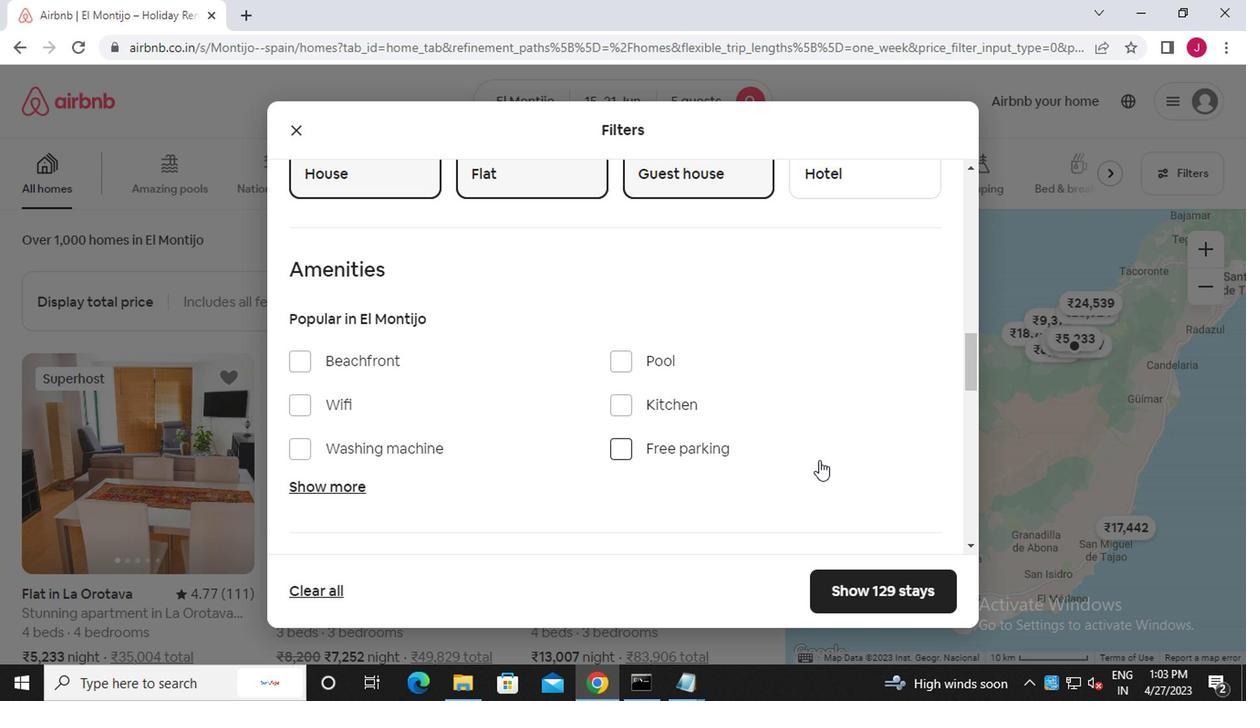 
Action: Mouse scrolled (813, 453) with delta (0, -1)
Screenshot: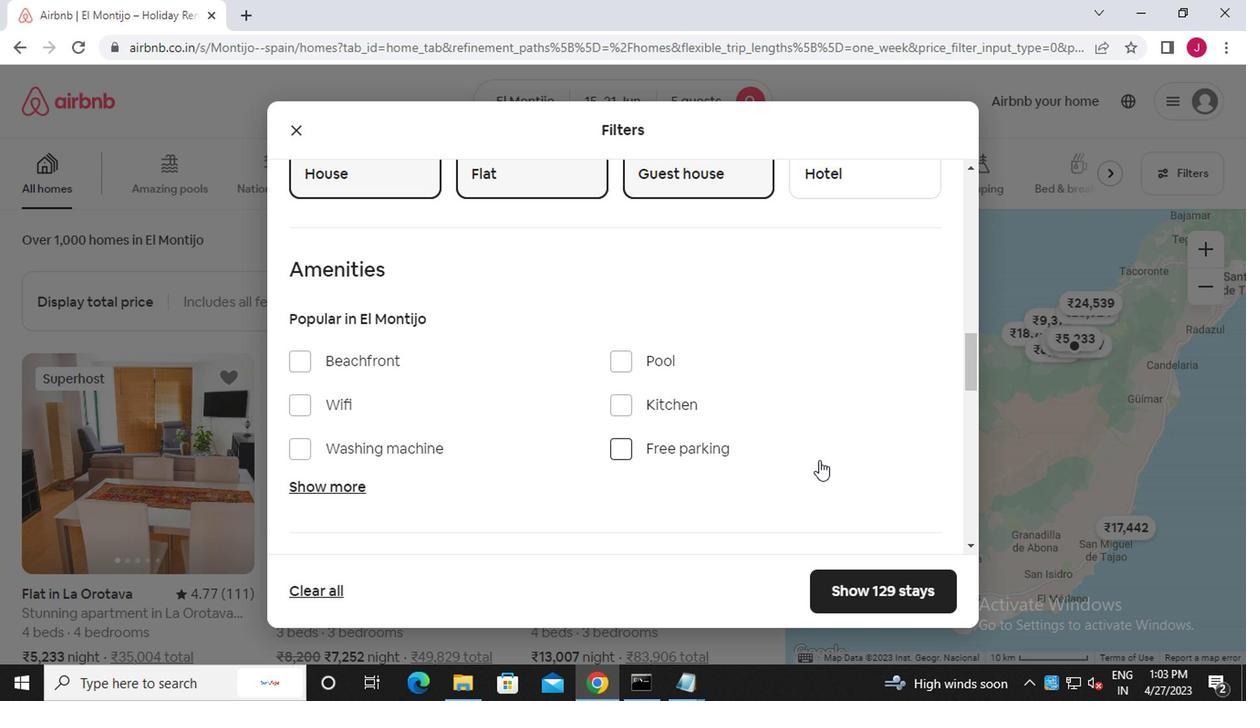 
Action: Mouse moved to (813, 453)
Screenshot: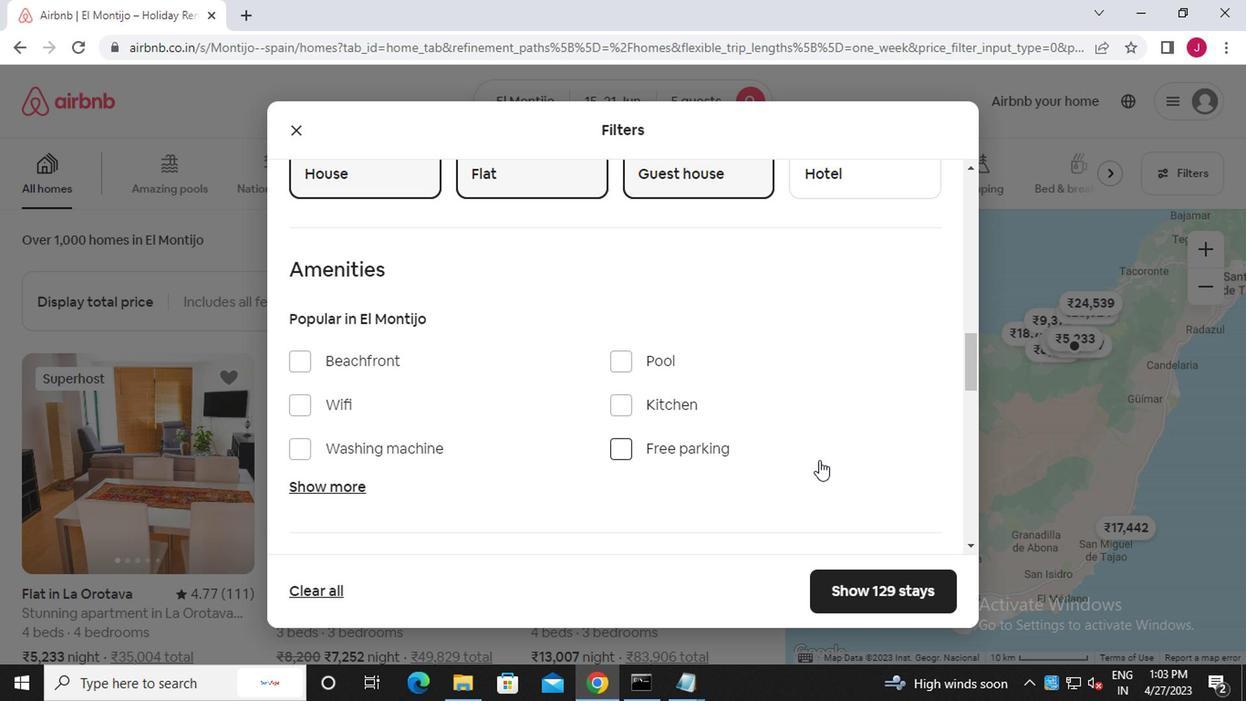 
Action: Mouse scrolled (813, 453) with delta (0, 0)
Screenshot: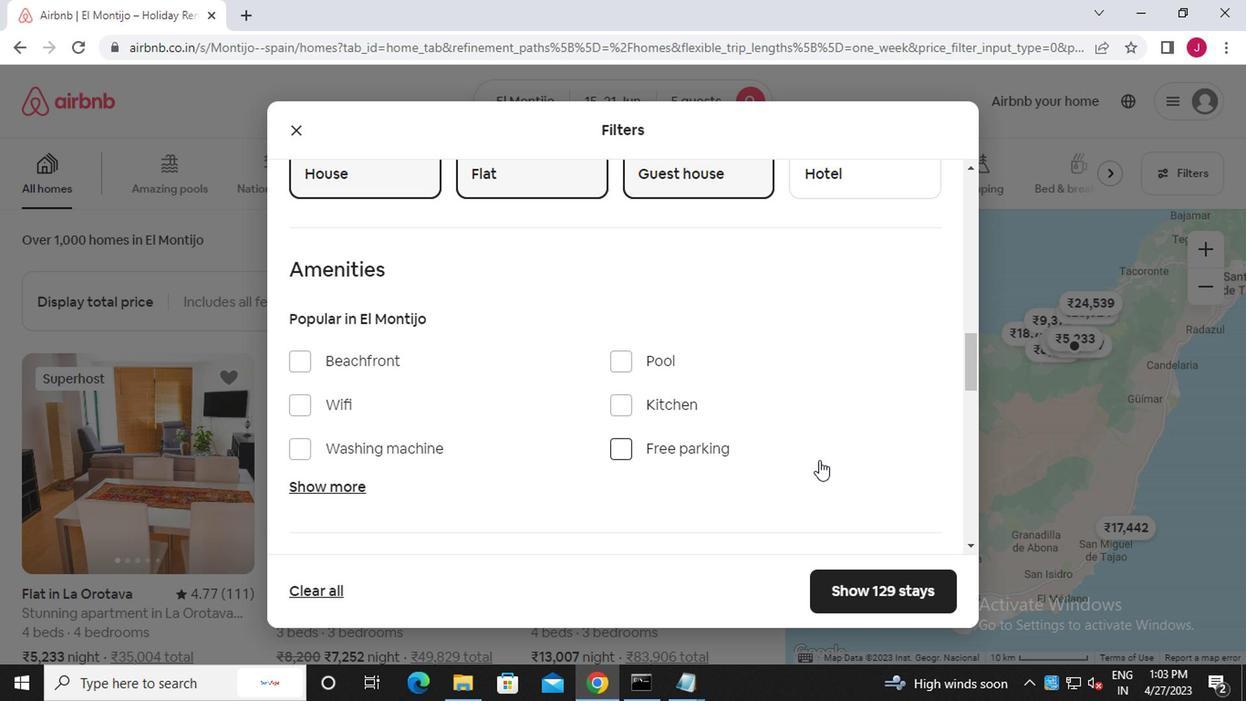 
Action: Mouse moved to (911, 340)
Screenshot: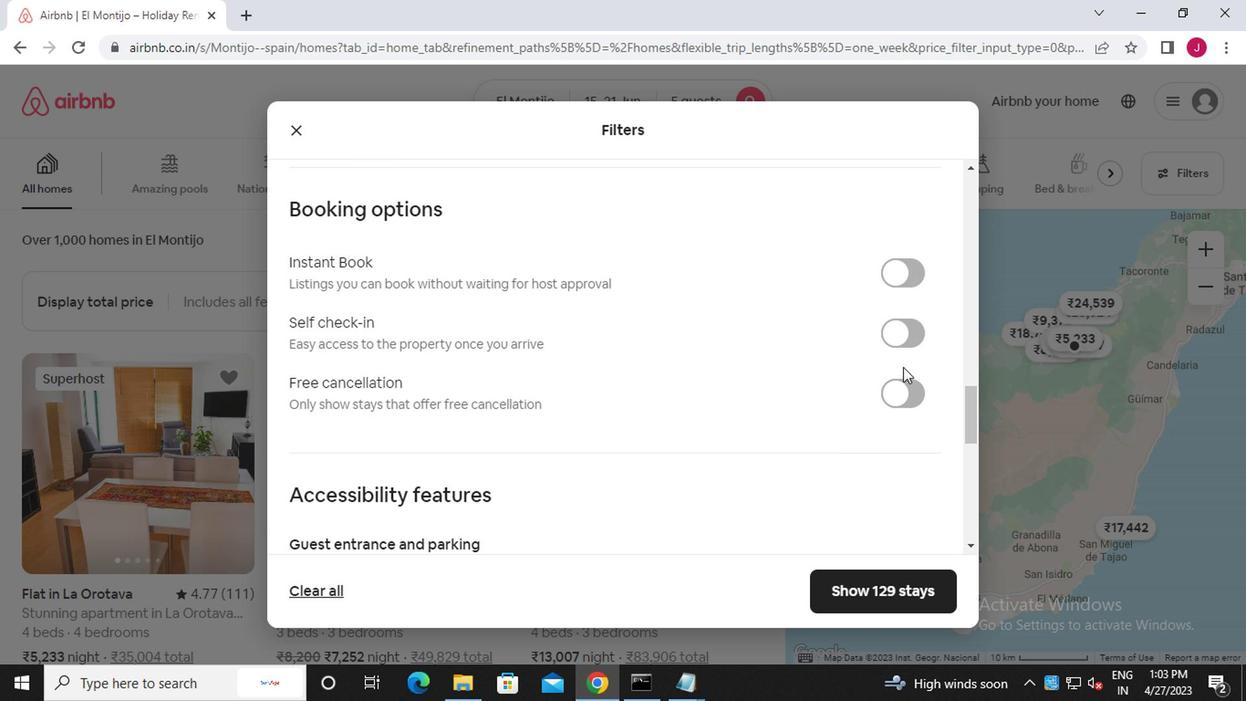 
Action: Mouse pressed left at (911, 340)
Screenshot: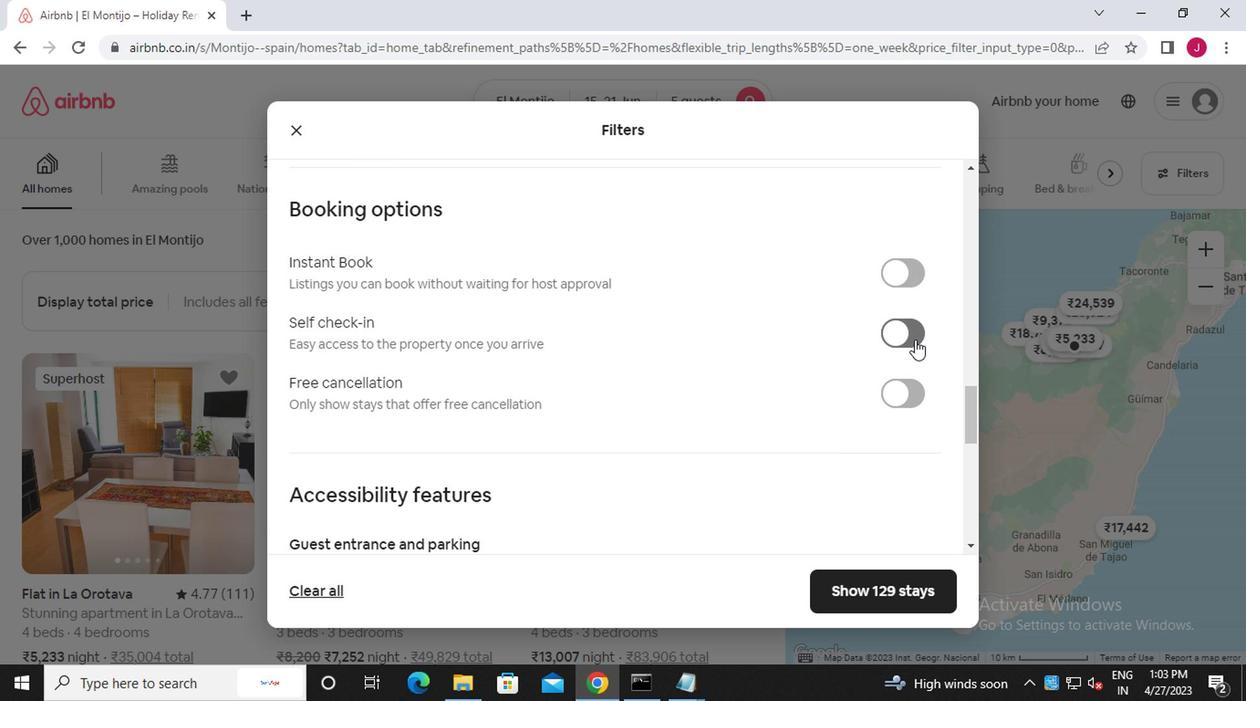 
Action: Mouse moved to (537, 463)
Screenshot: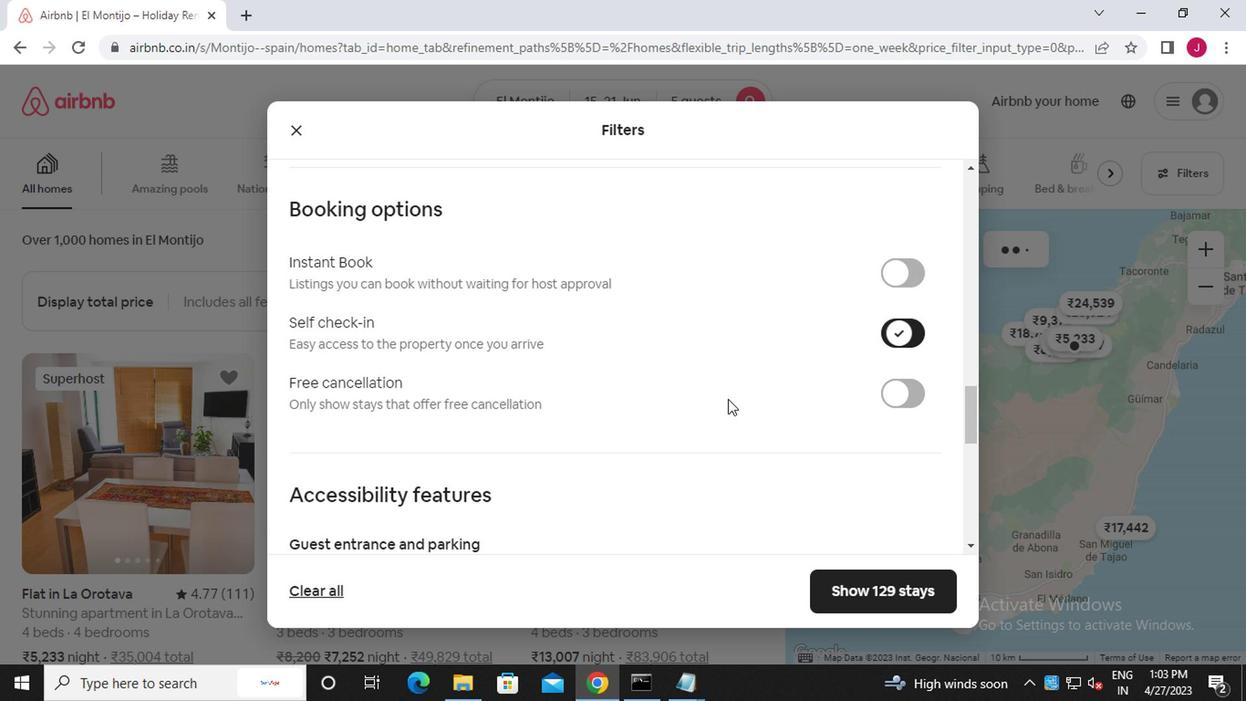 
Action: Mouse scrolled (537, 462) with delta (0, 0)
Screenshot: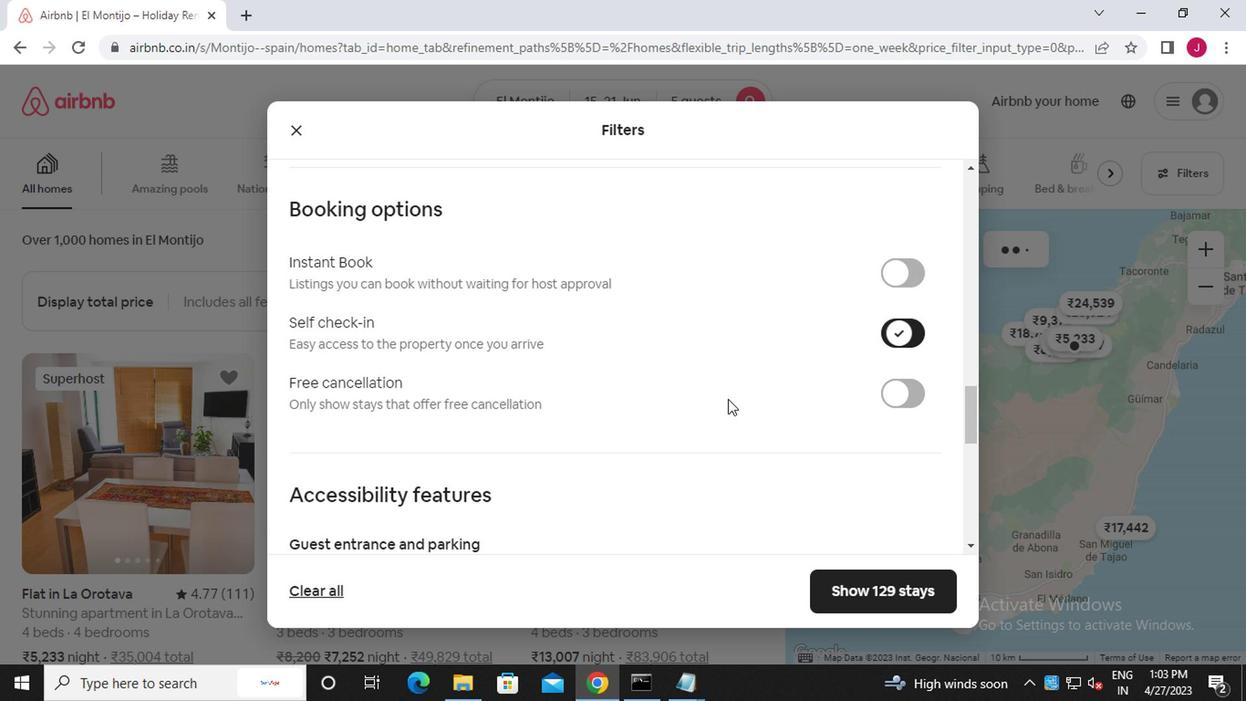 
Action: Mouse moved to (533, 465)
Screenshot: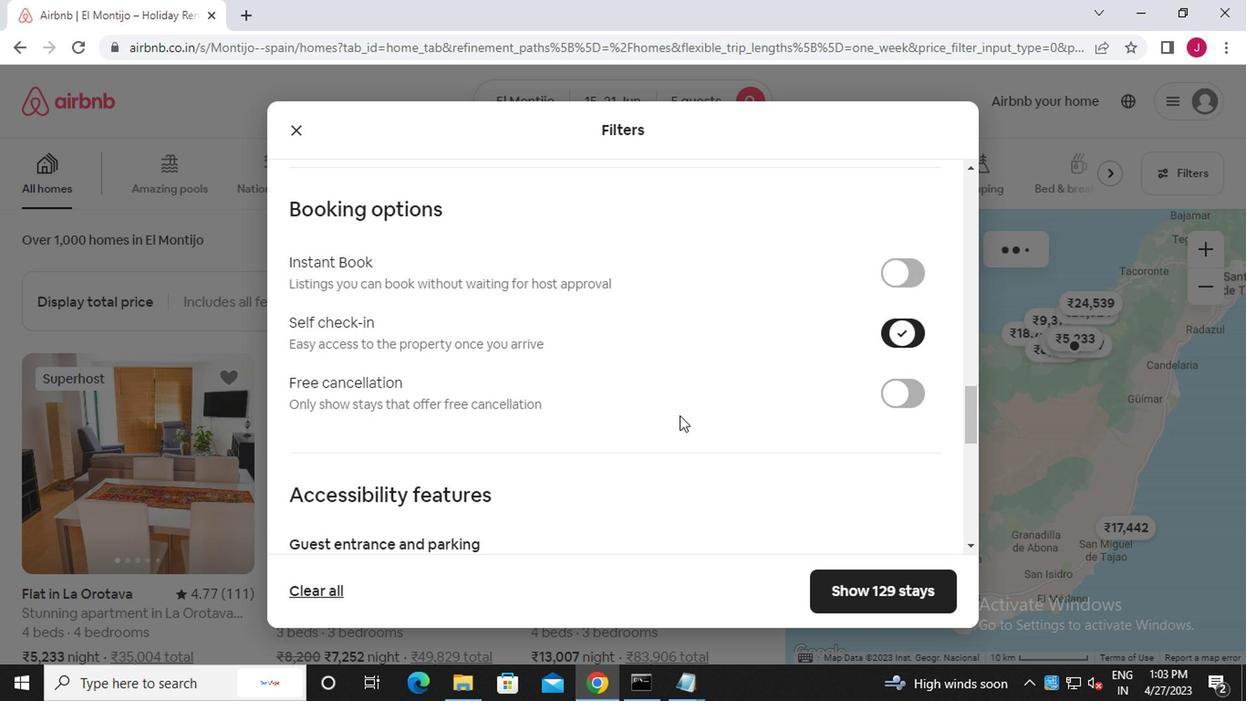 
Action: Mouse scrolled (533, 465) with delta (0, 0)
Screenshot: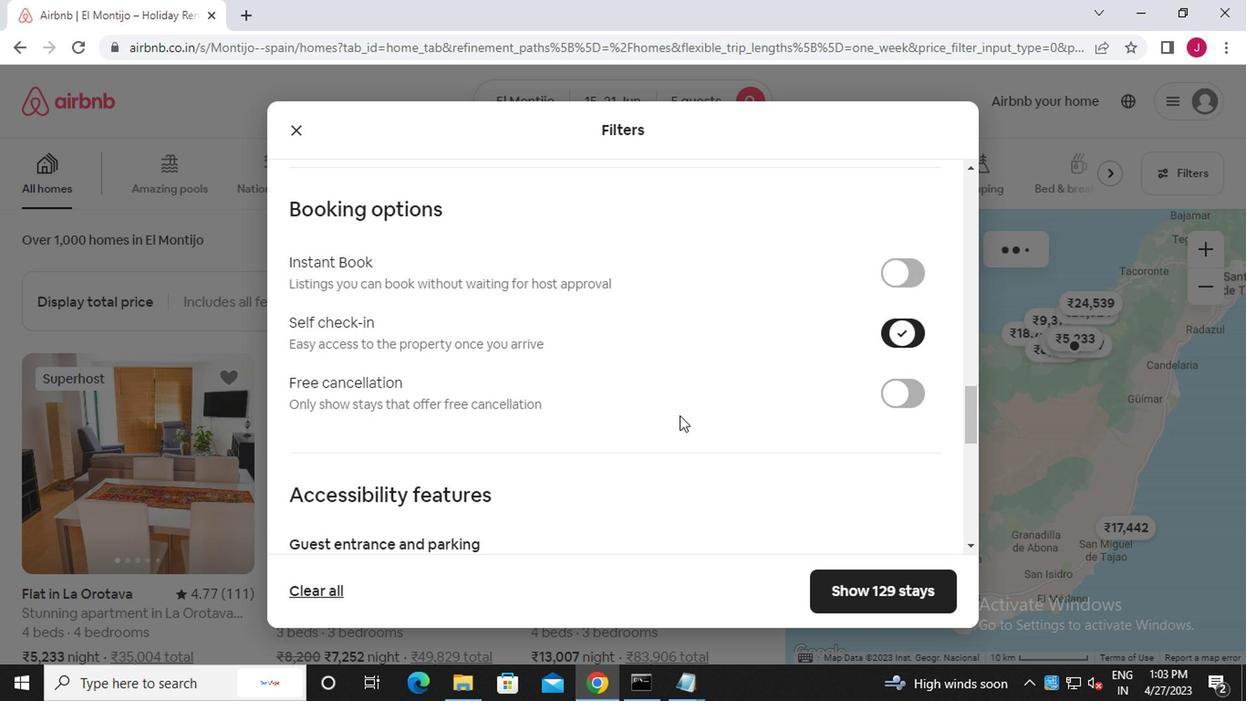 
Action: Mouse moved to (530, 465)
Screenshot: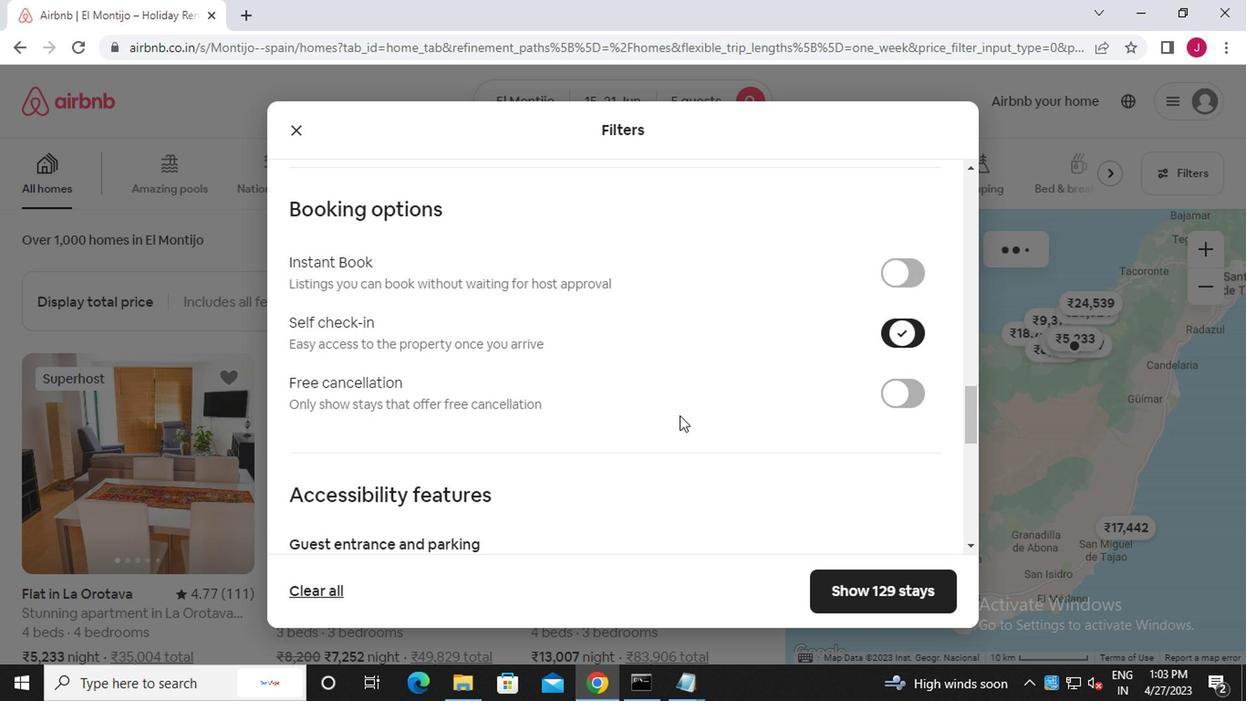 
Action: Mouse scrolled (530, 465) with delta (0, 0)
Screenshot: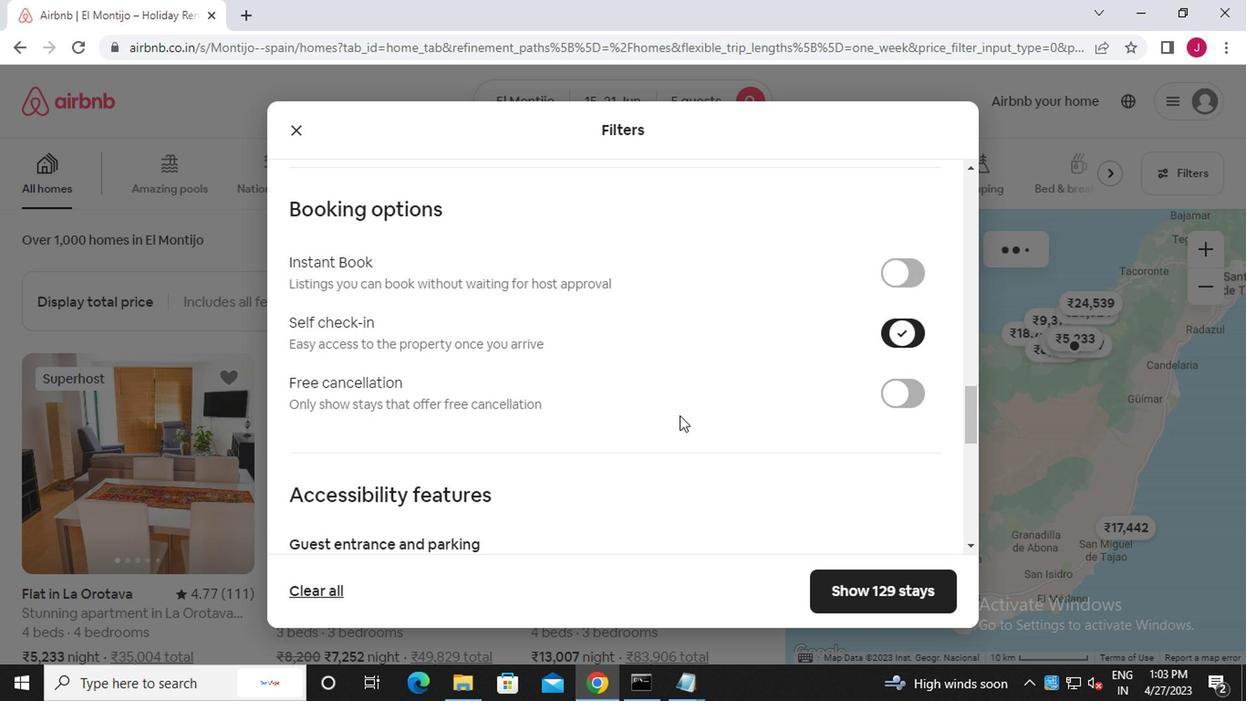 
Action: Mouse moved to (529, 466)
Screenshot: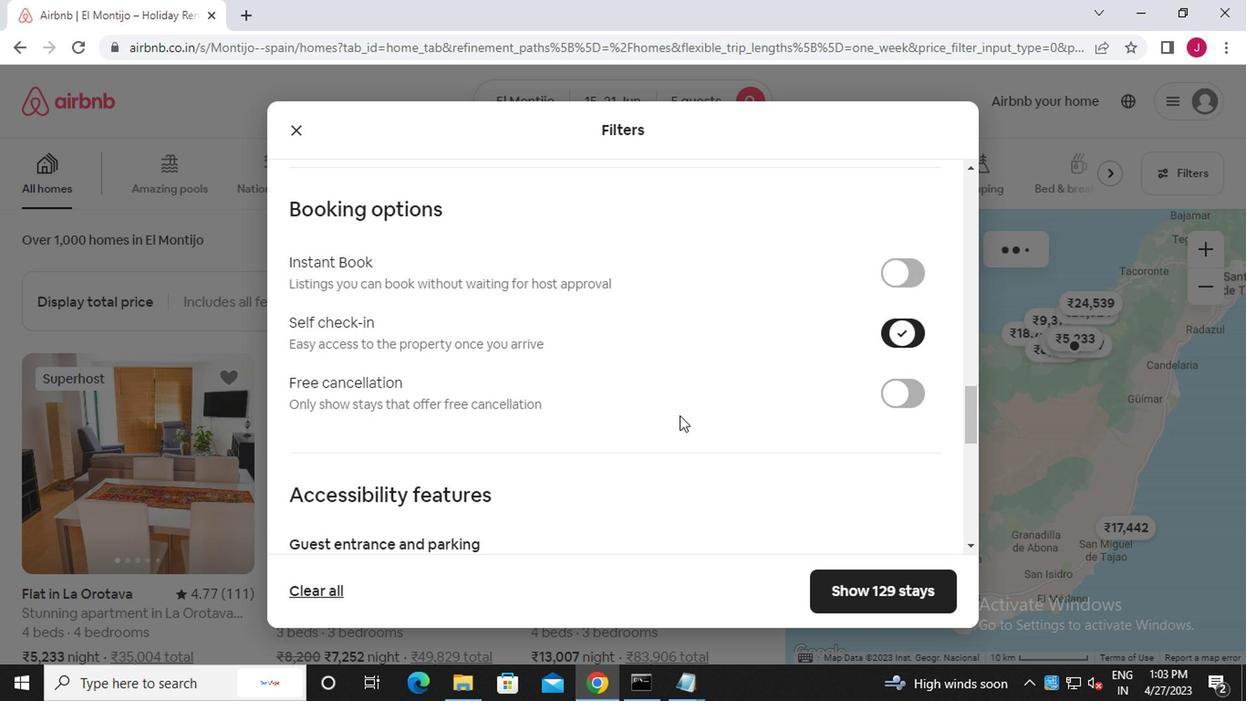 
Action: Mouse scrolled (529, 465) with delta (0, -1)
Screenshot: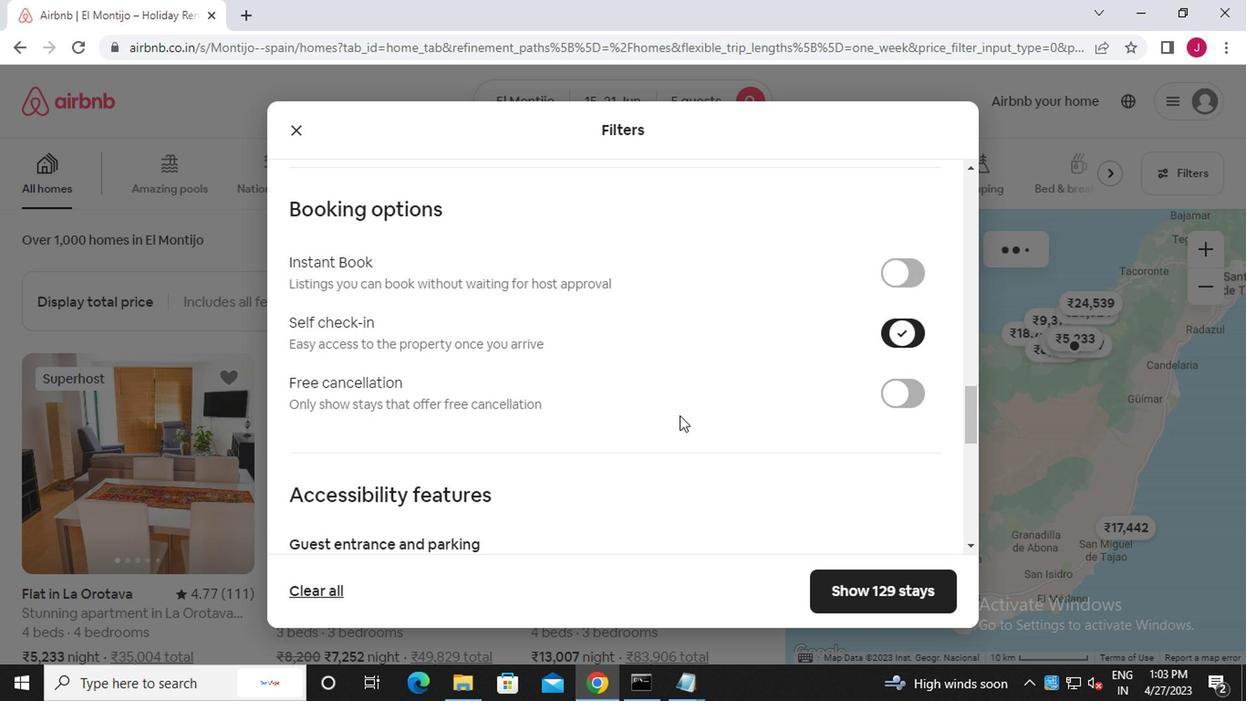 
Action: Mouse moved to (528, 466)
Screenshot: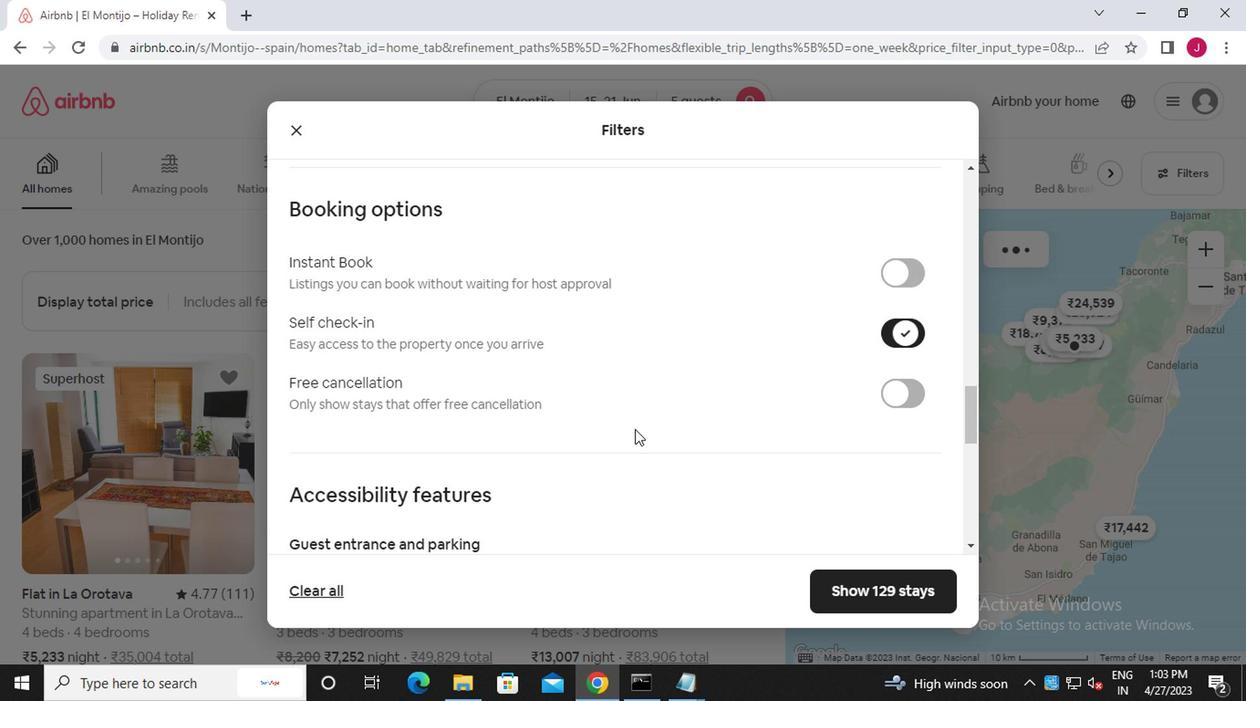 
Action: Mouse scrolled (528, 465) with delta (0, -1)
Screenshot: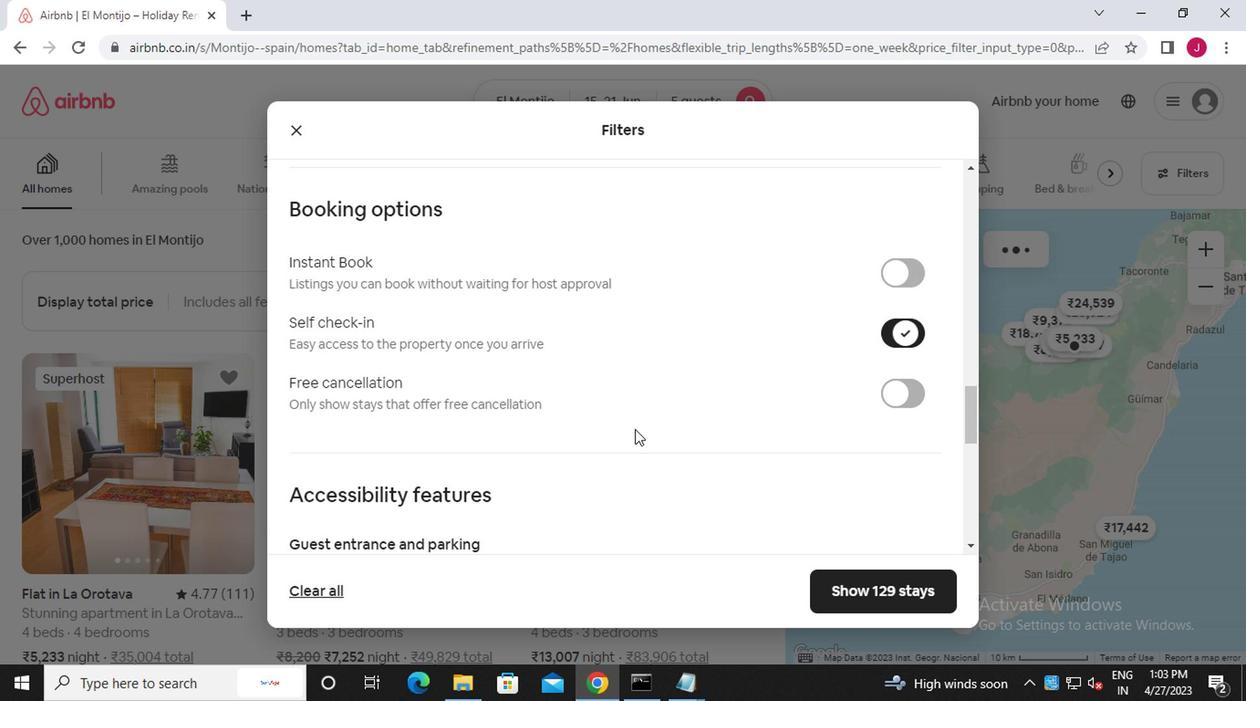 
Action: Mouse moved to (528, 466)
Screenshot: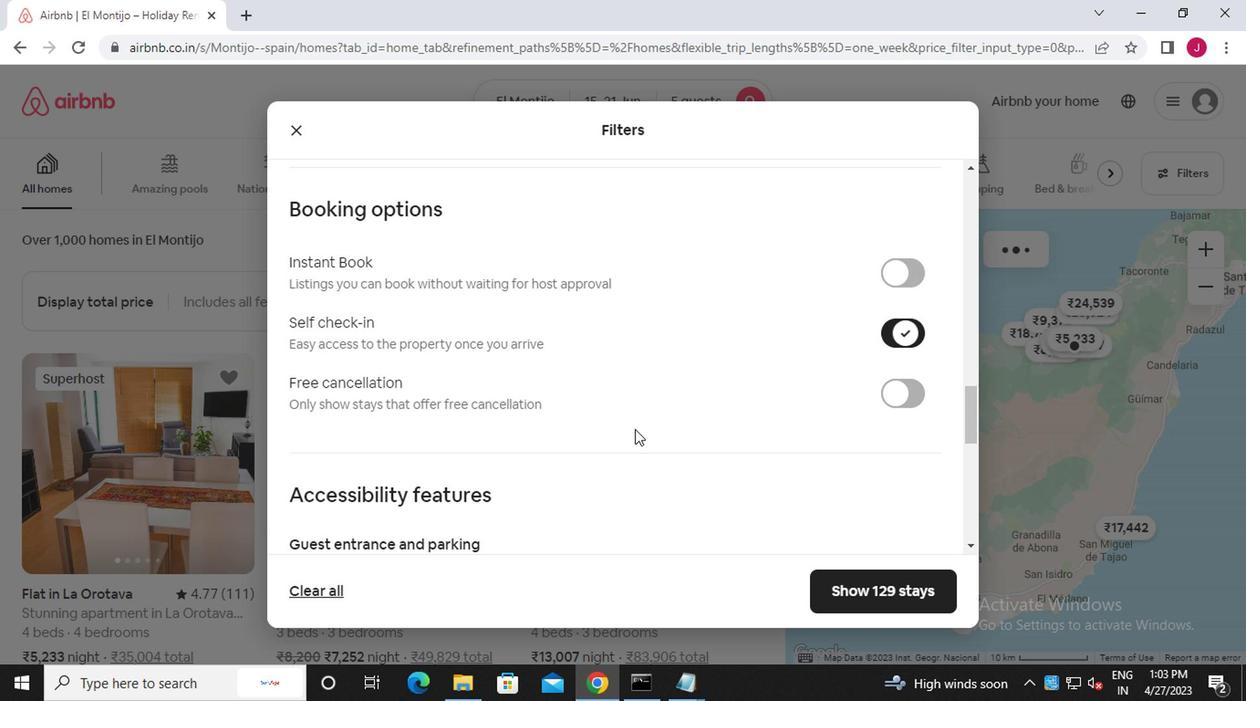 
Action: Mouse scrolled (528, 465) with delta (0, -1)
Screenshot: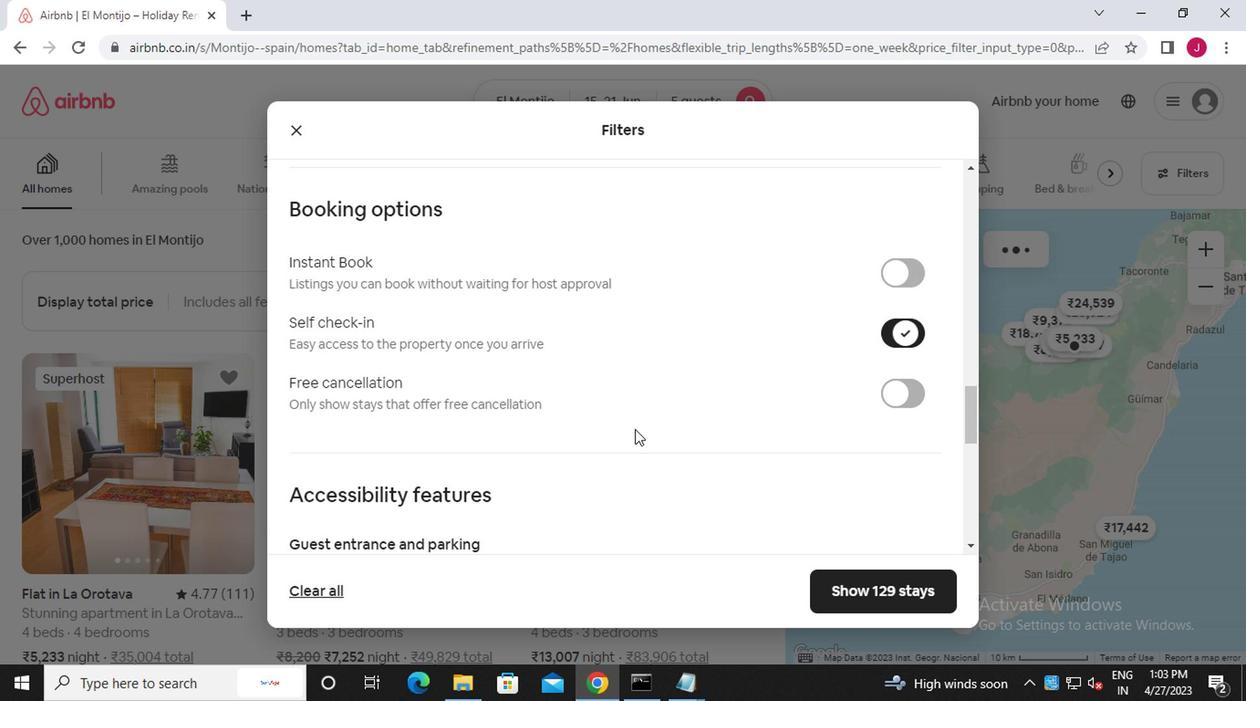 
Action: Mouse moved to (526, 466)
Screenshot: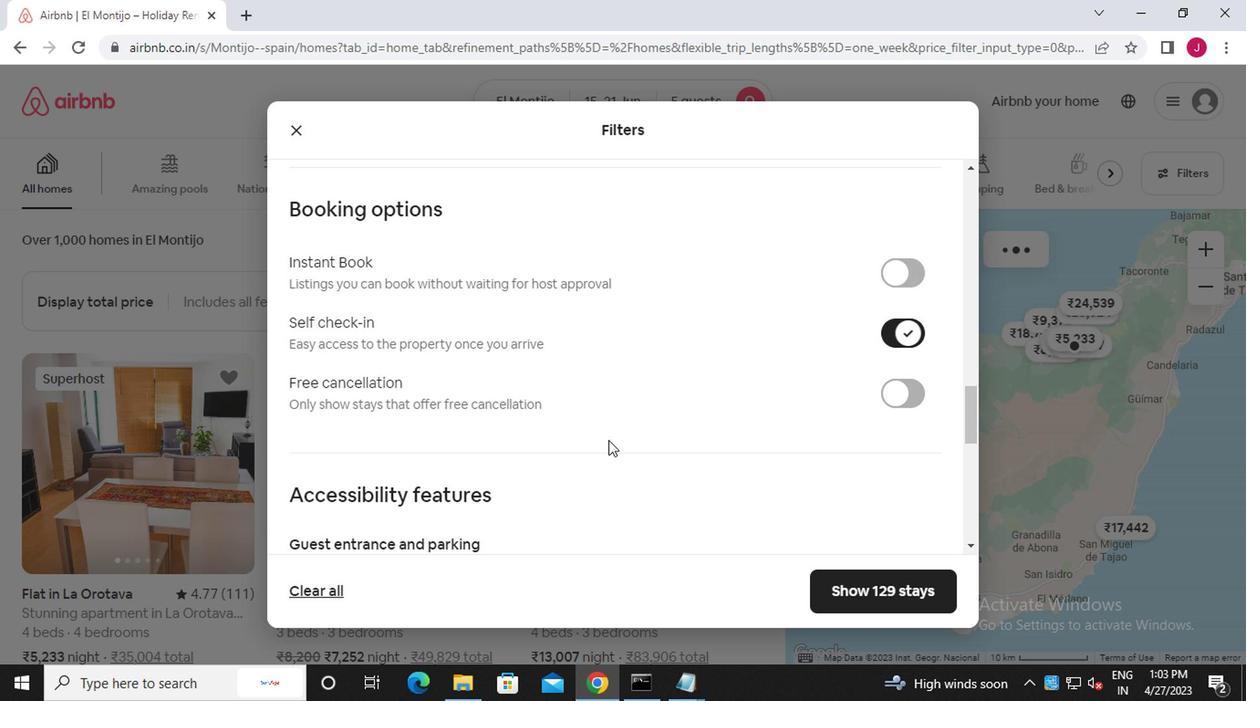 
Action: Mouse scrolled (526, 465) with delta (0, -1)
Screenshot: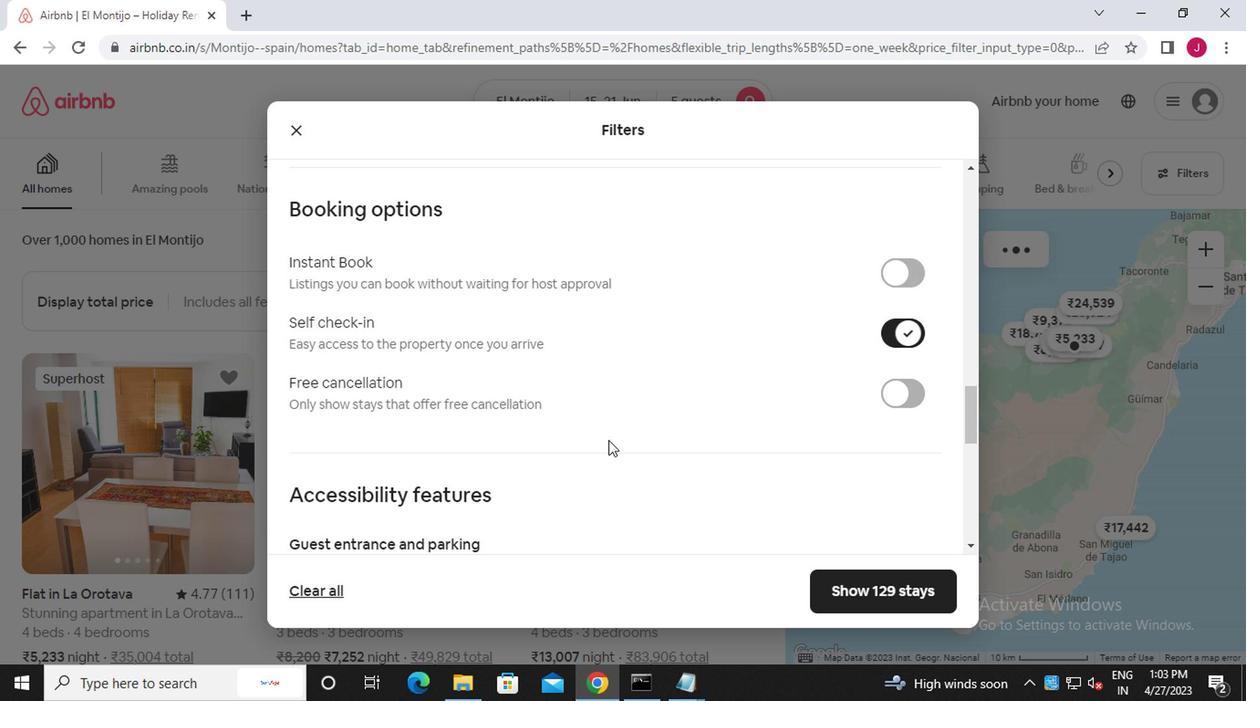 
Action: Mouse moved to (300, 440)
Screenshot: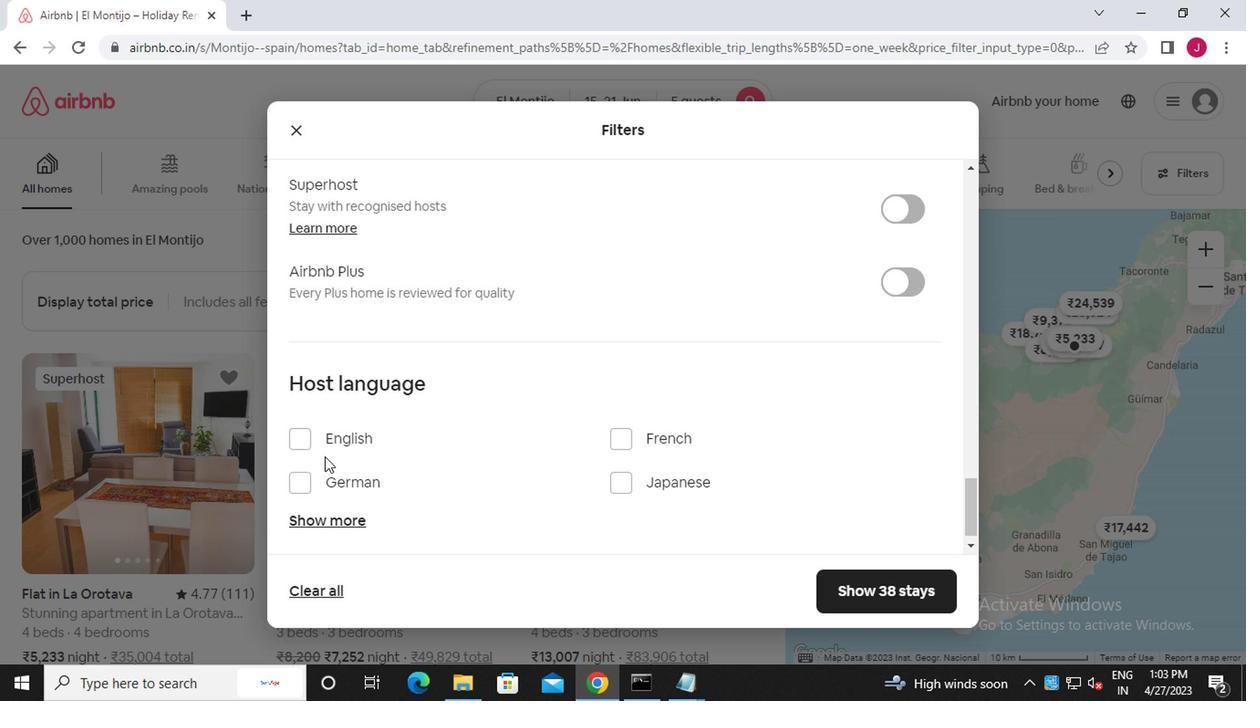 
Action: Mouse pressed left at (300, 440)
Screenshot: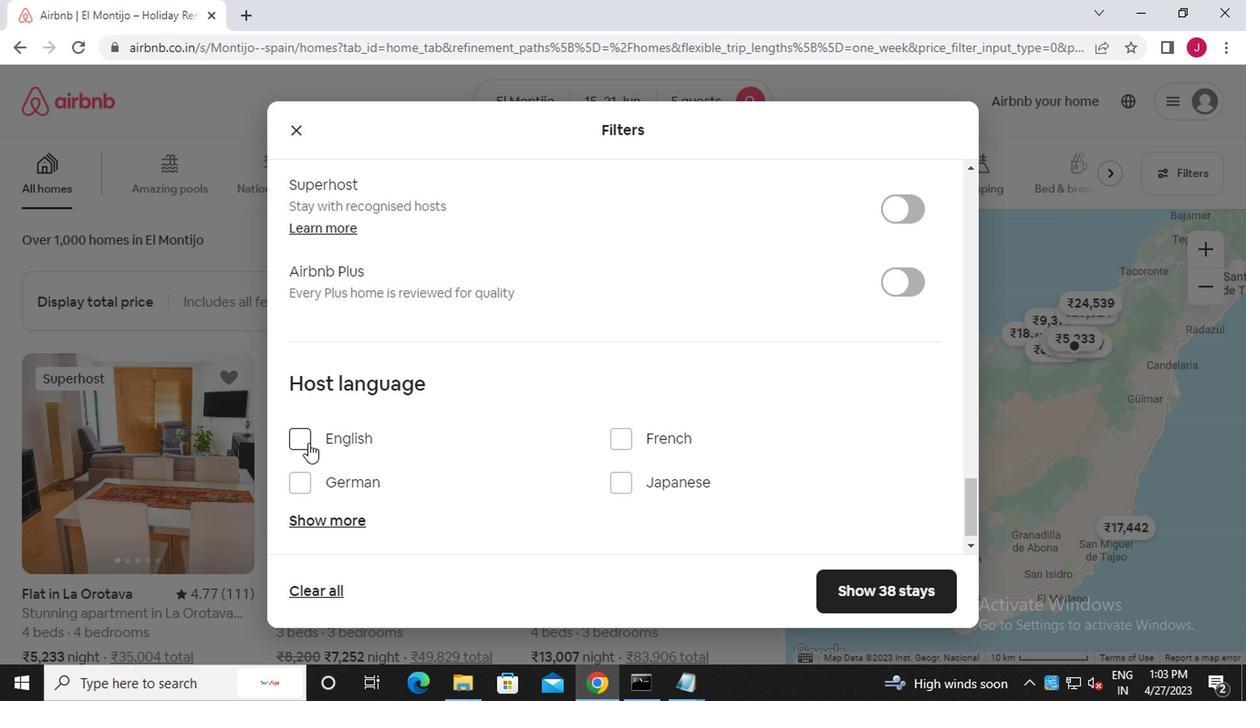 
Action: Mouse moved to (862, 584)
Screenshot: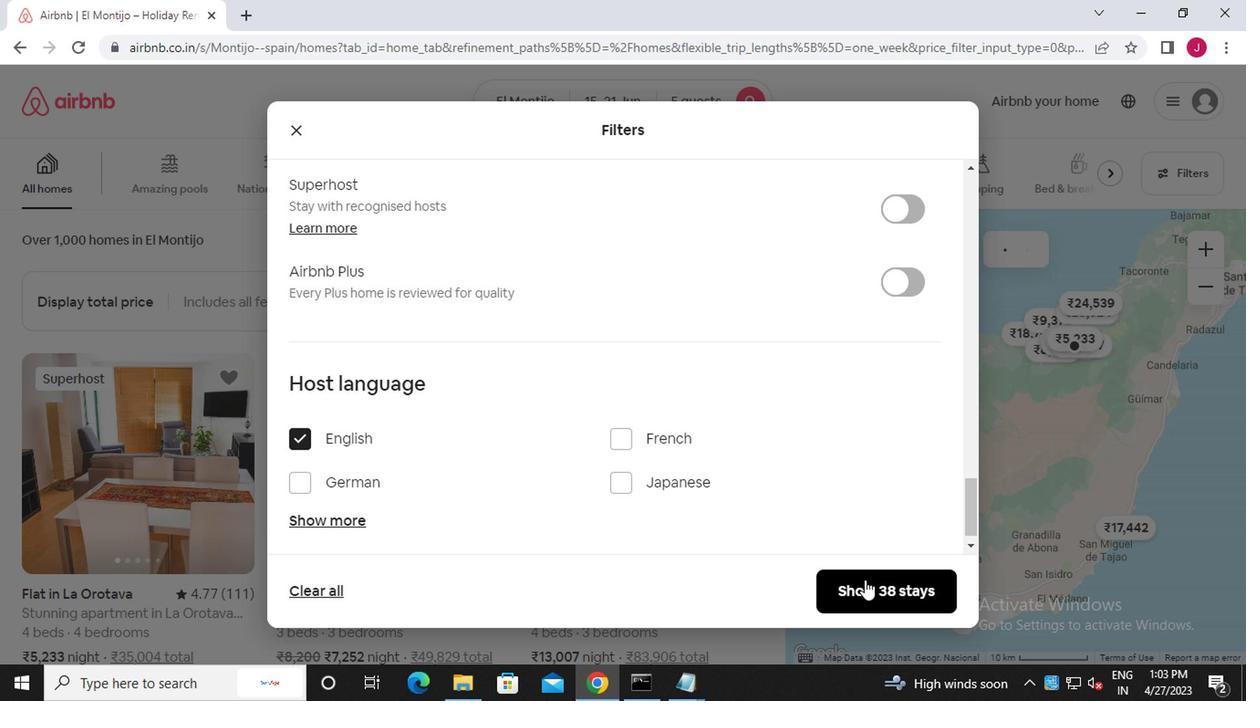
Action: Mouse pressed left at (862, 584)
Screenshot: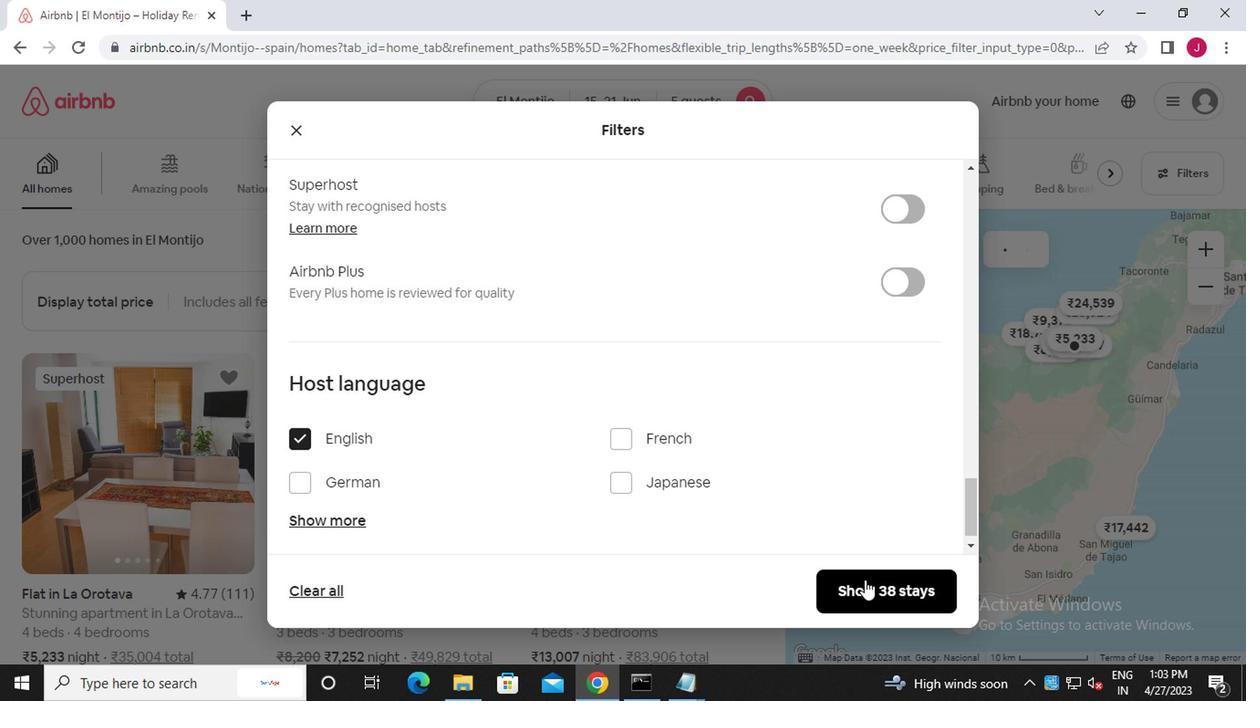 
Action: Mouse moved to (857, 584)
Screenshot: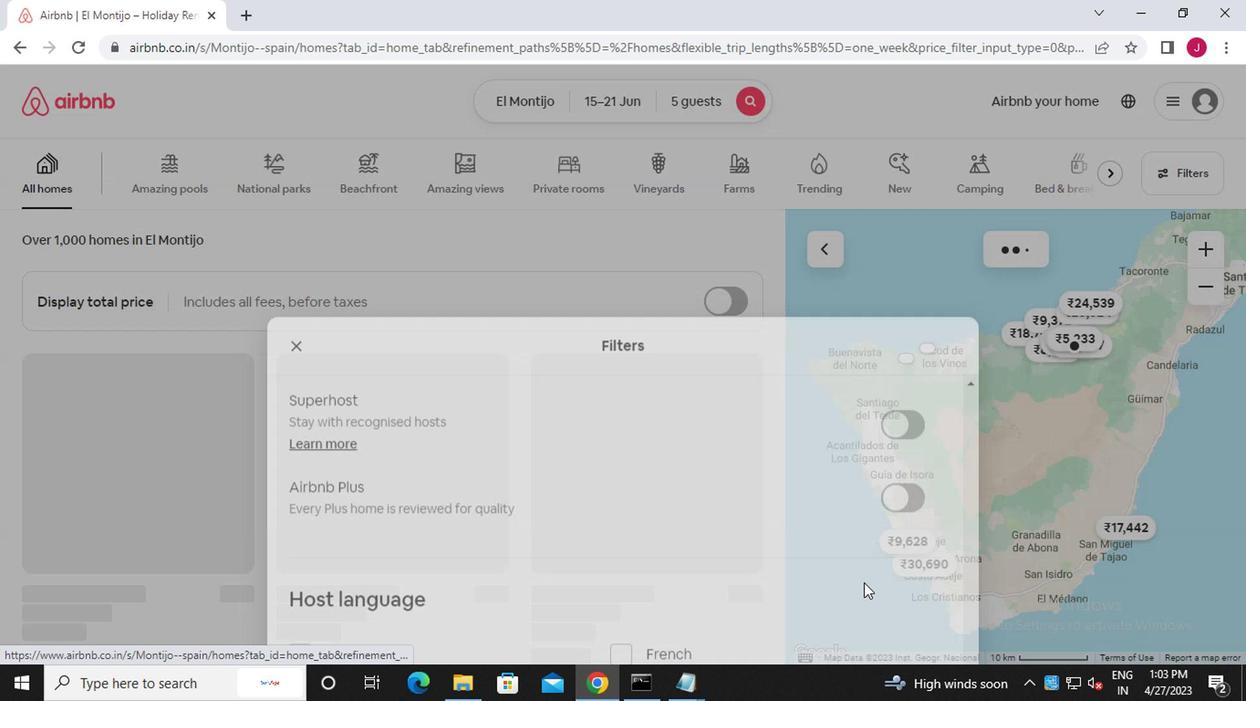 
